 Task: Find connections with filter location El Ejido with filter topic #coronaviruswith filter profile language French with filter current company Verizon with filter school Shri Ramdeobaba Kamla Nehru Engineering College, Katol Road with filter industry Flight Training with filter service category Retirement Planning with filter keywords title Data Analyst
Action: Mouse moved to (671, 91)
Screenshot: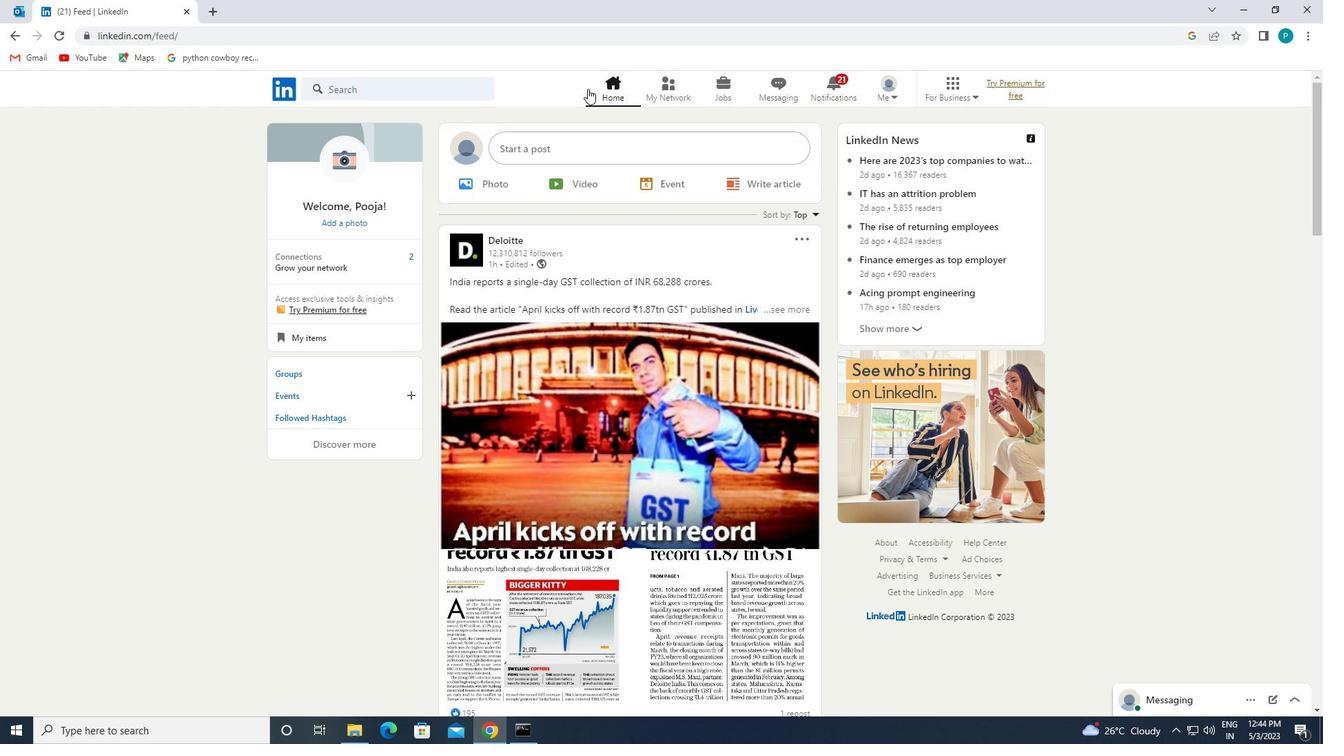 
Action: Mouse pressed left at (671, 91)
Screenshot: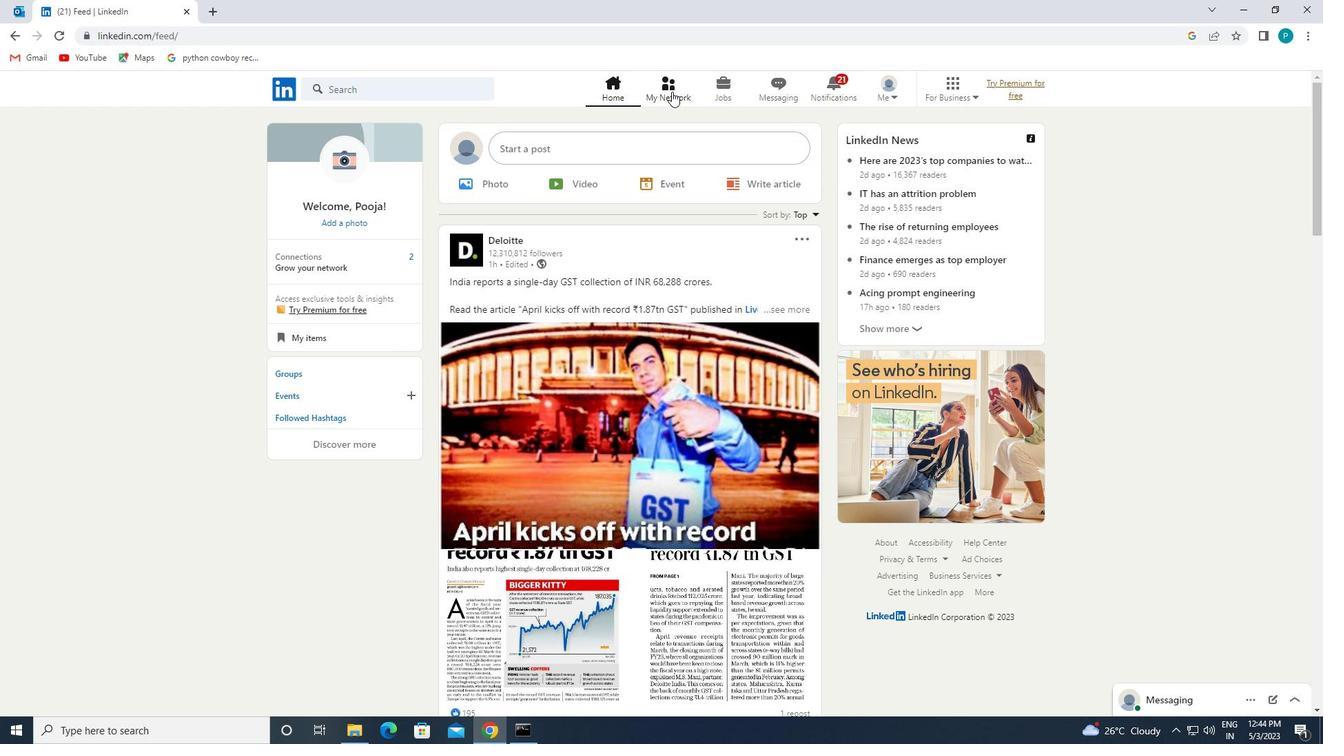 
Action: Mouse moved to (412, 168)
Screenshot: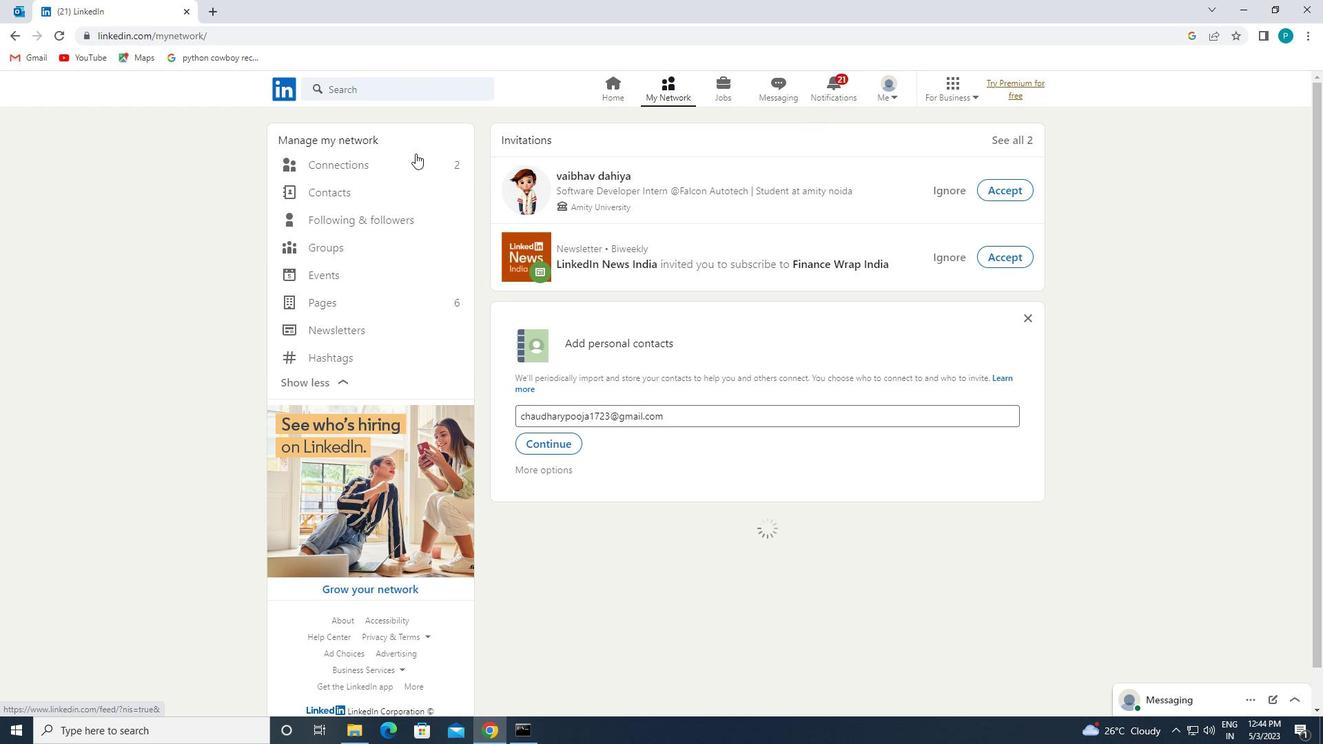 
Action: Mouse pressed left at (412, 168)
Screenshot: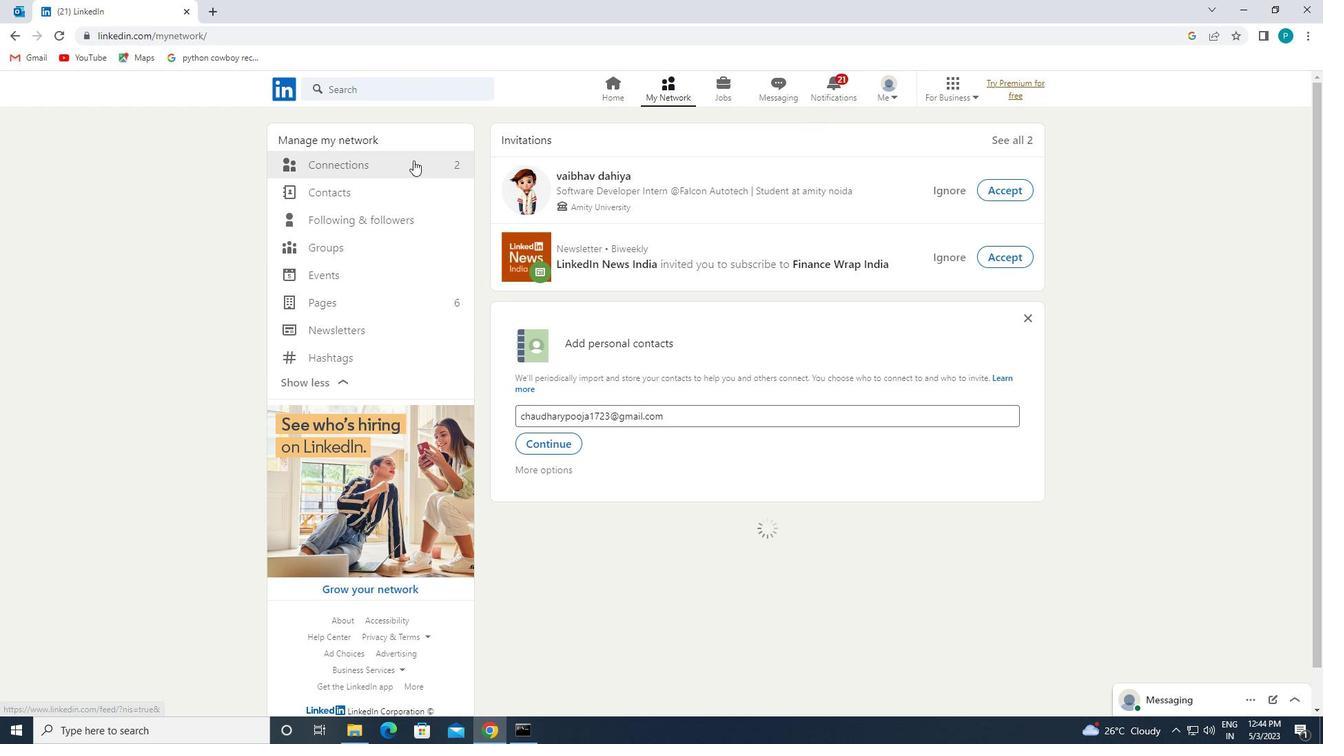 
Action: Mouse moved to (770, 158)
Screenshot: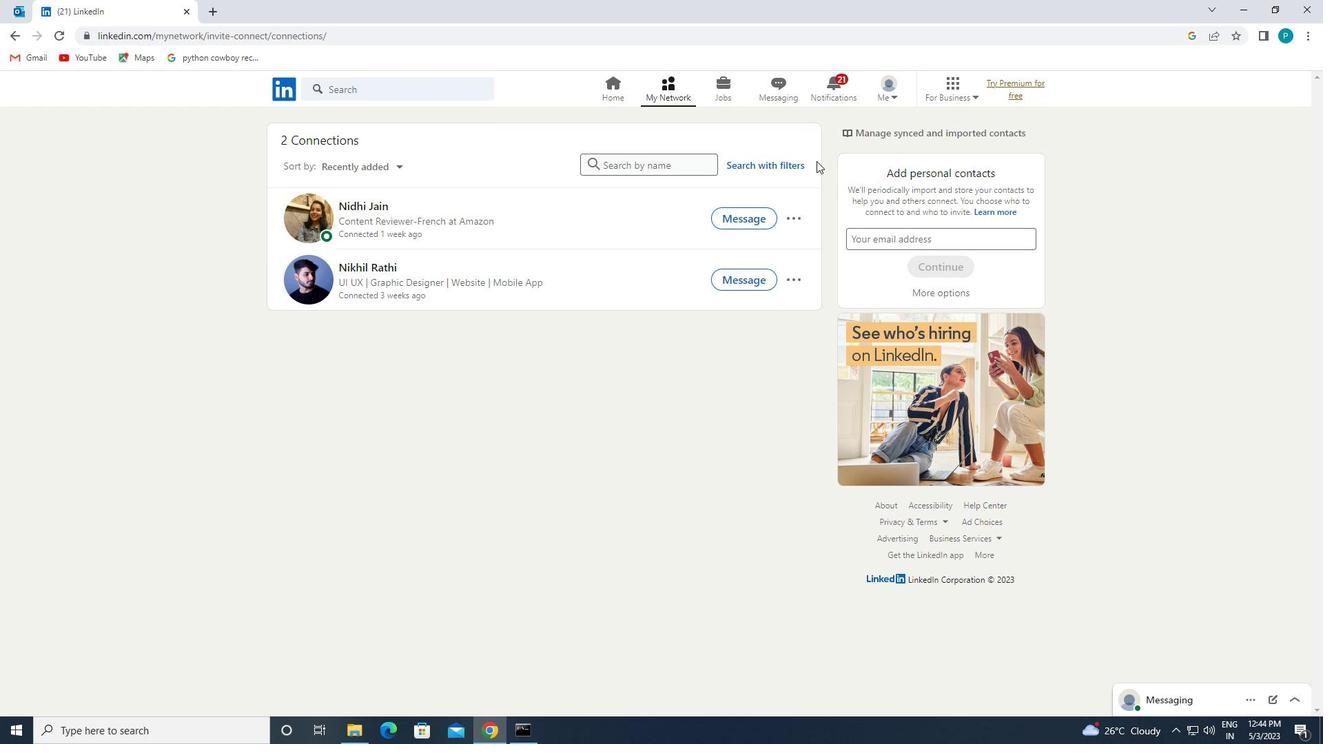 
Action: Mouse pressed left at (770, 158)
Screenshot: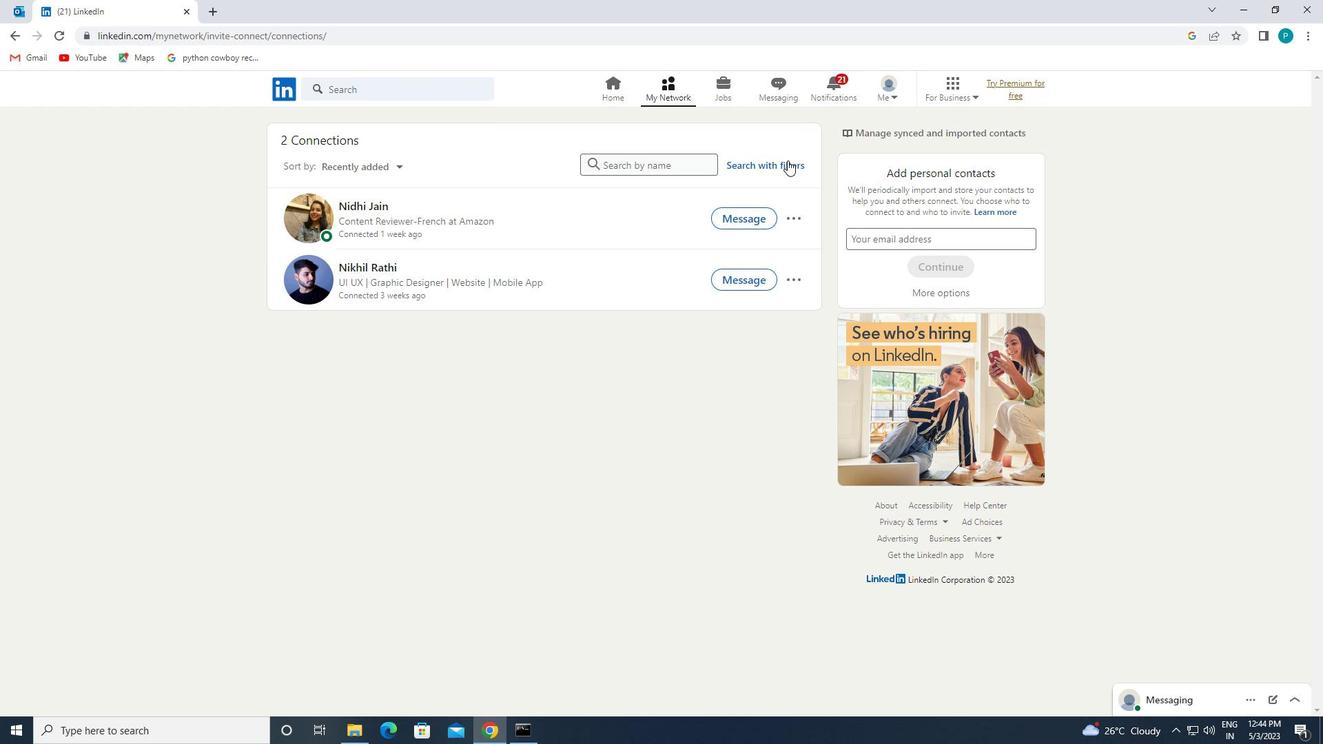 
Action: Mouse moved to (689, 133)
Screenshot: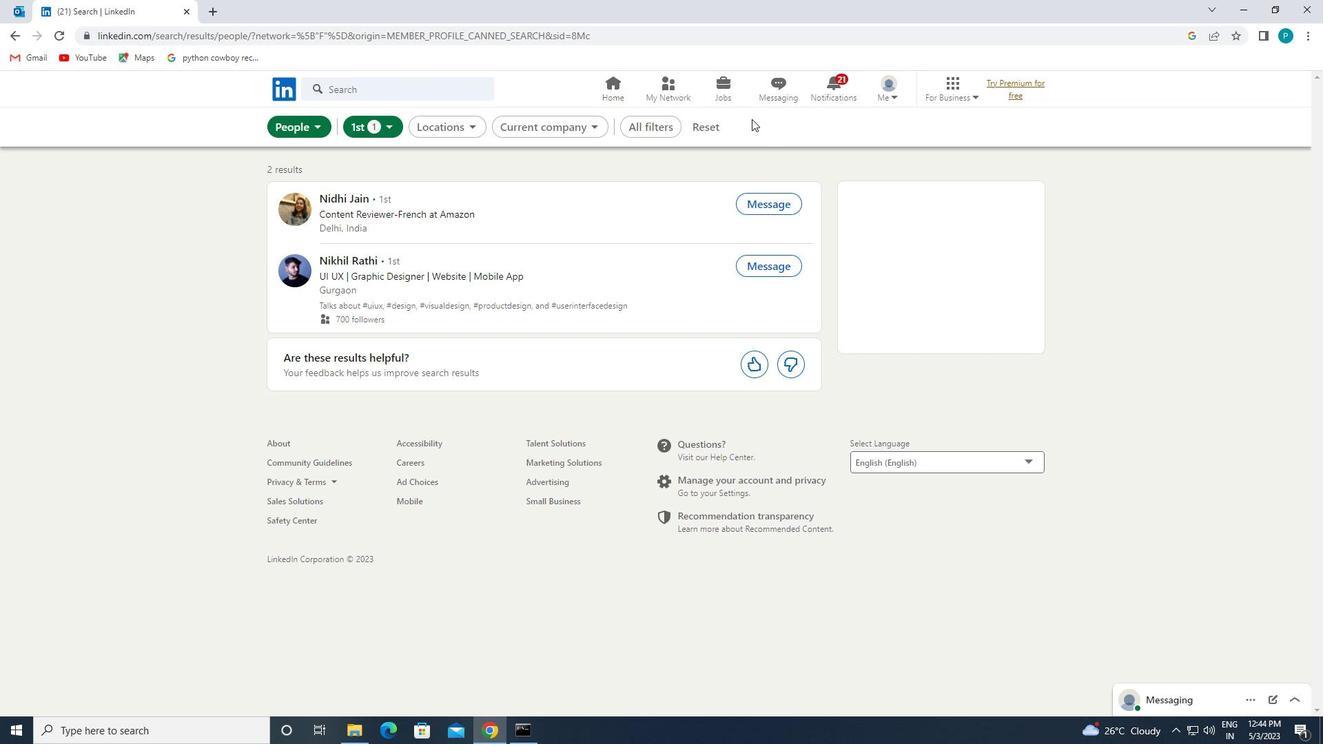
Action: Mouse pressed left at (689, 133)
Screenshot: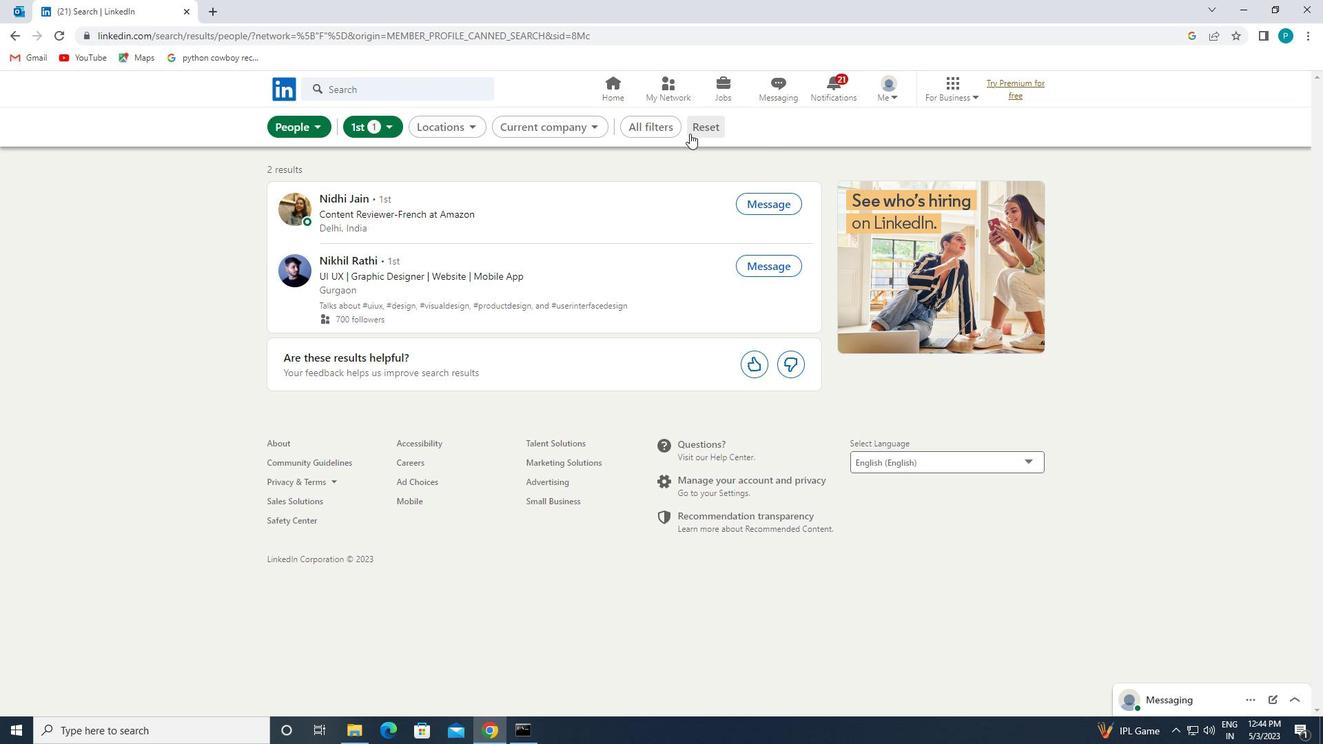 
Action: Mouse moved to (673, 128)
Screenshot: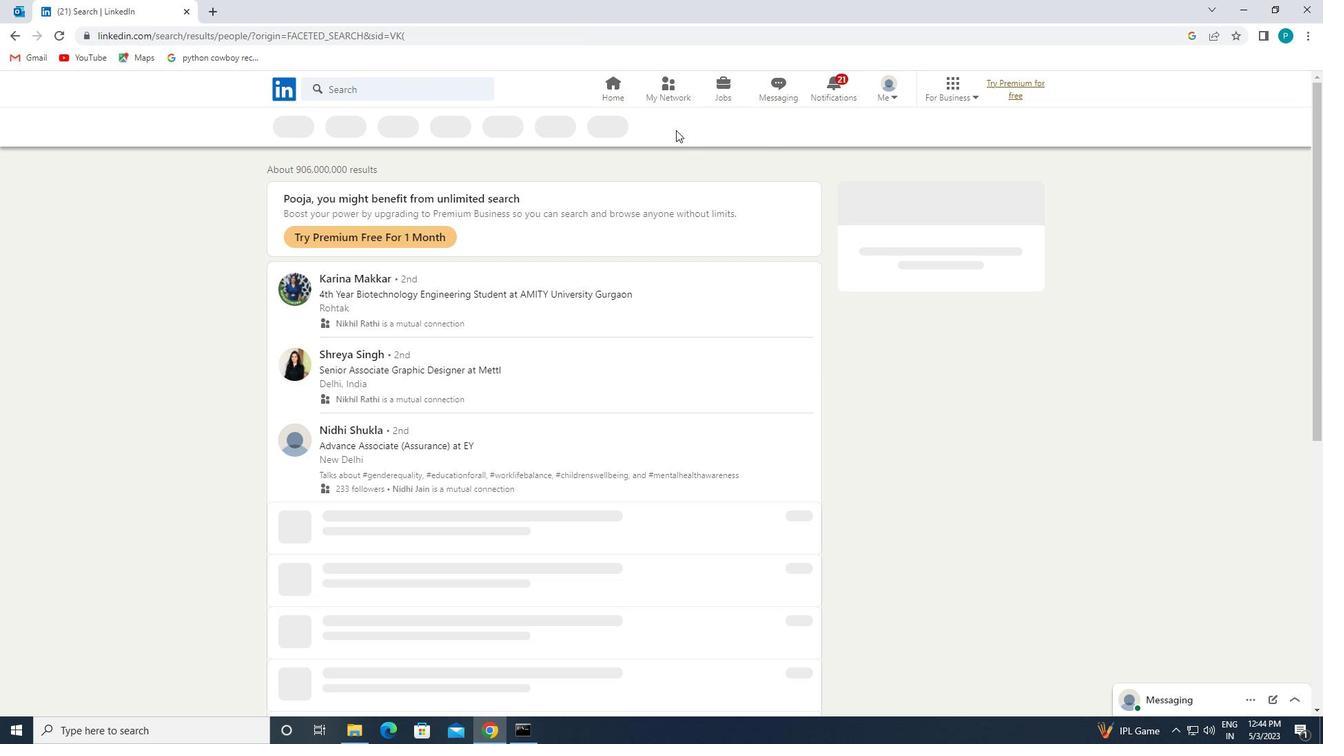 
Action: Mouse pressed left at (673, 128)
Screenshot: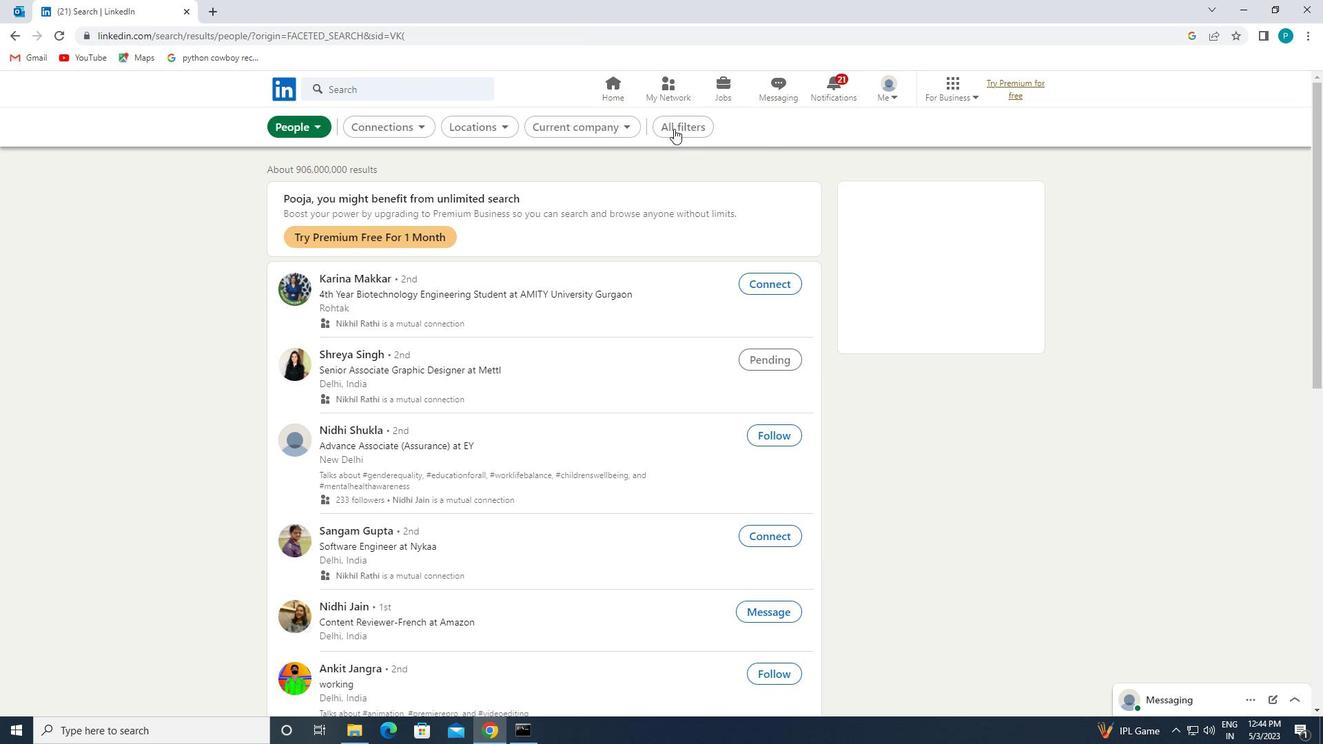 
Action: Mouse moved to (1074, 385)
Screenshot: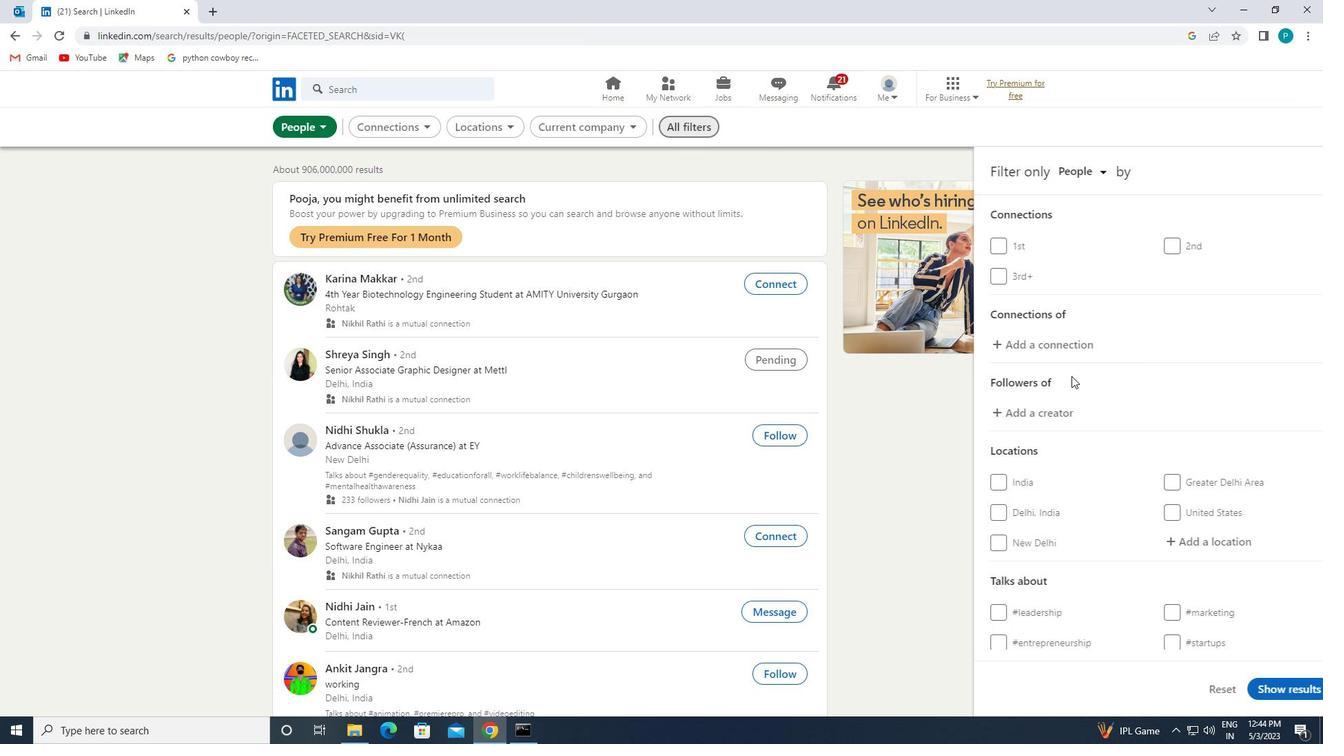 
Action: Mouse scrolled (1074, 384) with delta (0, 0)
Screenshot: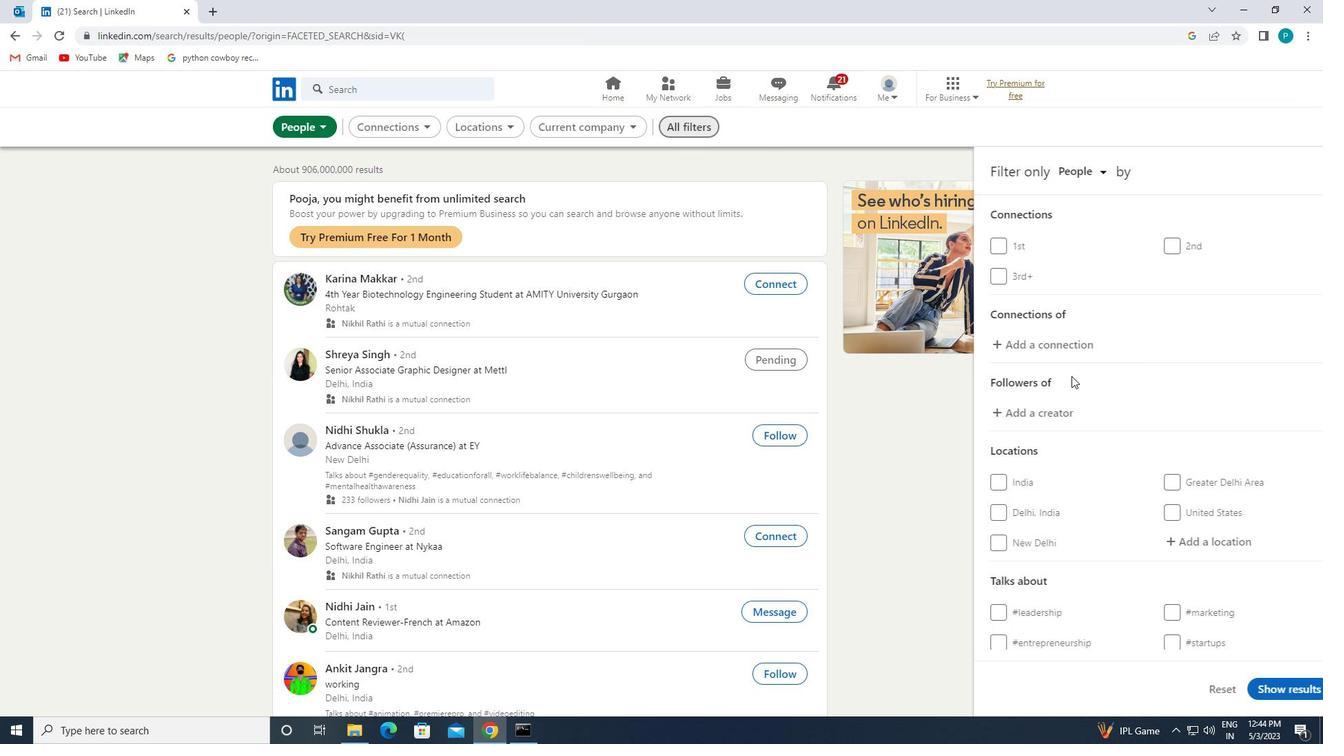 
Action: Mouse moved to (1074, 386)
Screenshot: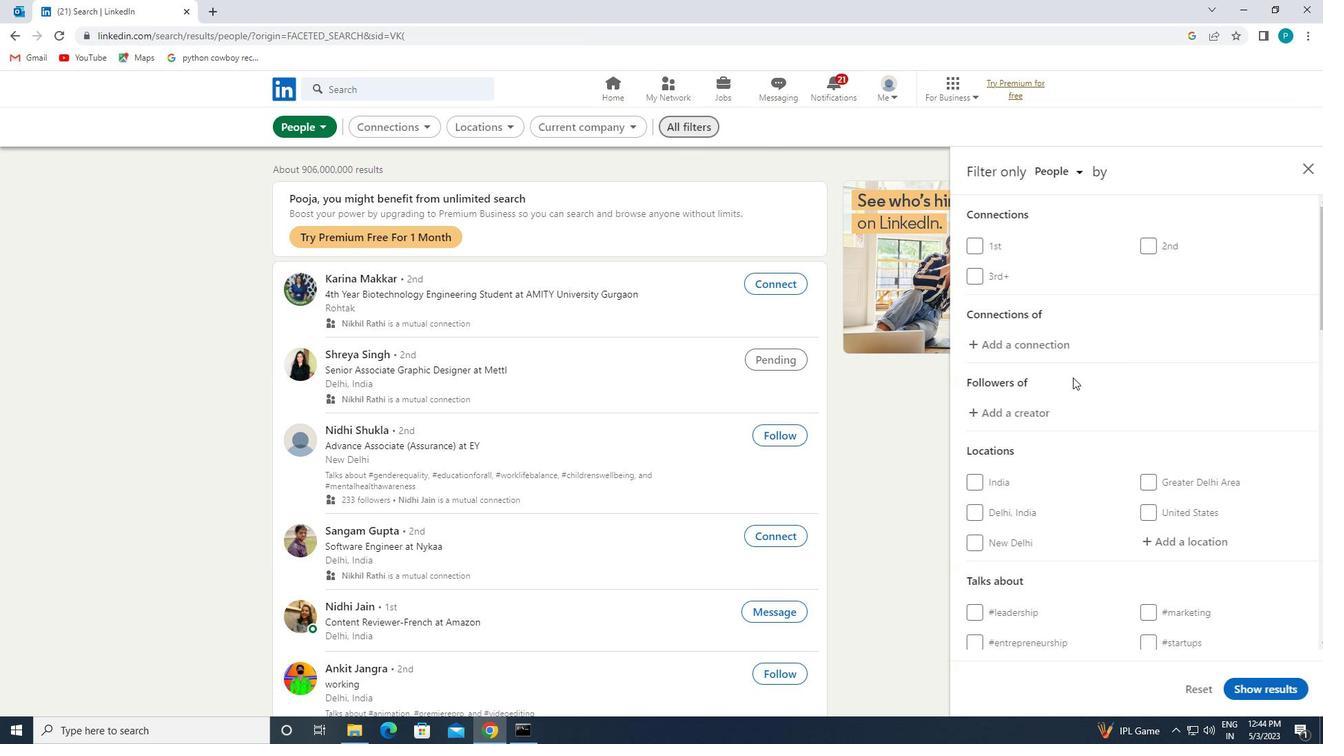 
Action: Mouse scrolled (1074, 385) with delta (0, 0)
Screenshot: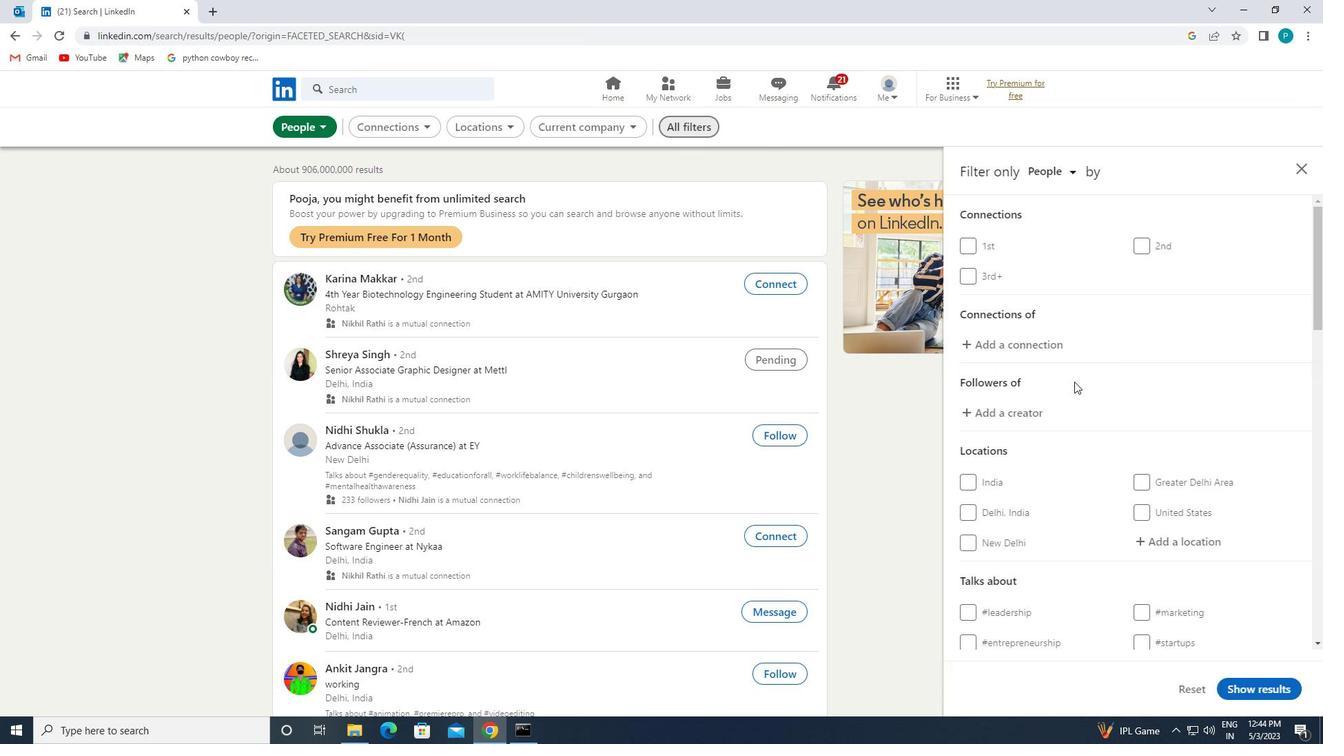 
Action: Mouse moved to (1161, 398)
Screenshot: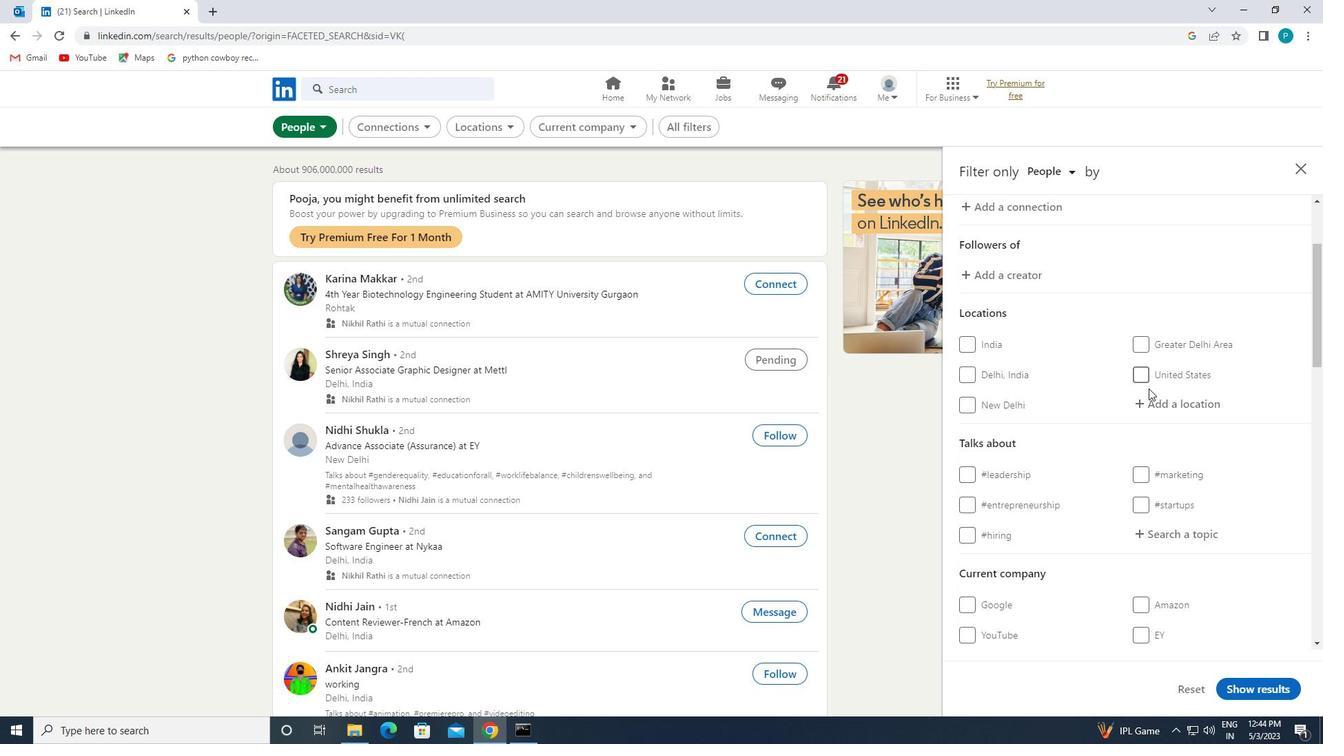 
Action: Mouse pressed left at (1161, 398)
Screenshot: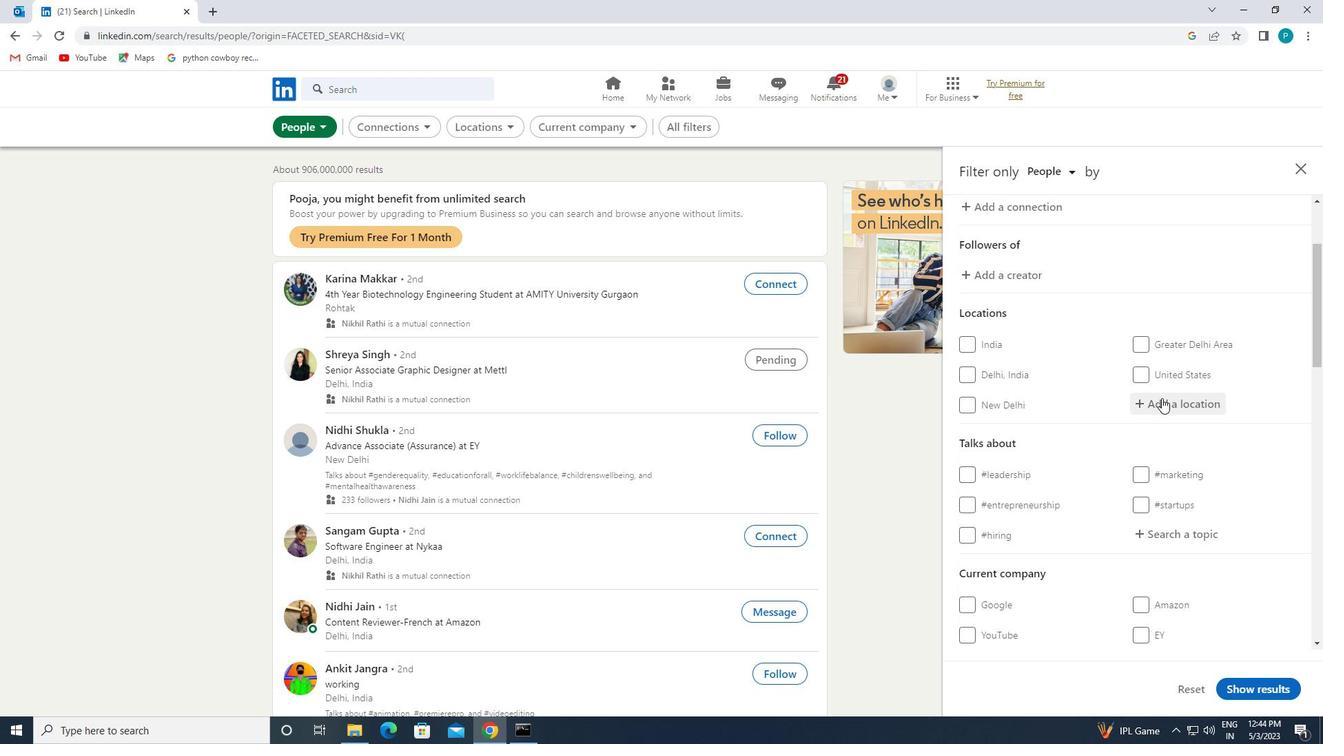 
Action: Mouse moved to (1183, 412)
Screenshot: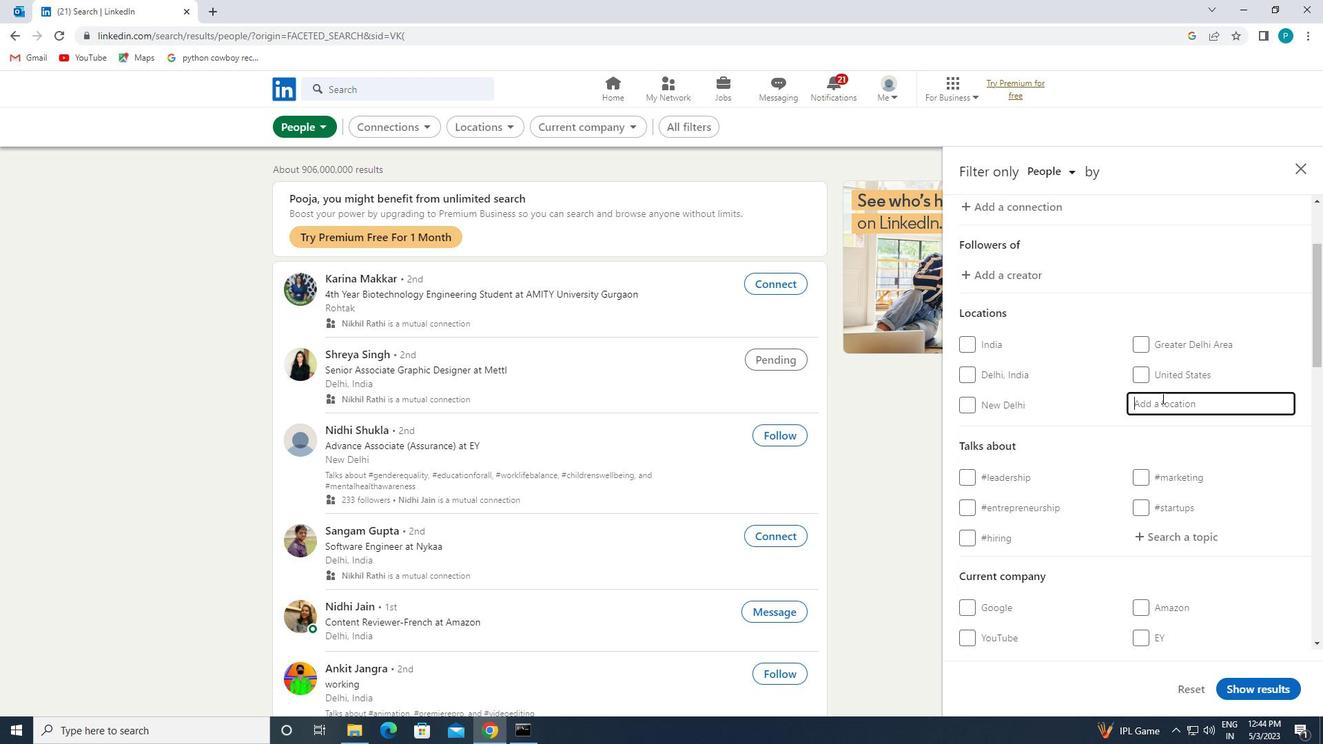 
Action: Key pressed <Key.caps_lock>e<Key.caps_lock>l<Key.space><Key.caps_lock>e<Key.caps_lock>jido
Screenshot: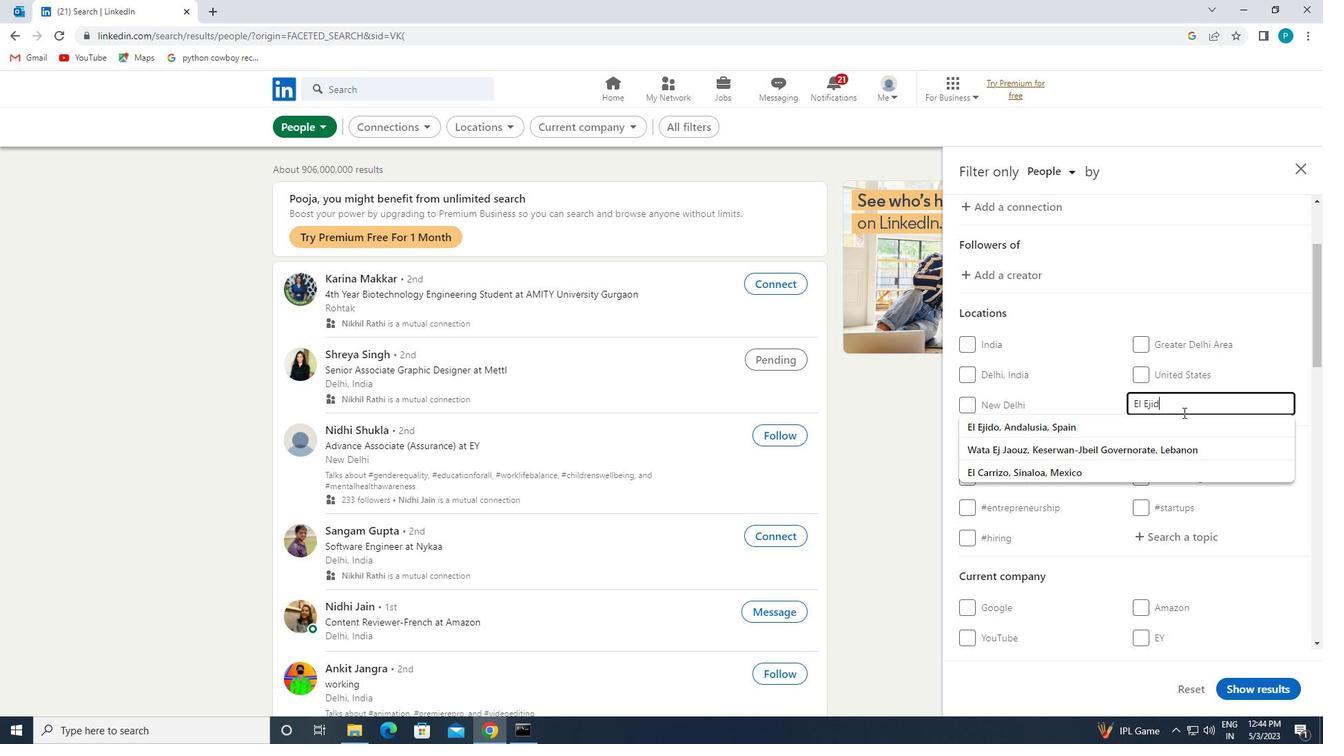 
Action: Mouse moved to (1166, 422)
Screenshot: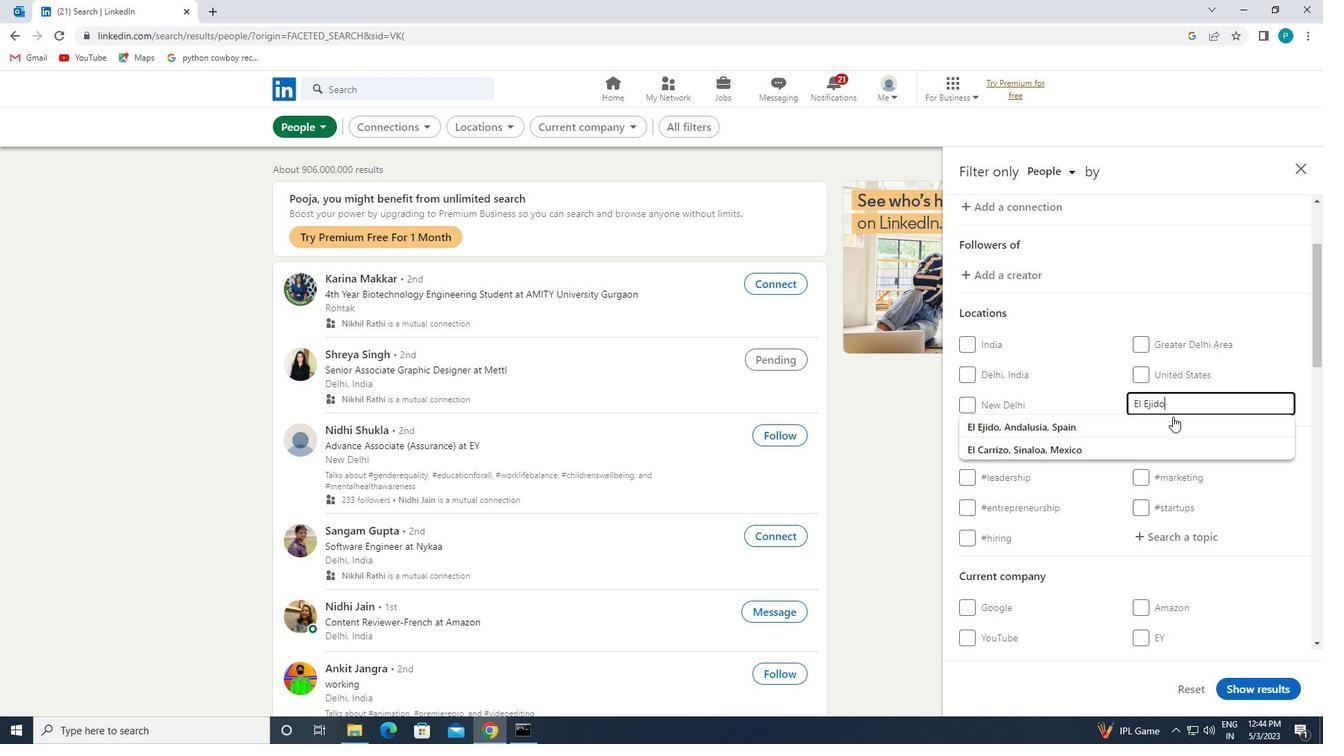 
Action: Mouse pressed left at (1166, 422)
Screenshot: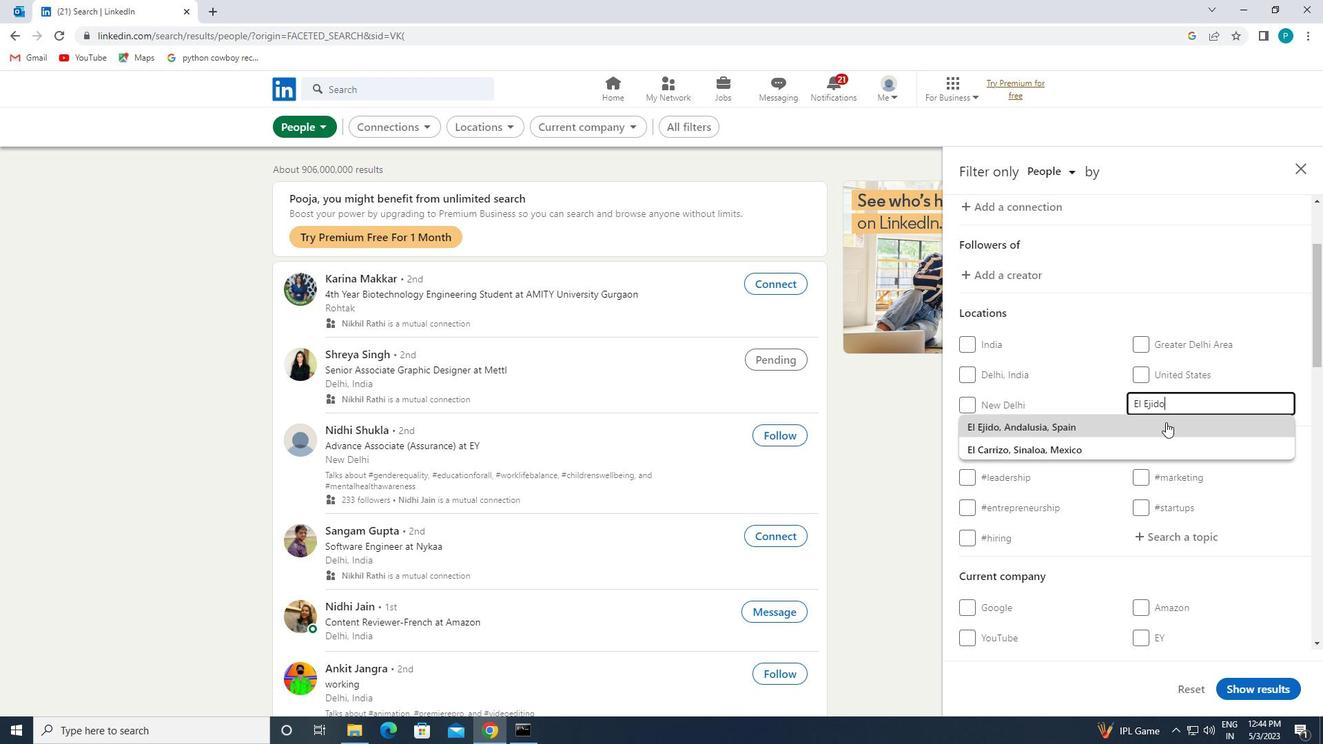 
Action: Mouse scrolled (1166, 421) with delta (0, 0)
Screenshot: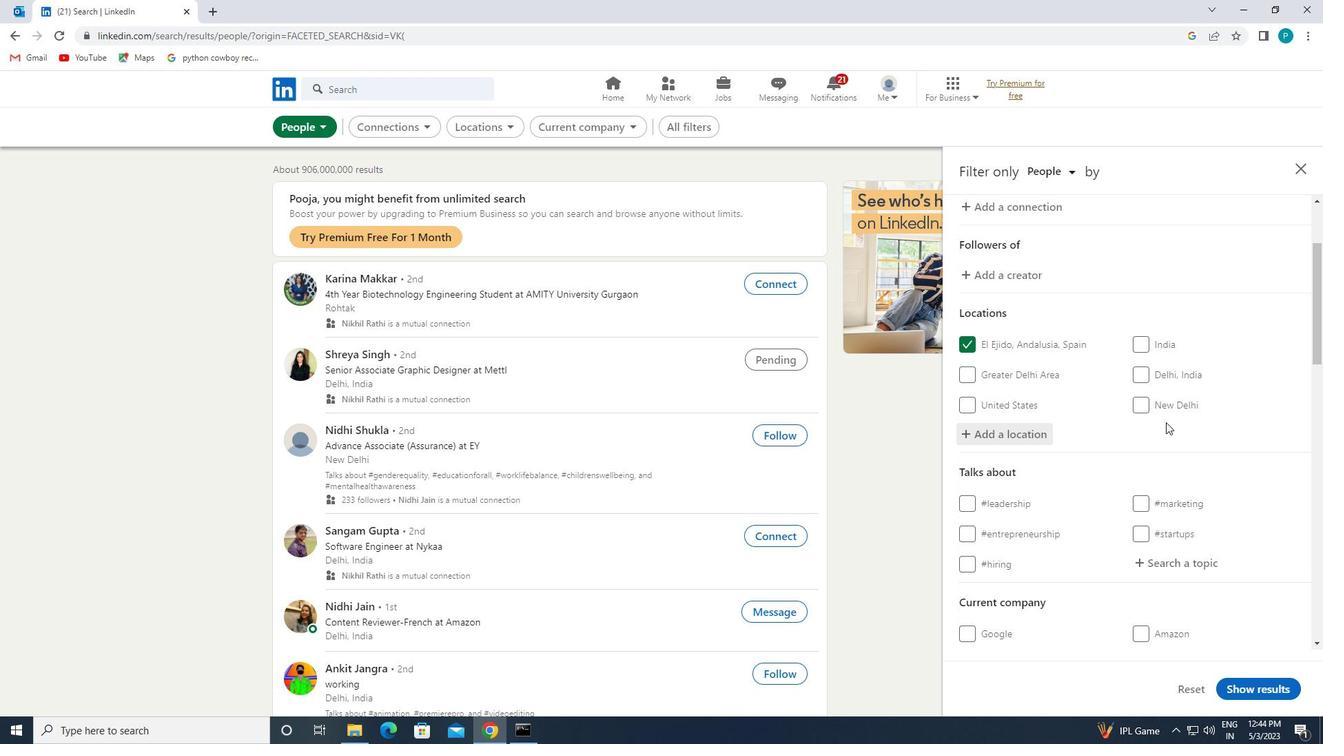 
Action: Mouse scrolled (1166, 421) with delta (0, 0)
Screenshot: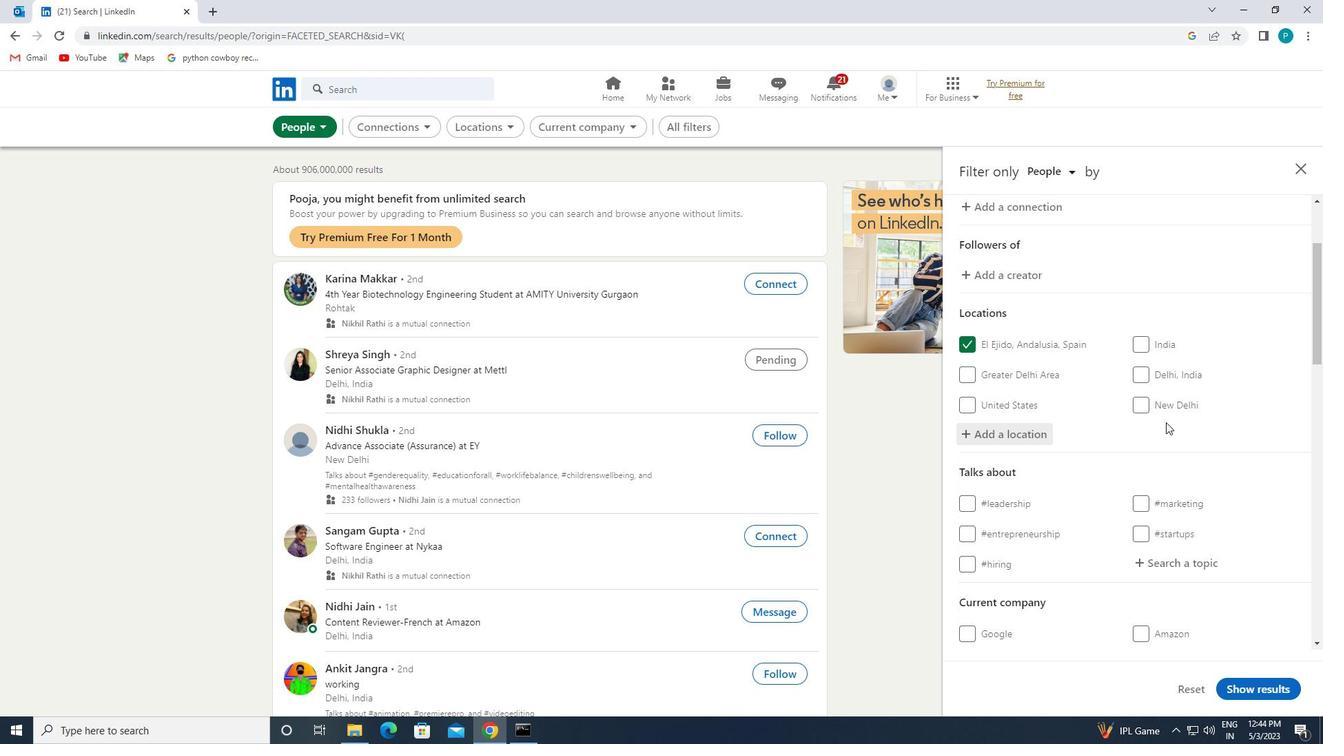 
Action: Mouse moved to (1164, 428)
Screenshot: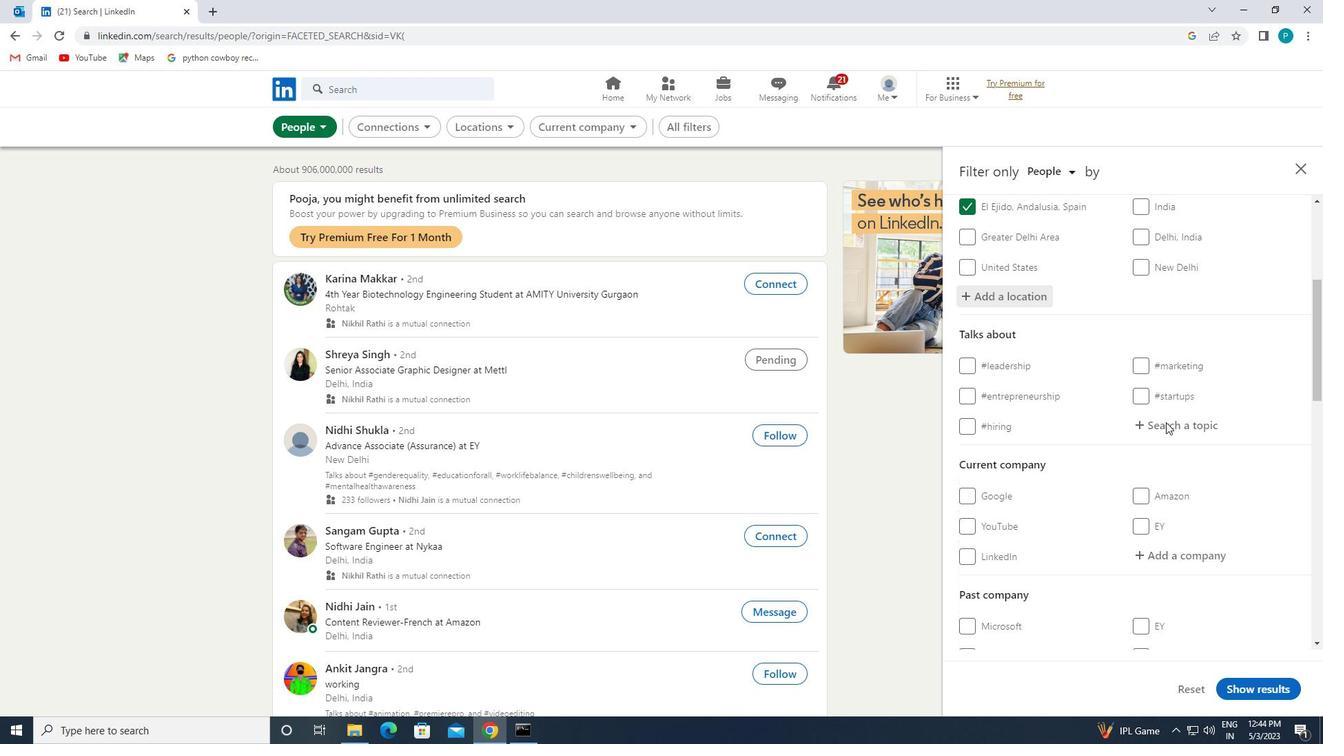 
Action: Mouse pressed left at (1164, 428)
Screenshot: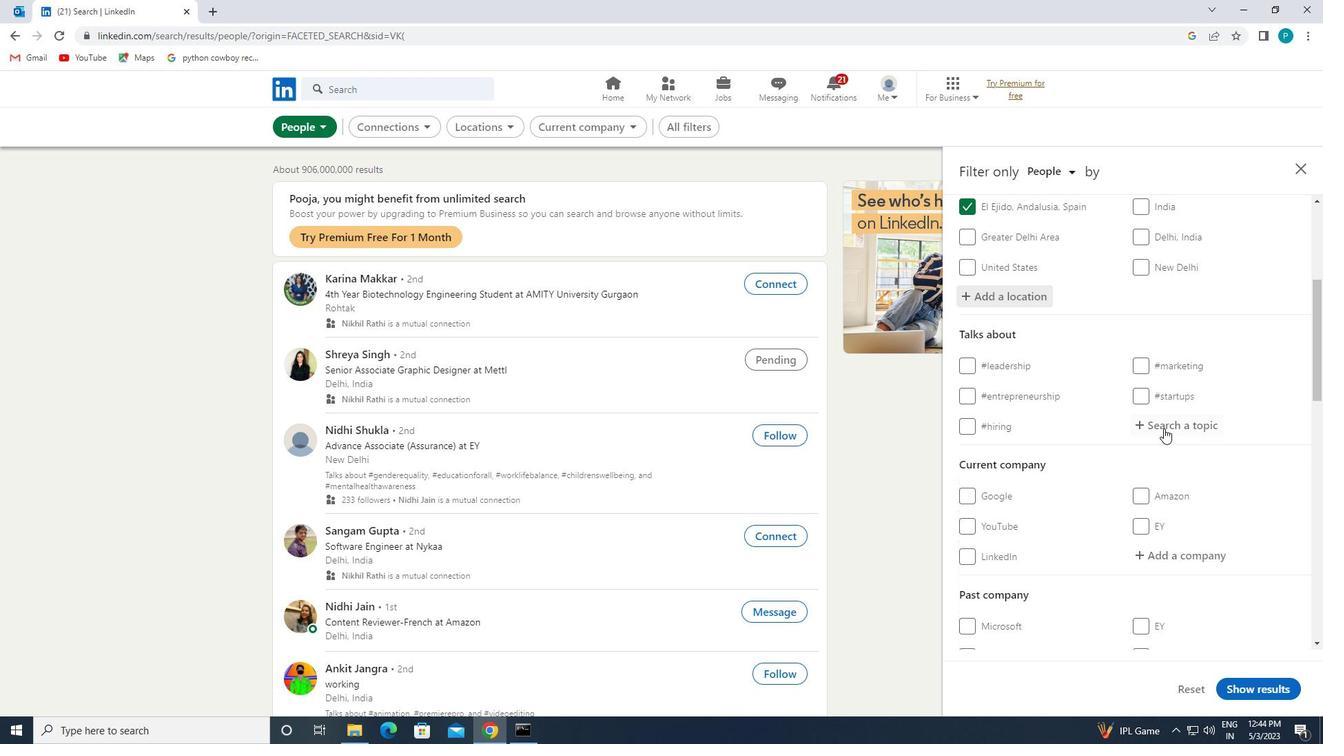 
Action: Mouse moved to (1164, 429)
Screenshot: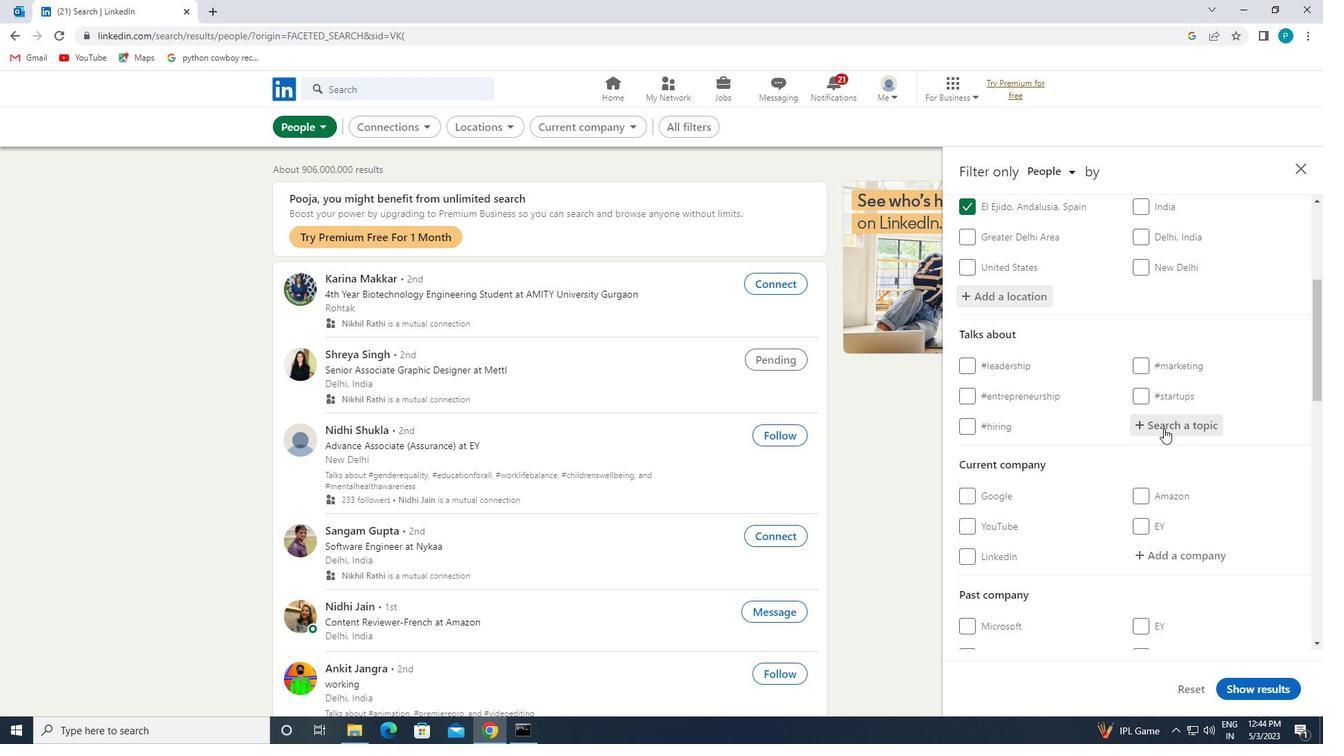 
Action: Key pressed <Key.shift>#CORONAVIRUS
Screenshot: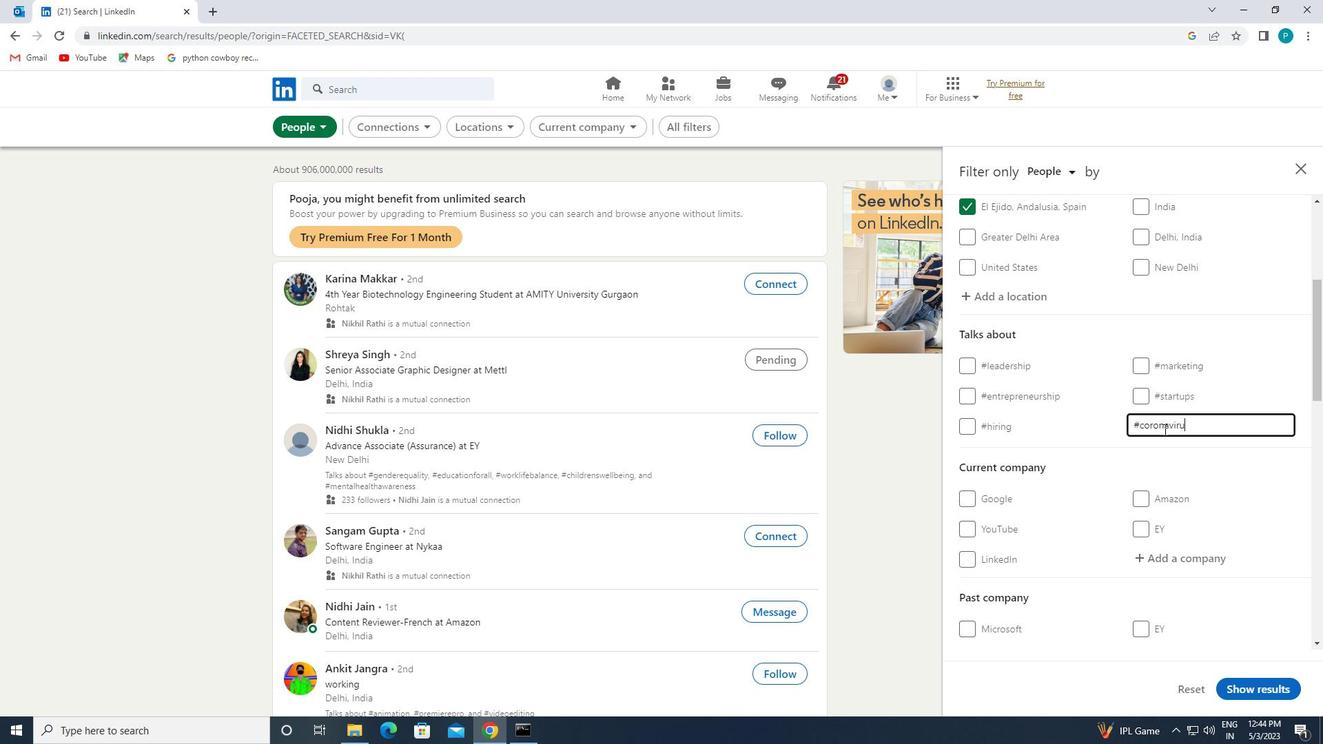 
Action: Mouse moved to (1152, 426)
Screenshot: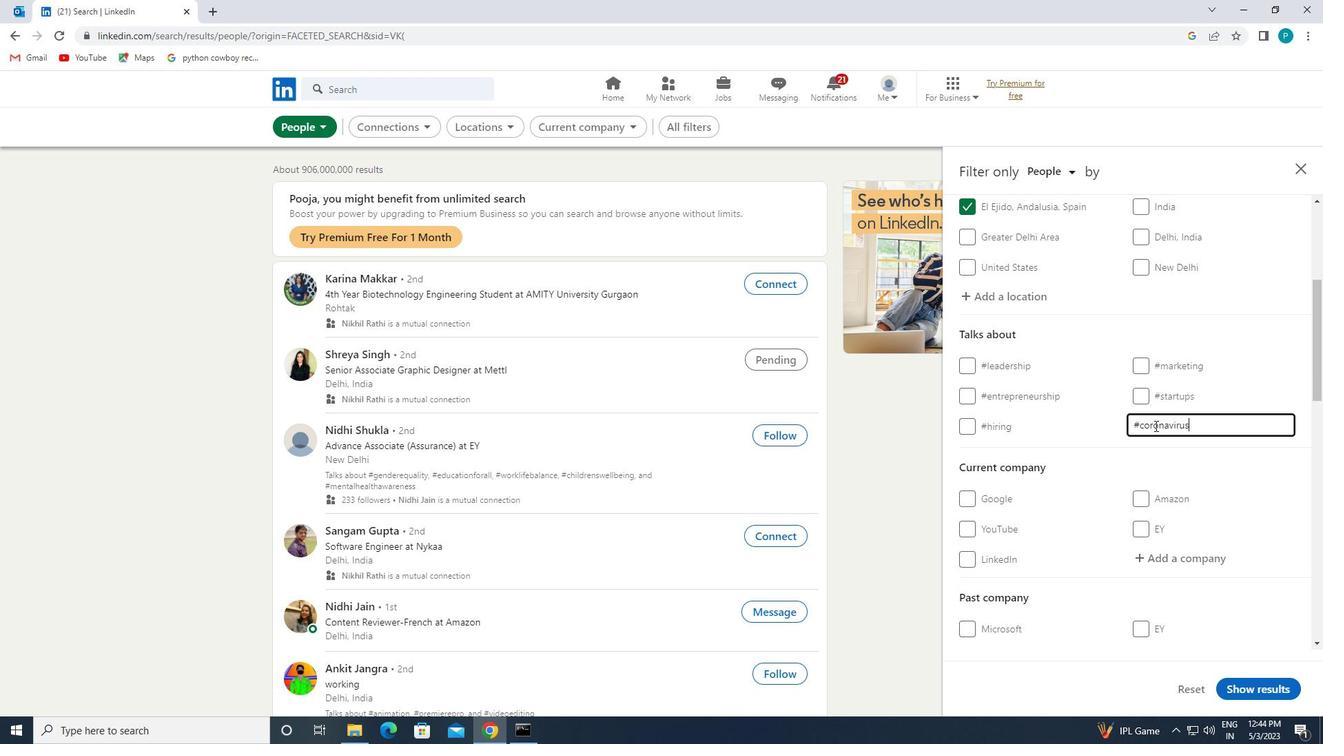 
Action: Mouse scrolled (1152, 425) with delta (0, 0)
Screenshot: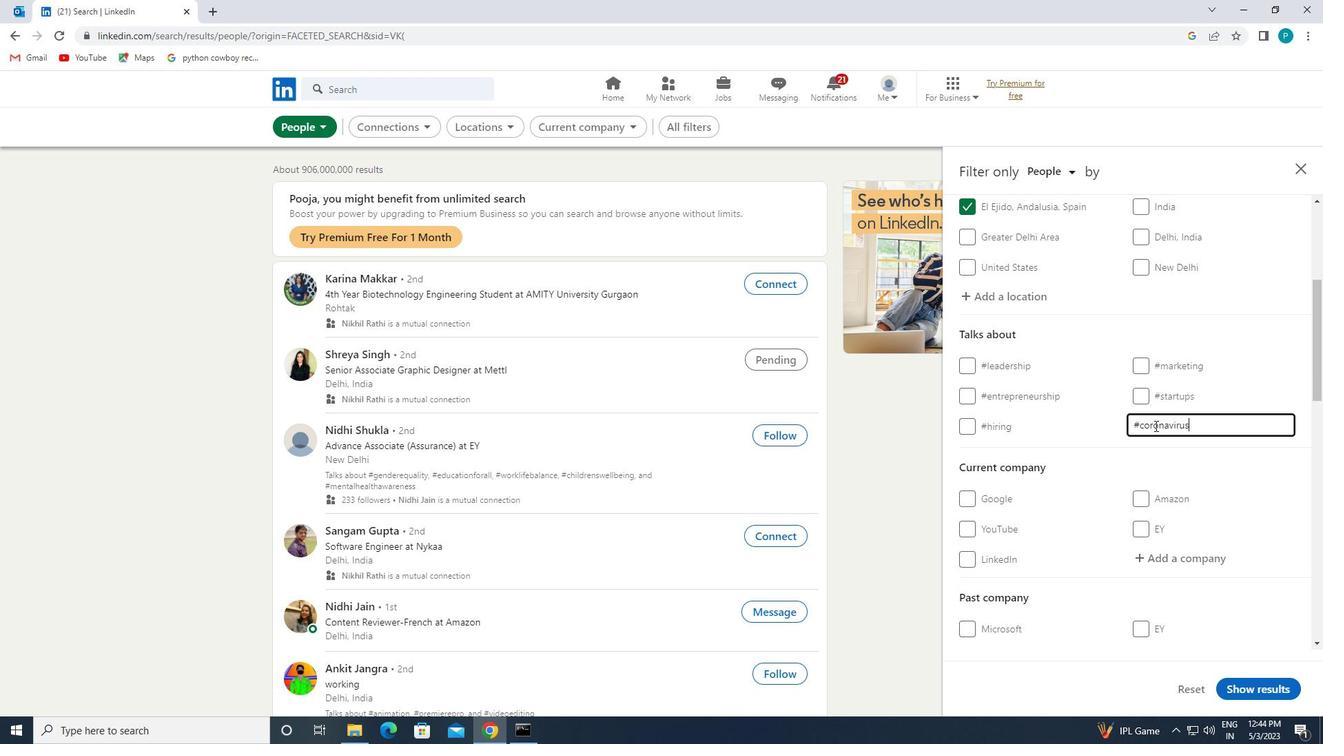 
Action: Mouse moved to (1142, 430)
Screenshot: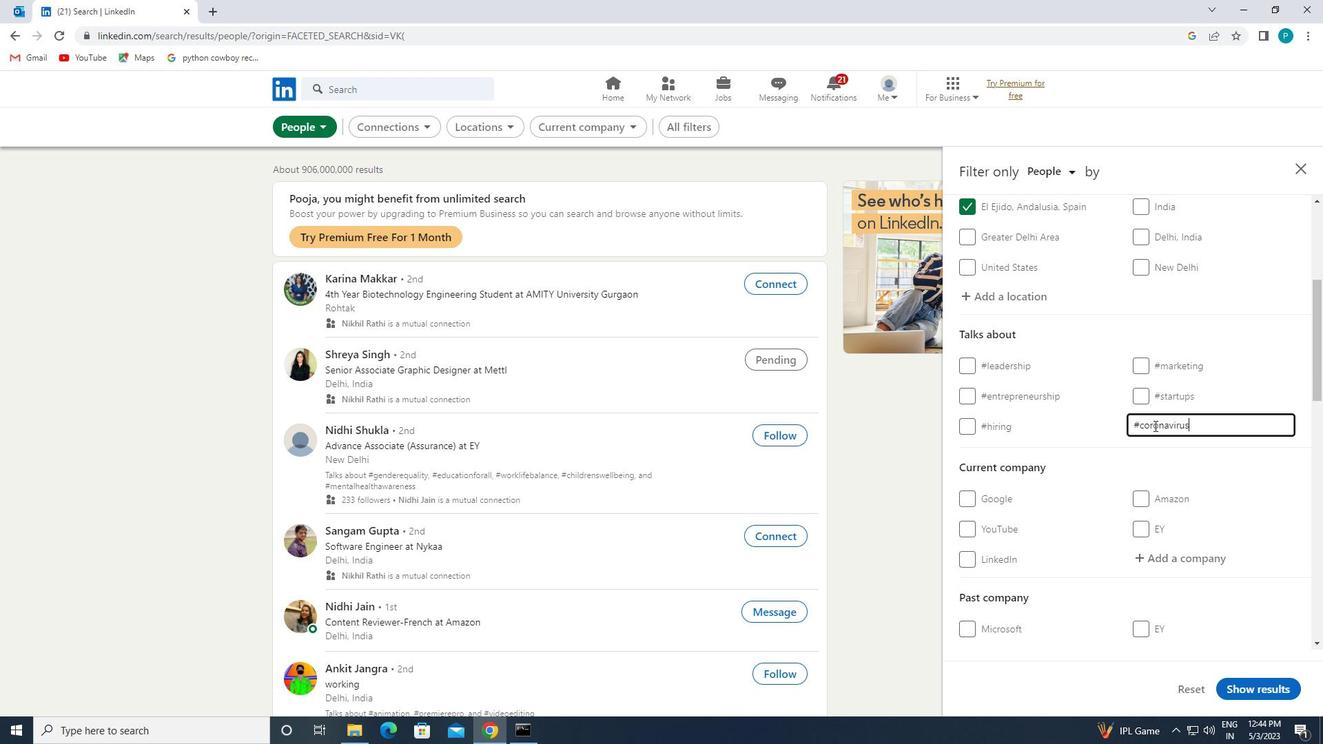 
Action: Mouse scrolled (1142, 429) with delta (0, 0)
Screenshot: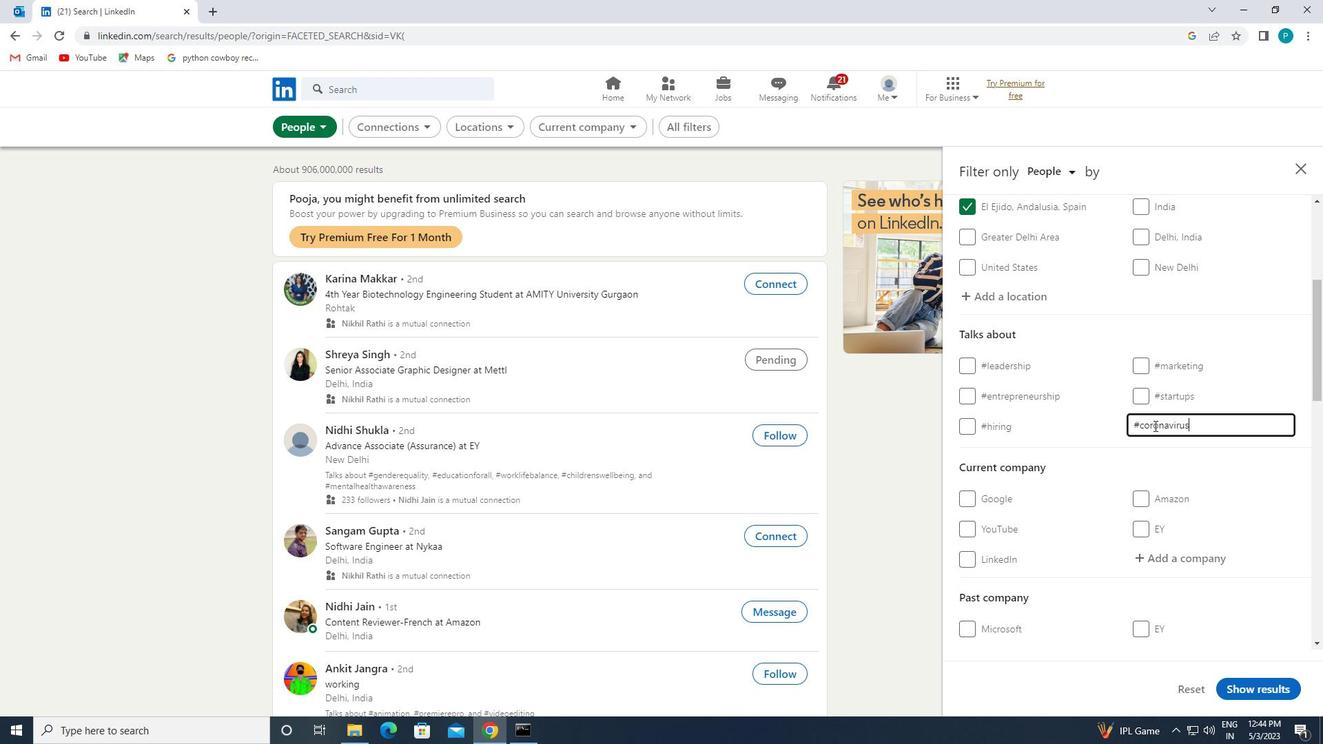 
Action: Mouse moved to (1135, 434)
Screenshot: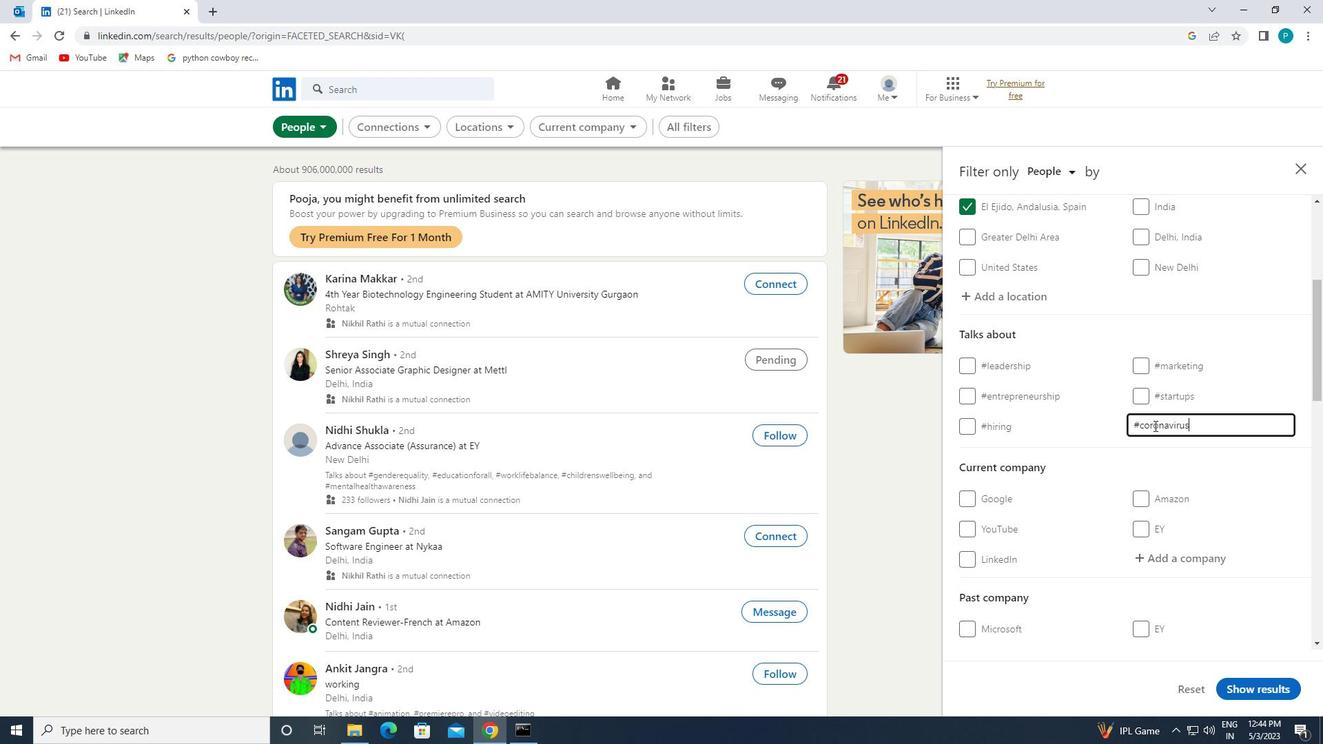 
Action: Mouse scrolled (1135, 434) with delta (0, 0)
Screenshot: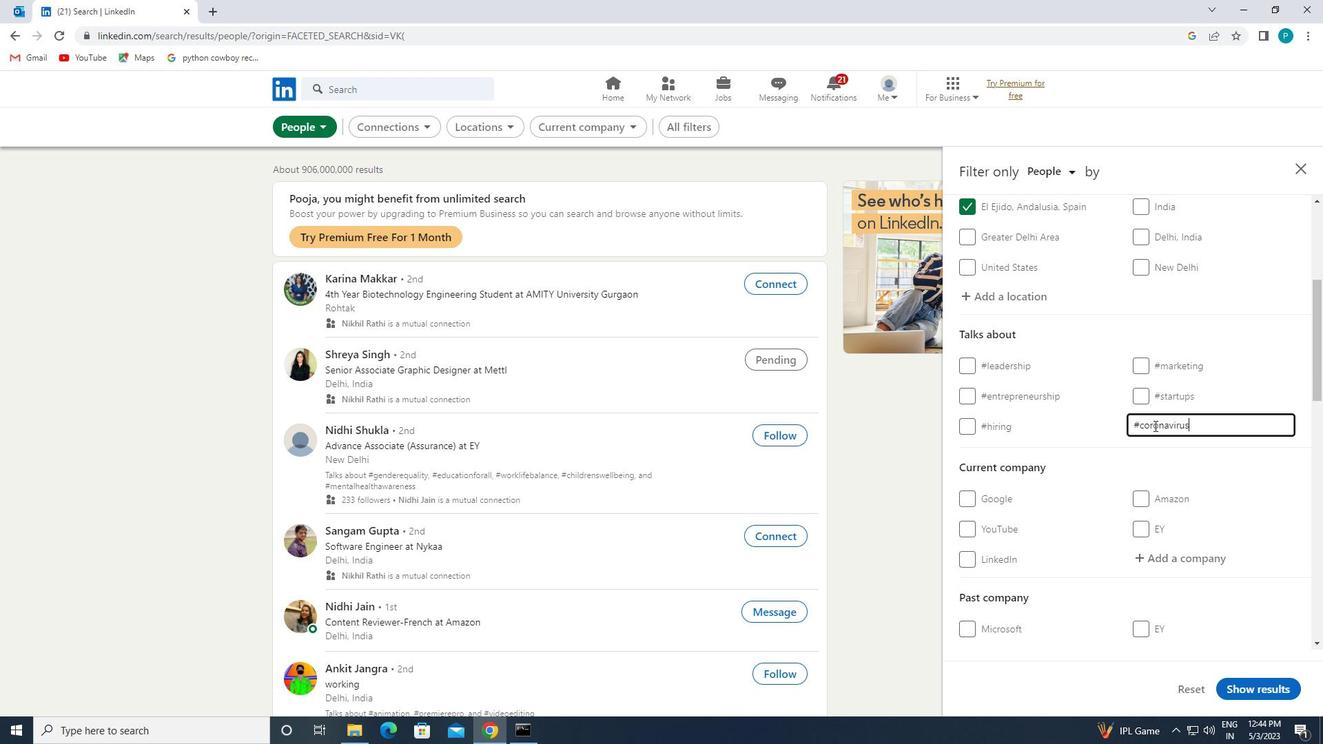 
Action: Mouse moved to (990, 478)
Screenshot: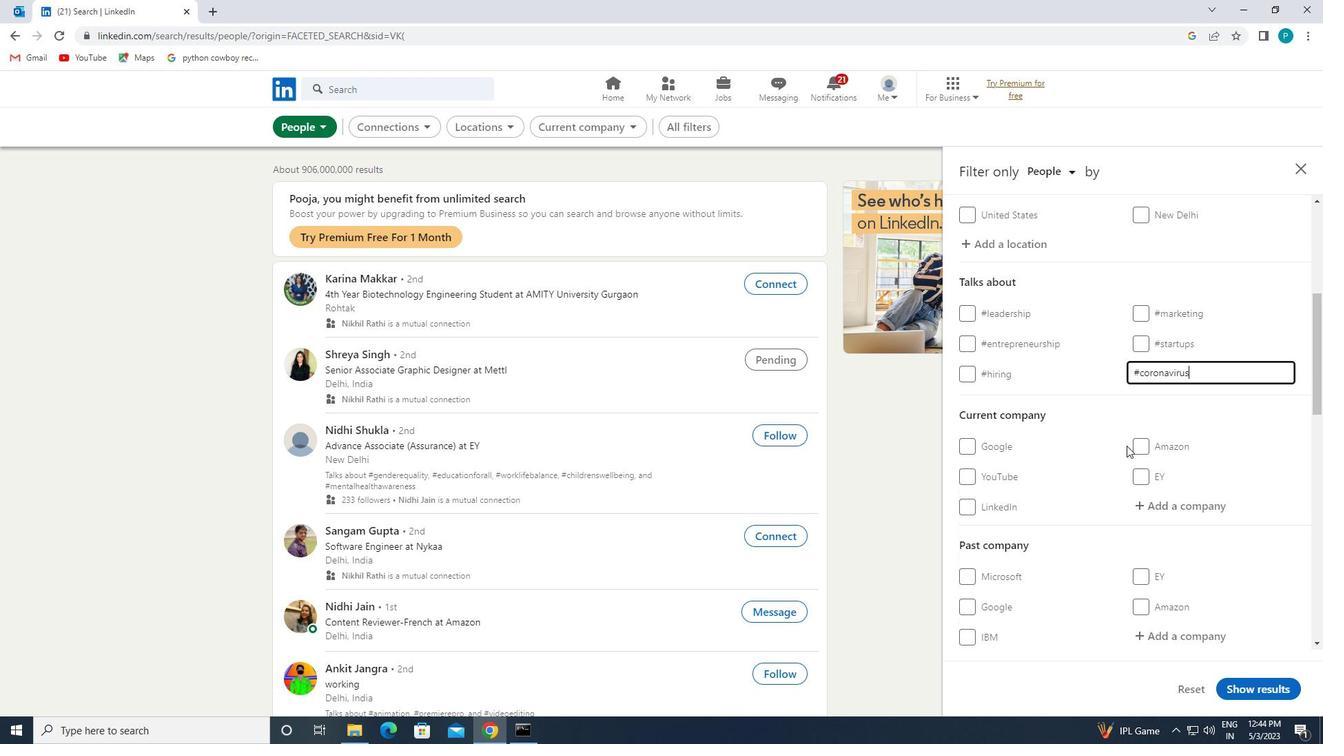 
Action: Mouse scrolled (990, 477) with delta (0, 0)
Screenshot: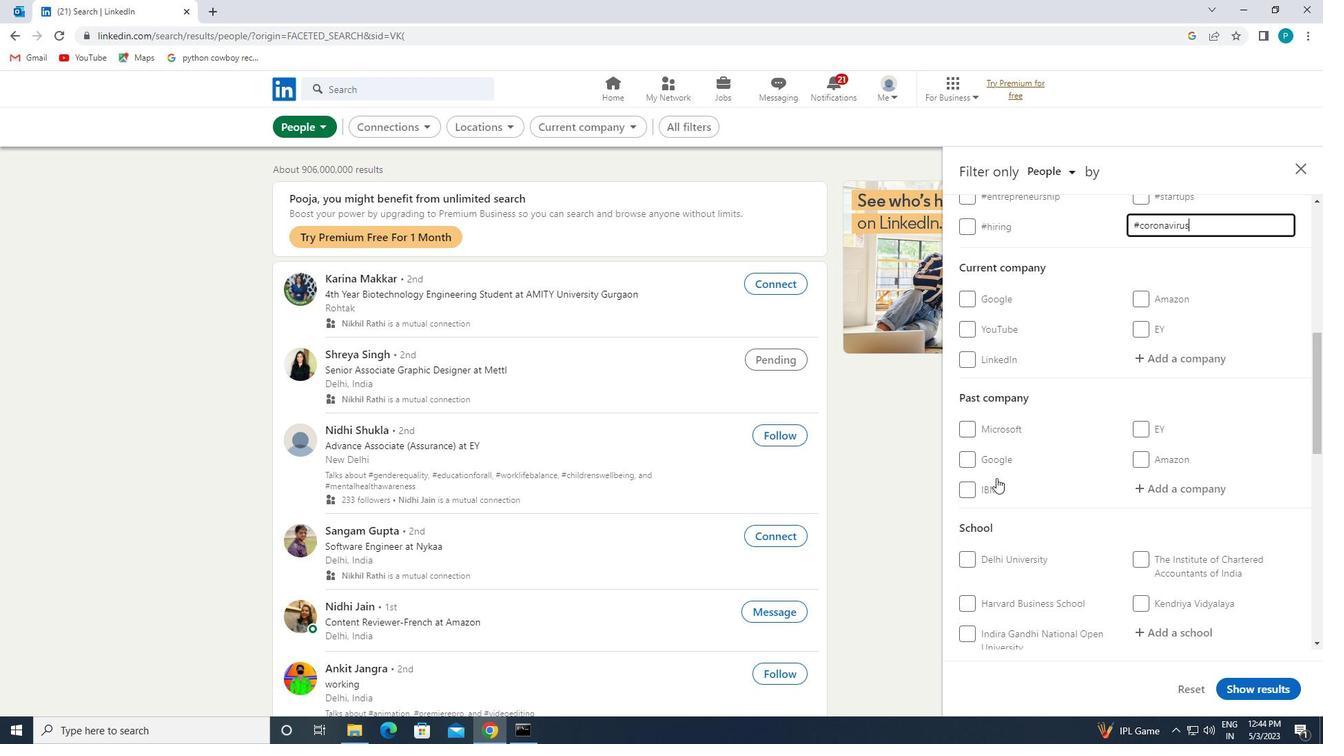 
Action: Mouse scrolled (990, 477) with delta (0, 0)
Screenshot: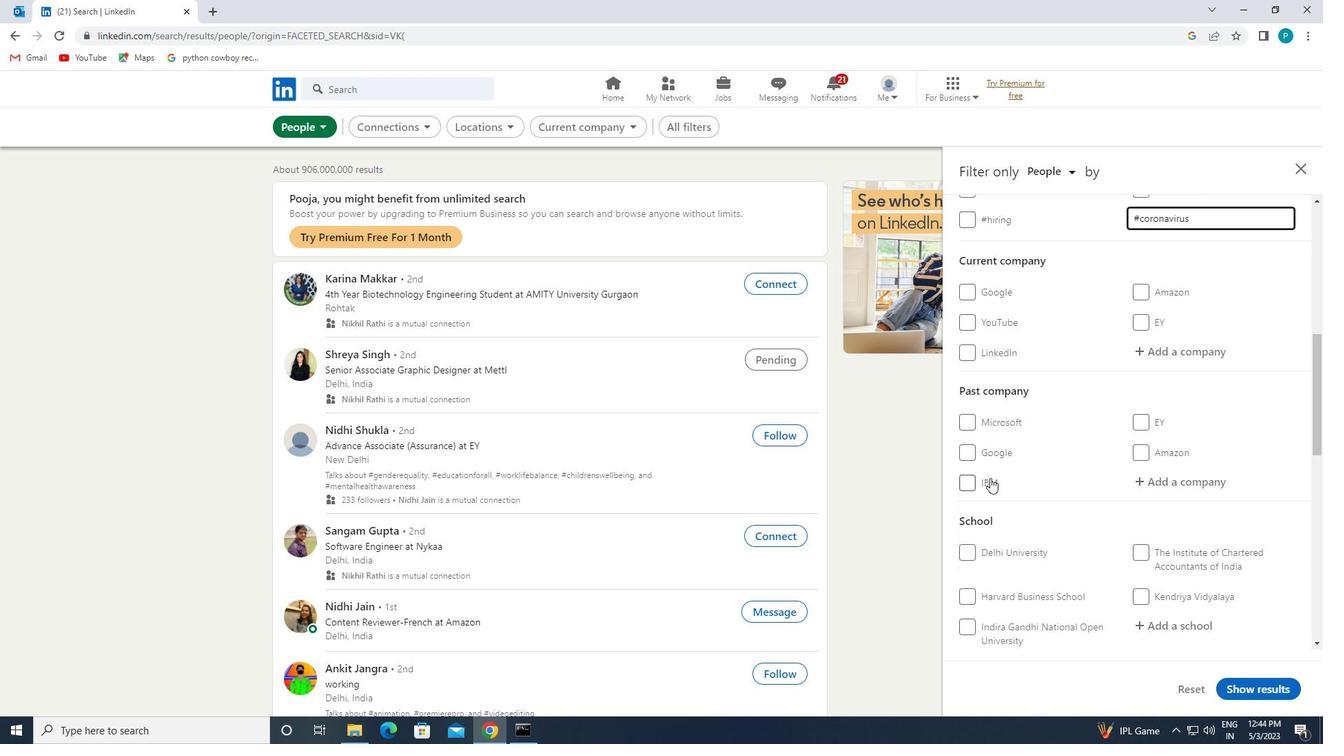 
Action: Mouse scrolled (990, 477) with delta (0, 0)
Screenshot: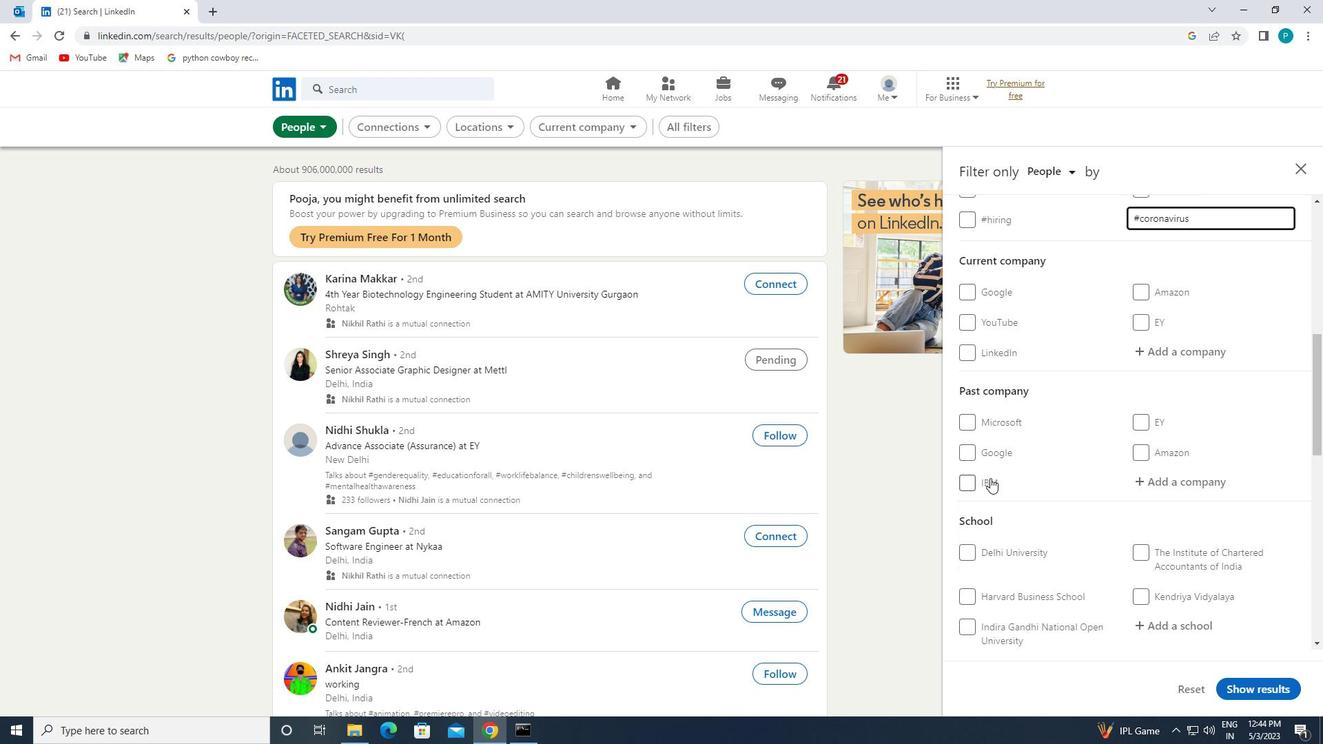 
Action: Mouse moved to (990, 478)
Screenshot: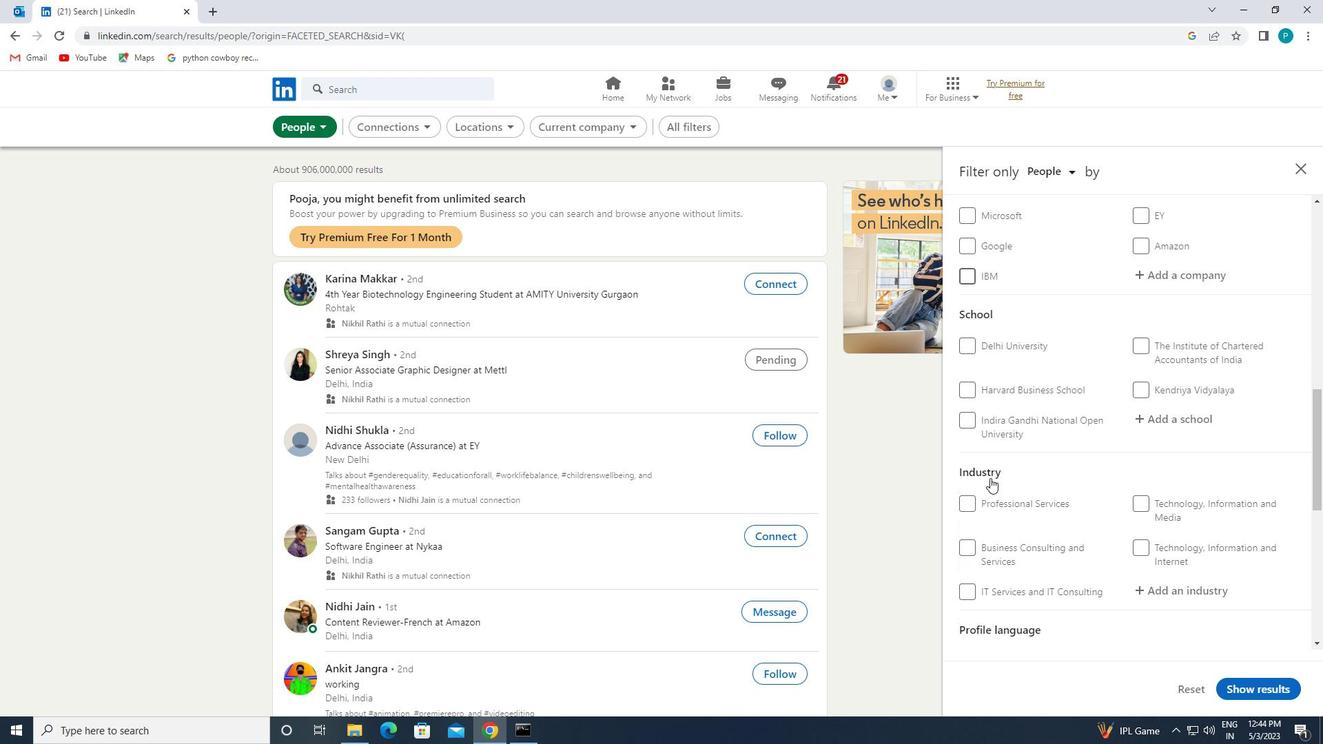 
Action: Mouse scrolled (990, 478) with delta (0, 0)
Screenshot: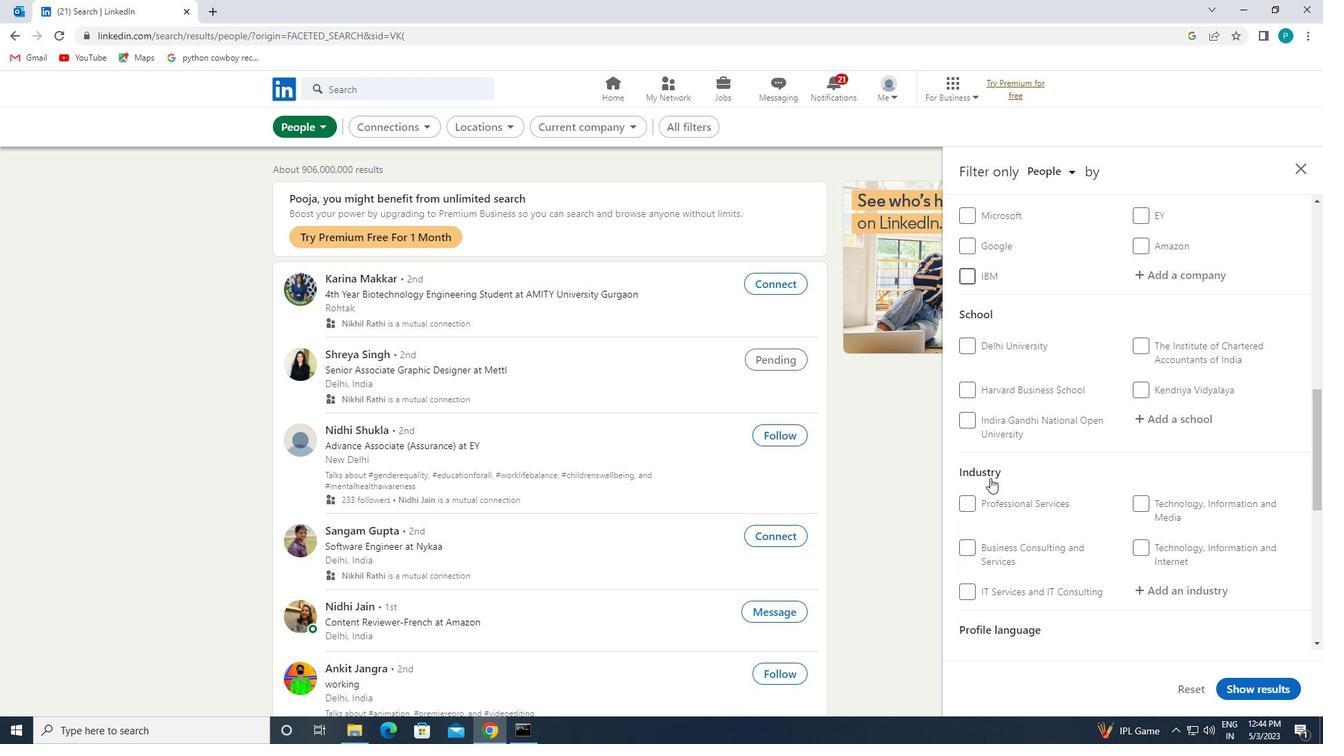 
Action: Mouse moved to (990, 479)
Screenshot: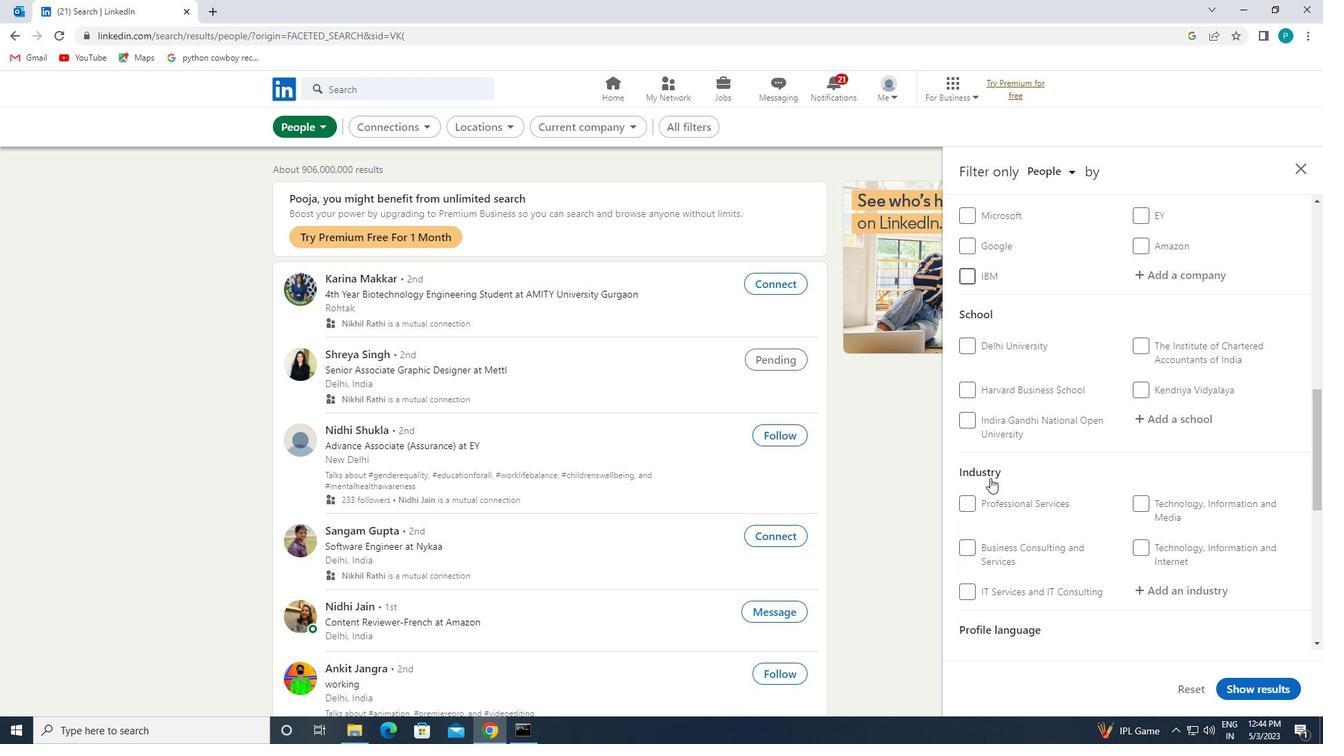 
Action: Mouse scrolled (990, 478) with delta (0, 0)
Screenshot: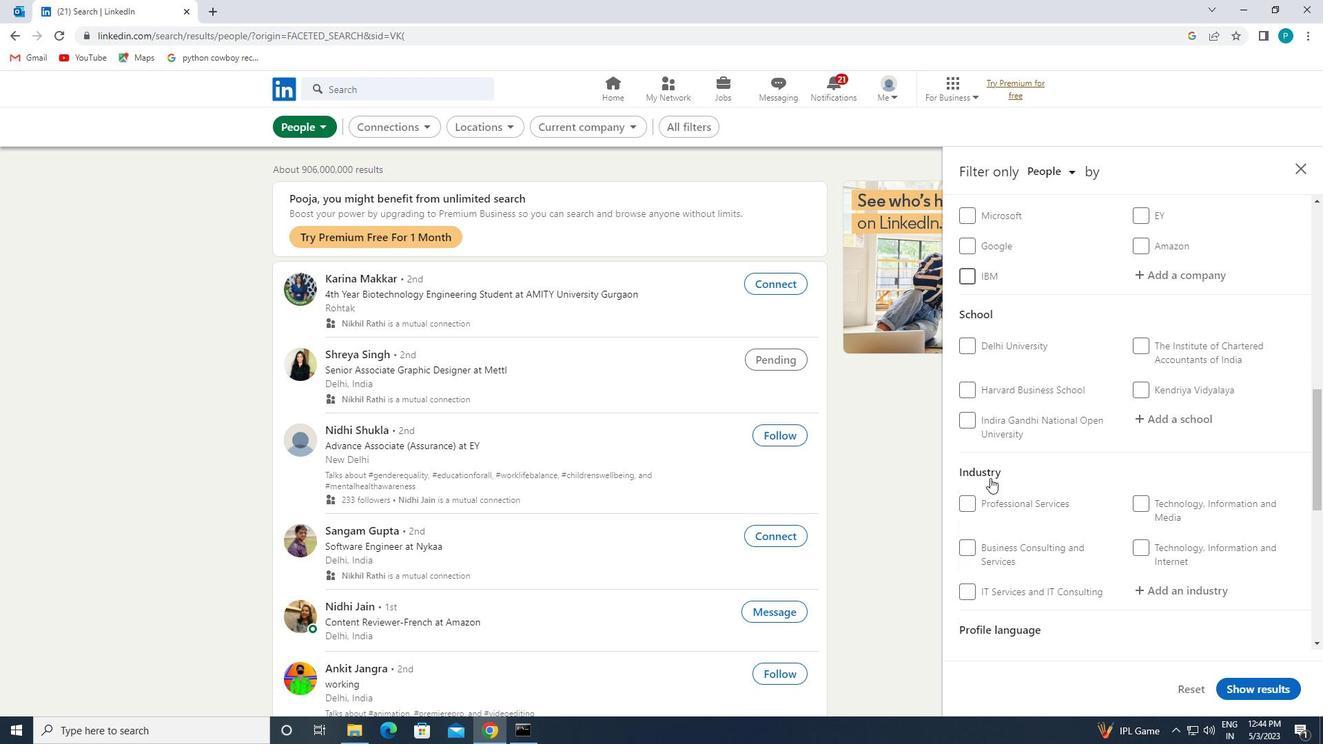 
Action: Mouse scrolled (990, 478) with delta (0, 0)
Screenshot: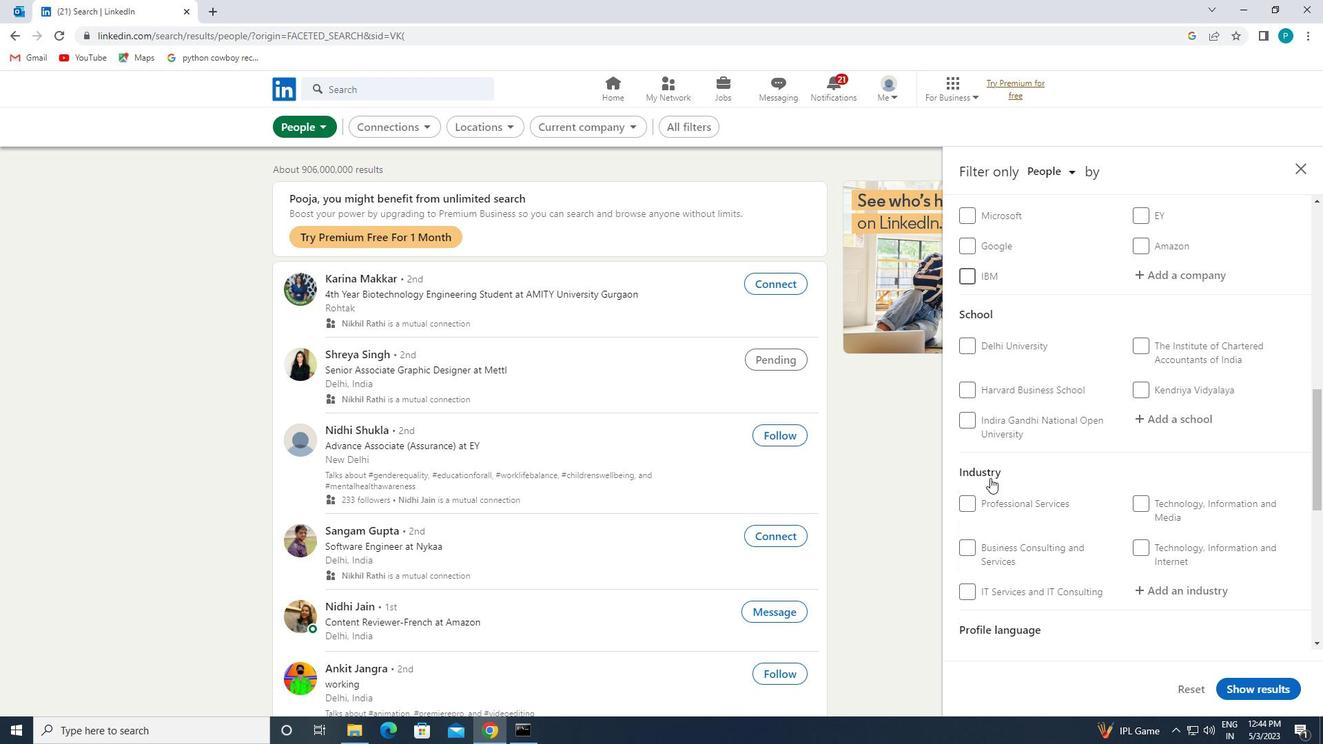 
Action: Mouse moved to (1143, 450)
Screenshot: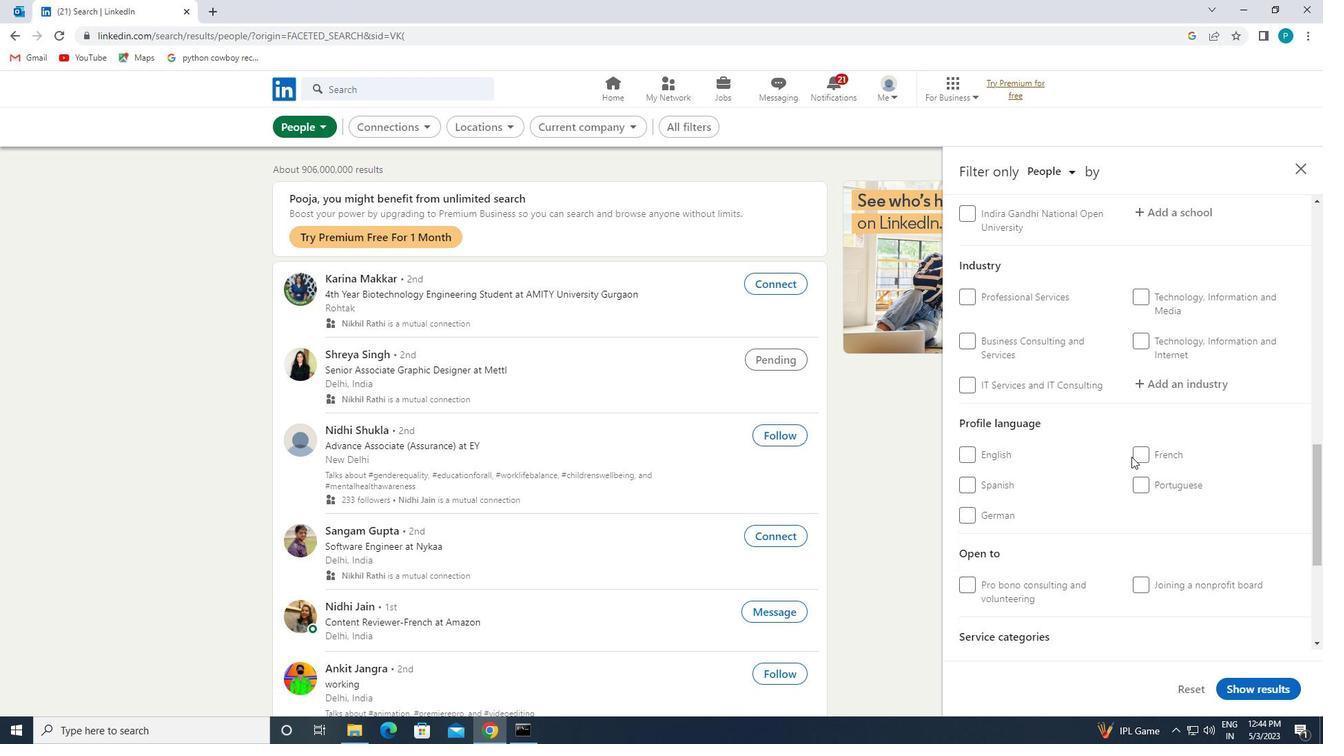 
Action: Mouse pressed left at (1143, 450)
Screenshot: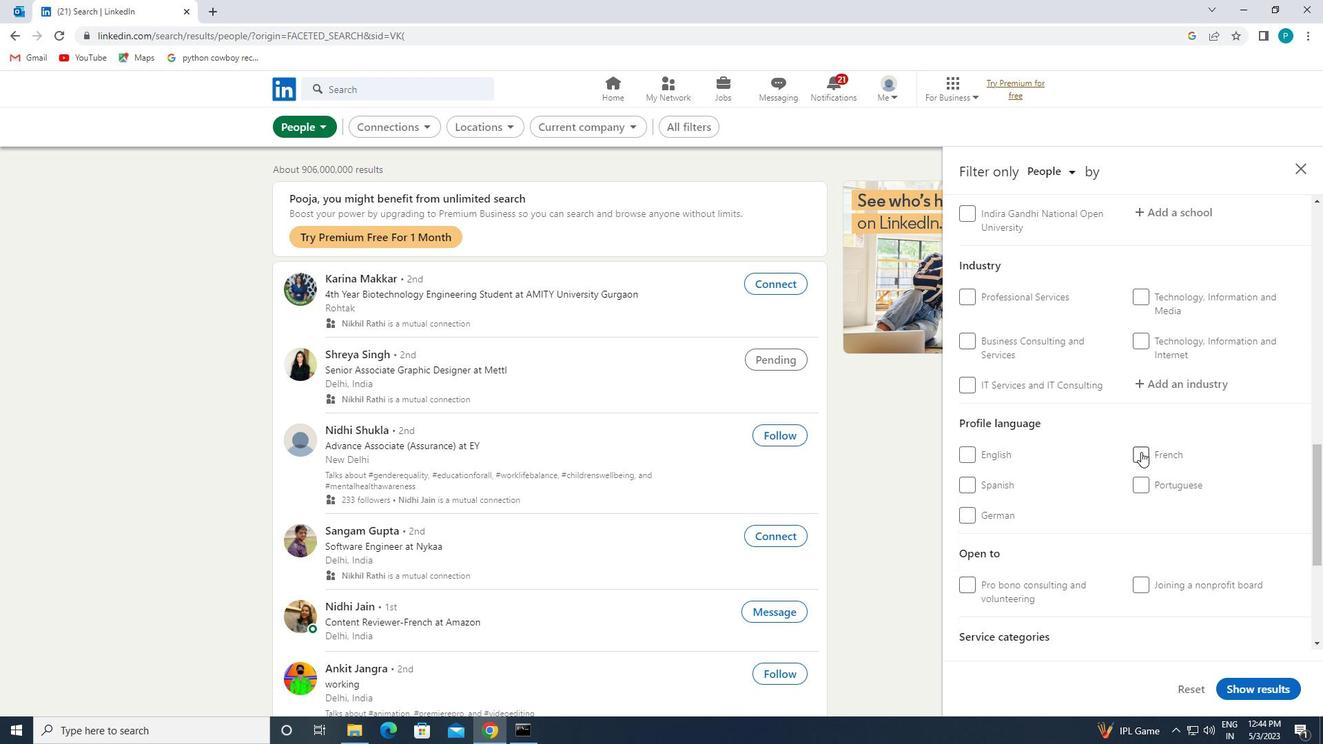 
Action: Mouse moved to (1143, 442)
Screenshot: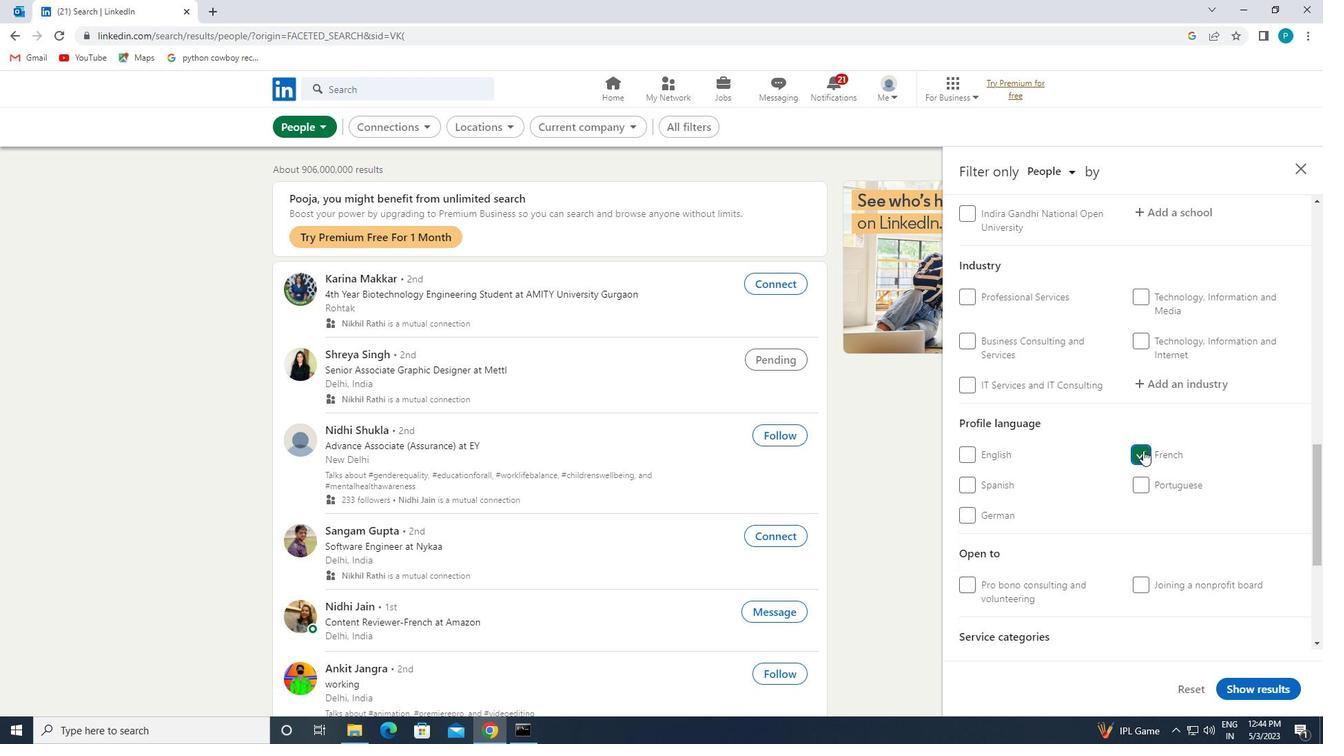 
Action: Mouse scrolled (1143, 443) with delta (0, 0)
Screenshot: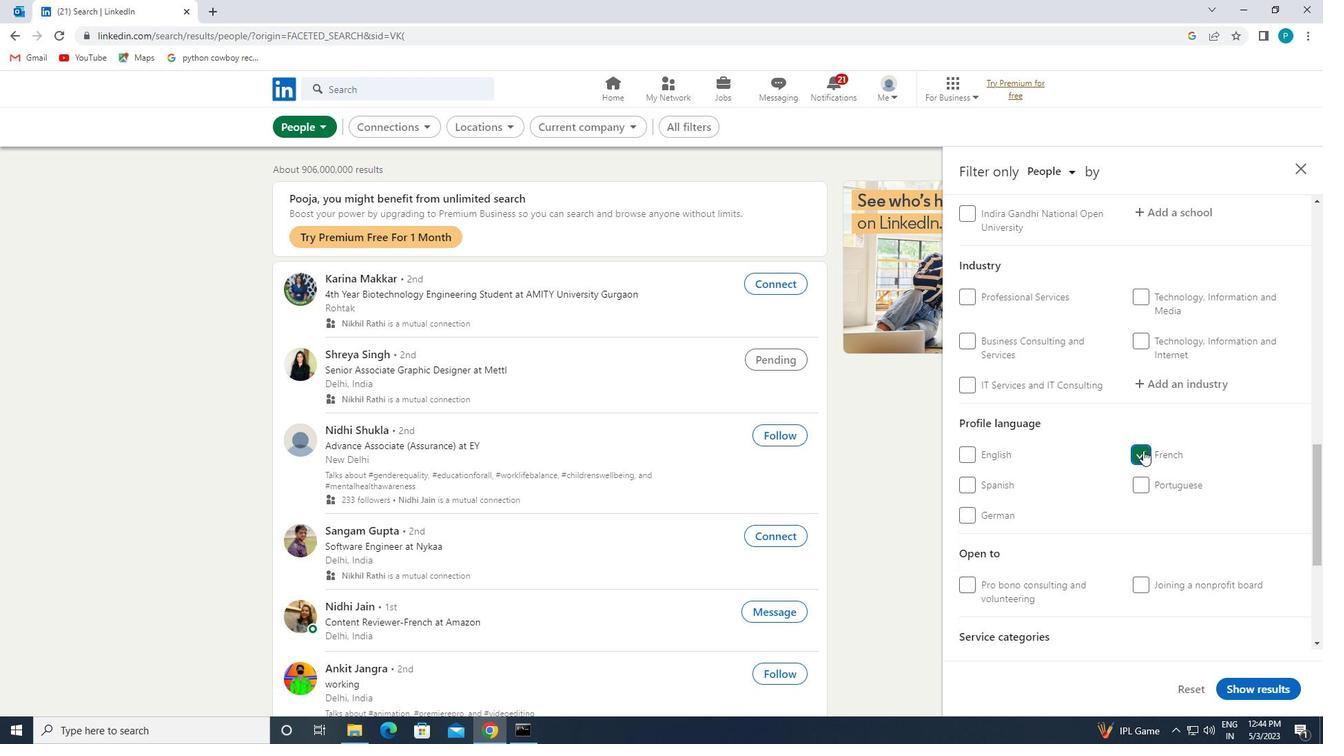 
Action: Mouse moved to (1141, 438)
Screenshot: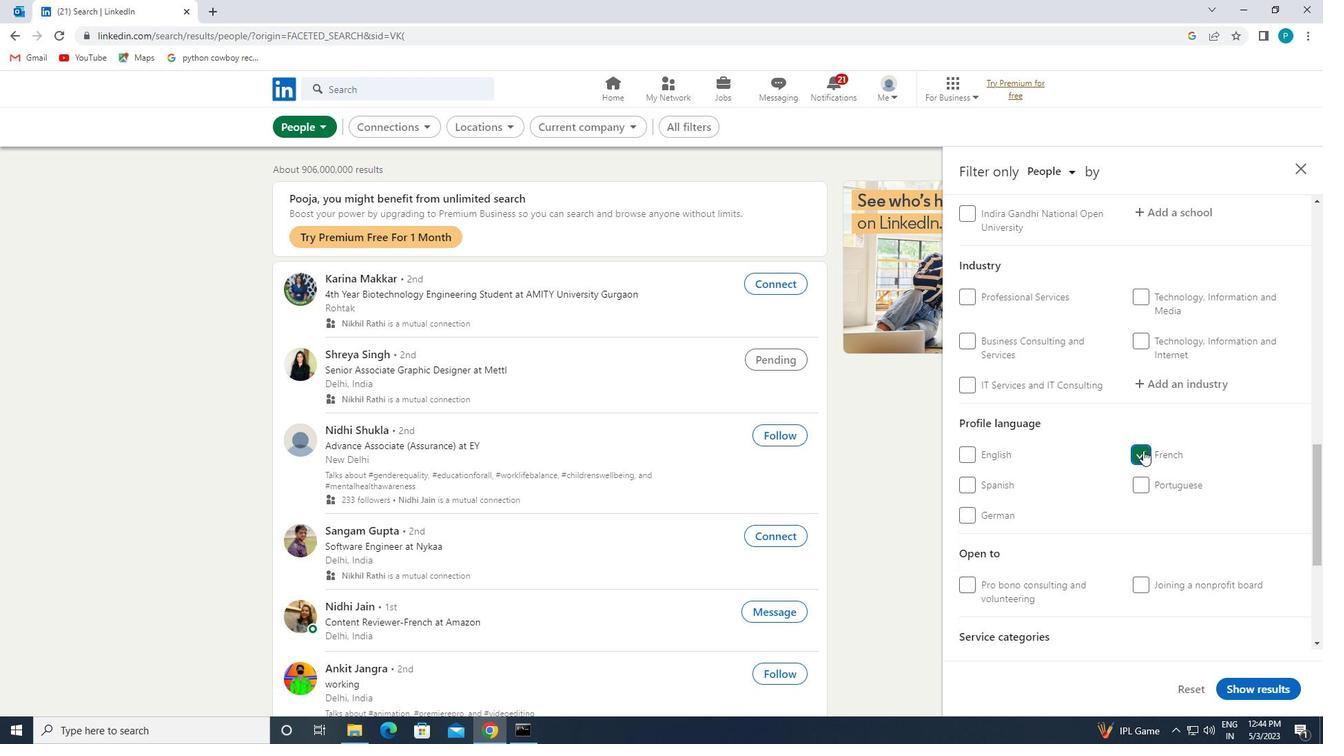 
Action: Mouse scrolled (1141, 439) with delta (0, 0)
Screenshot: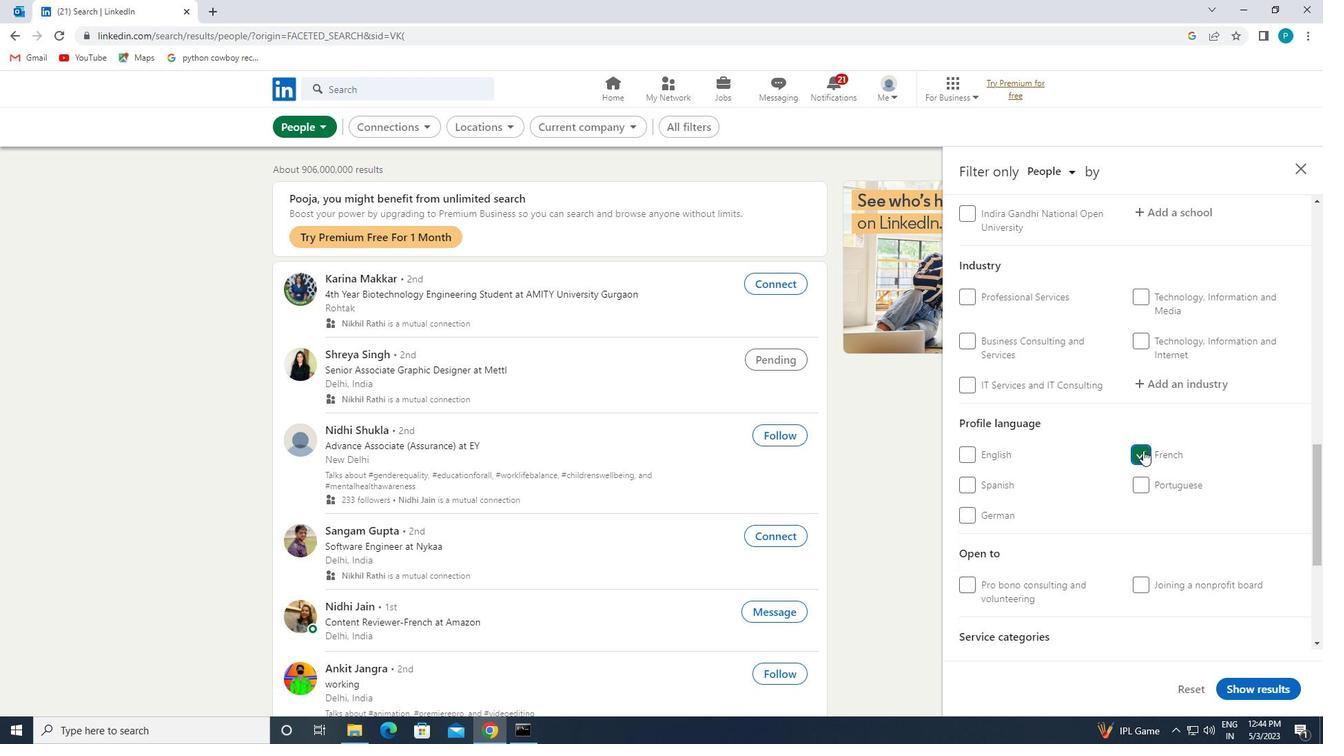 
Action: Mouse moved to (1141, 432)
Screenshot: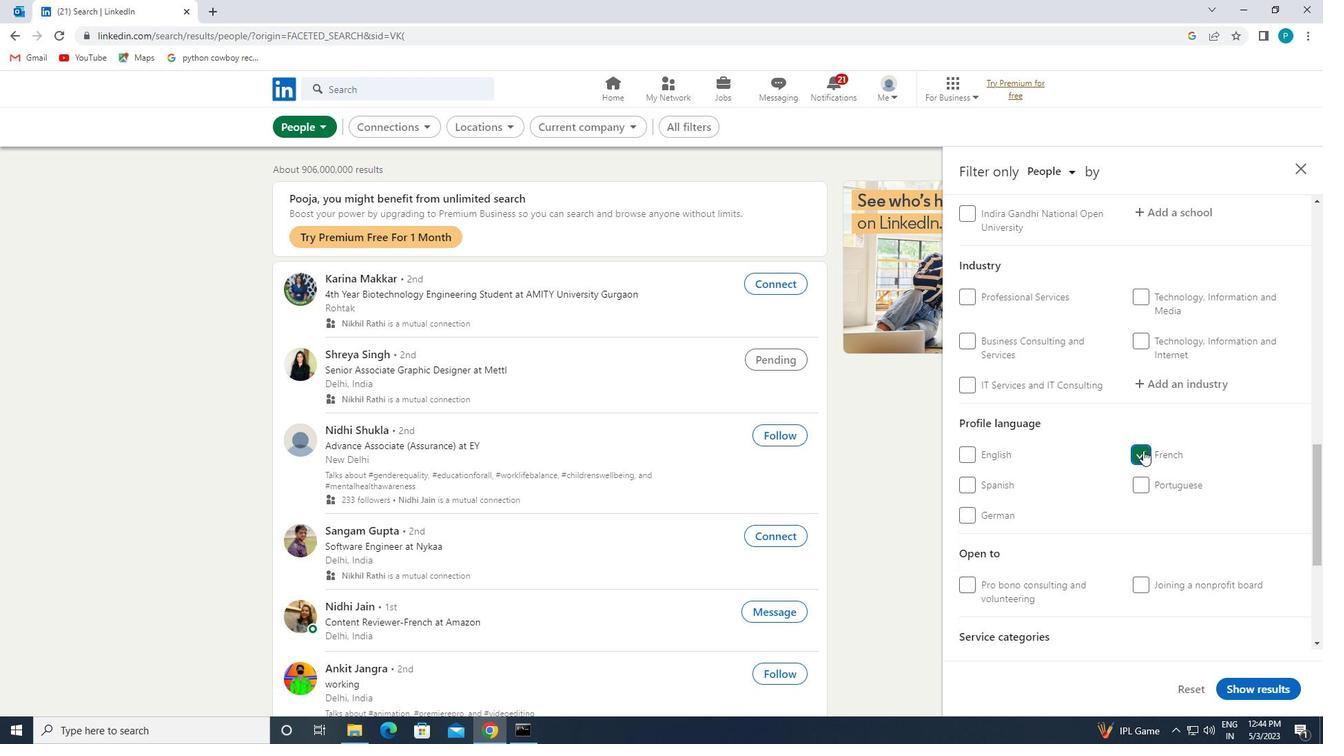 
Action: Mouse scrolled (1141, 433) with delta (0, 0)
Screenshot: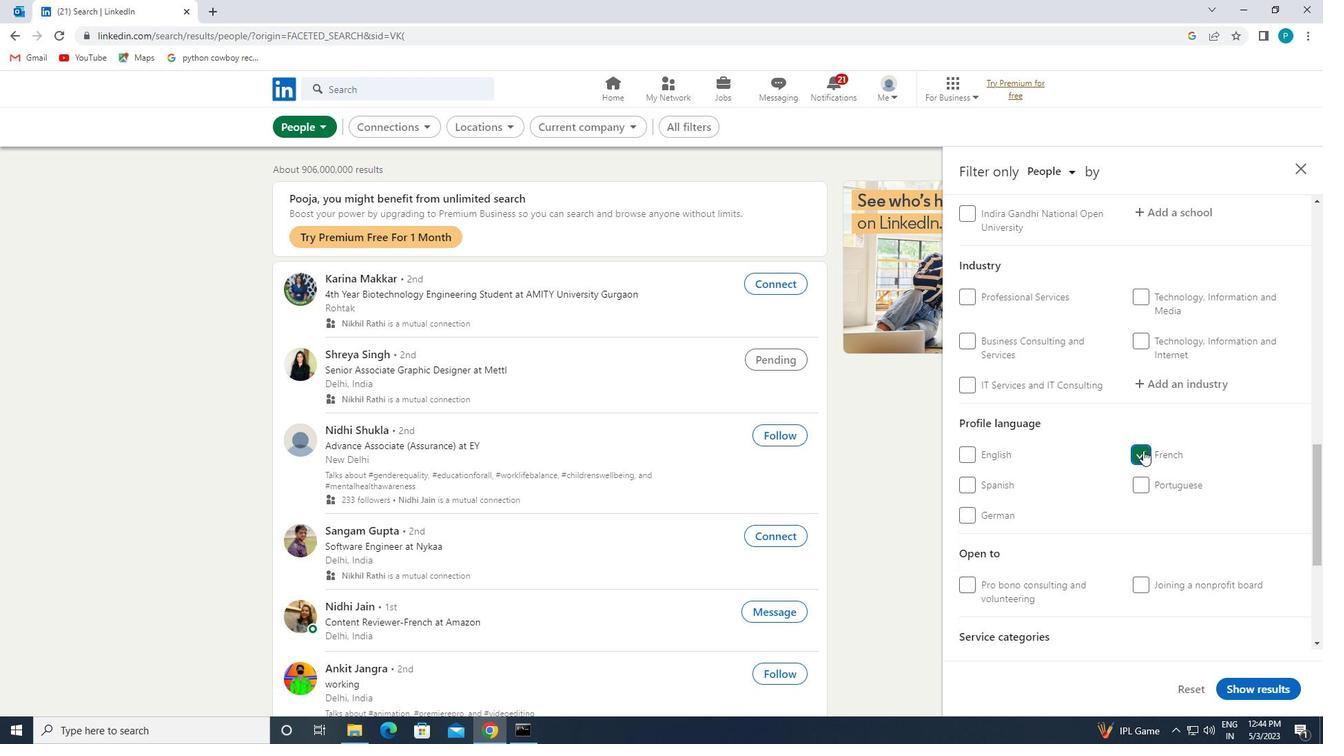 
Action: Mouse moved to (1140, 426)
Screenshot: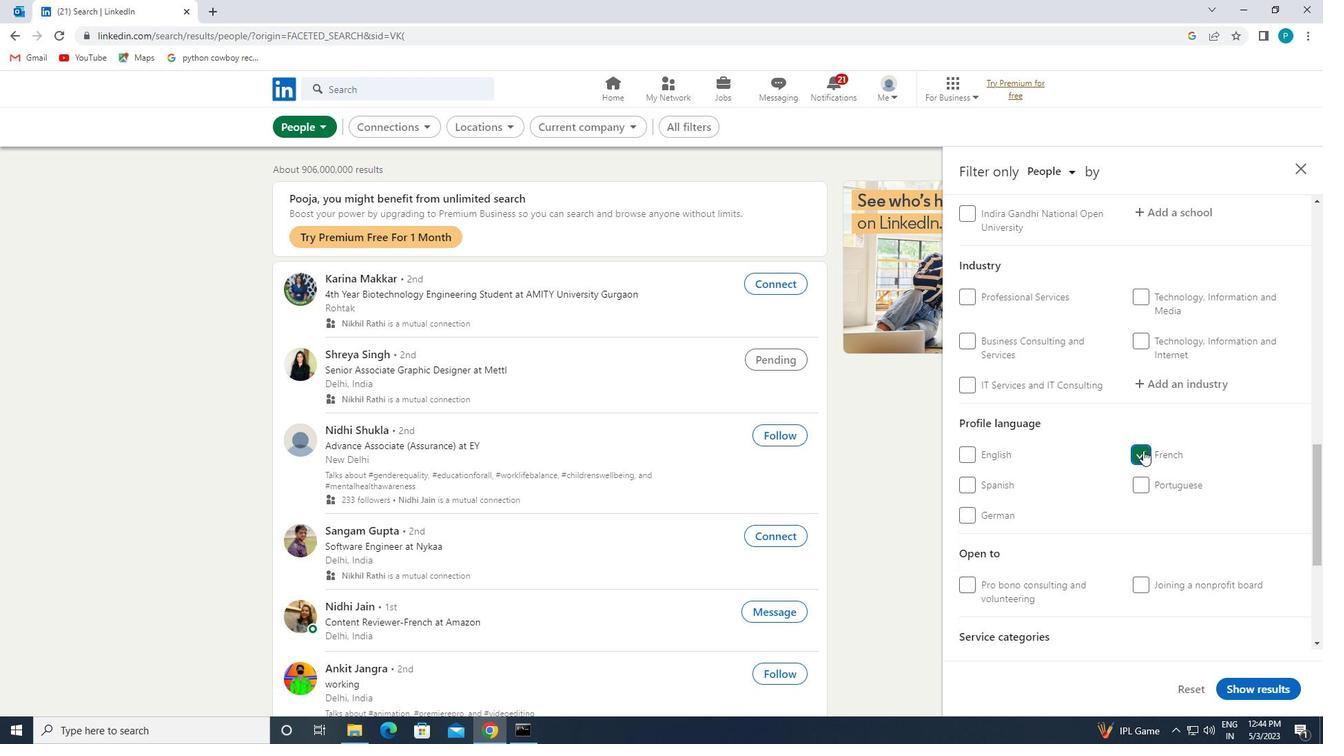 
Action: Mouse scrolled (1140, 427) with delta (0, 0)
Screenshot: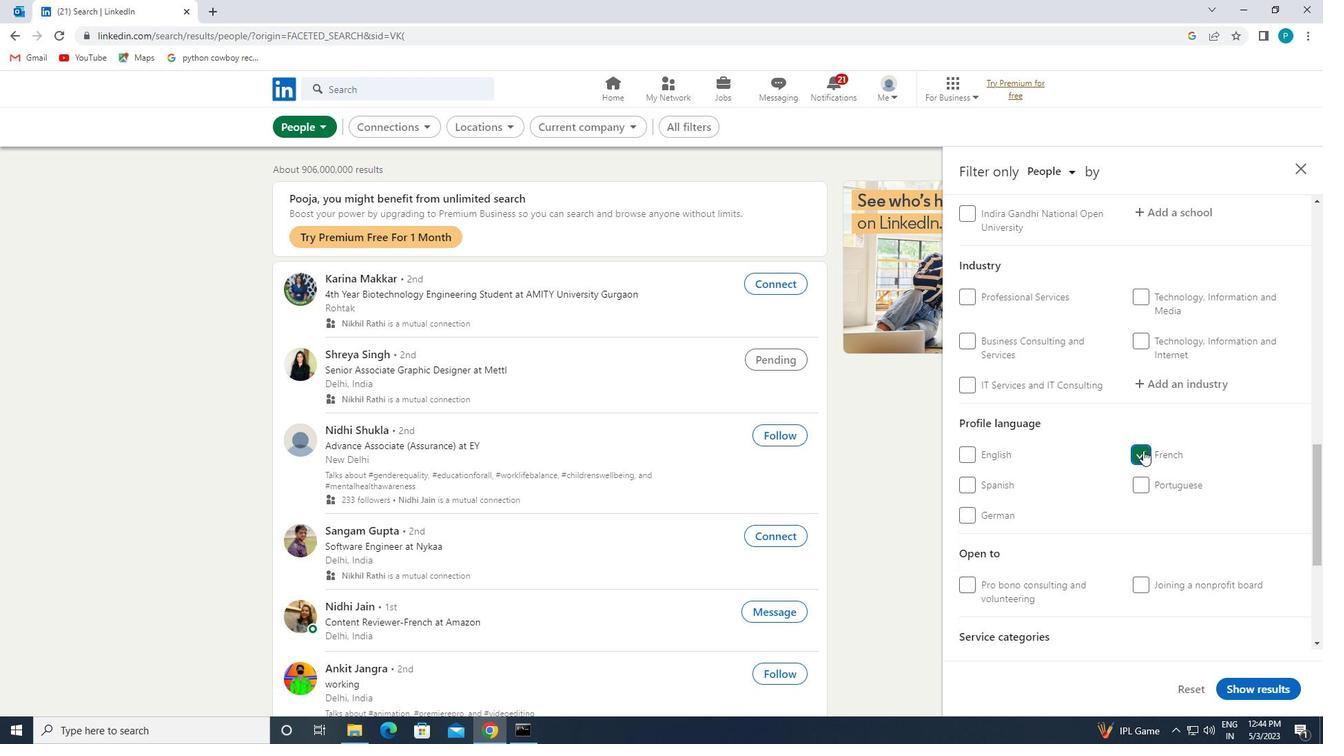 
Action: Mouse moved to (1140, 423)
Screenshot: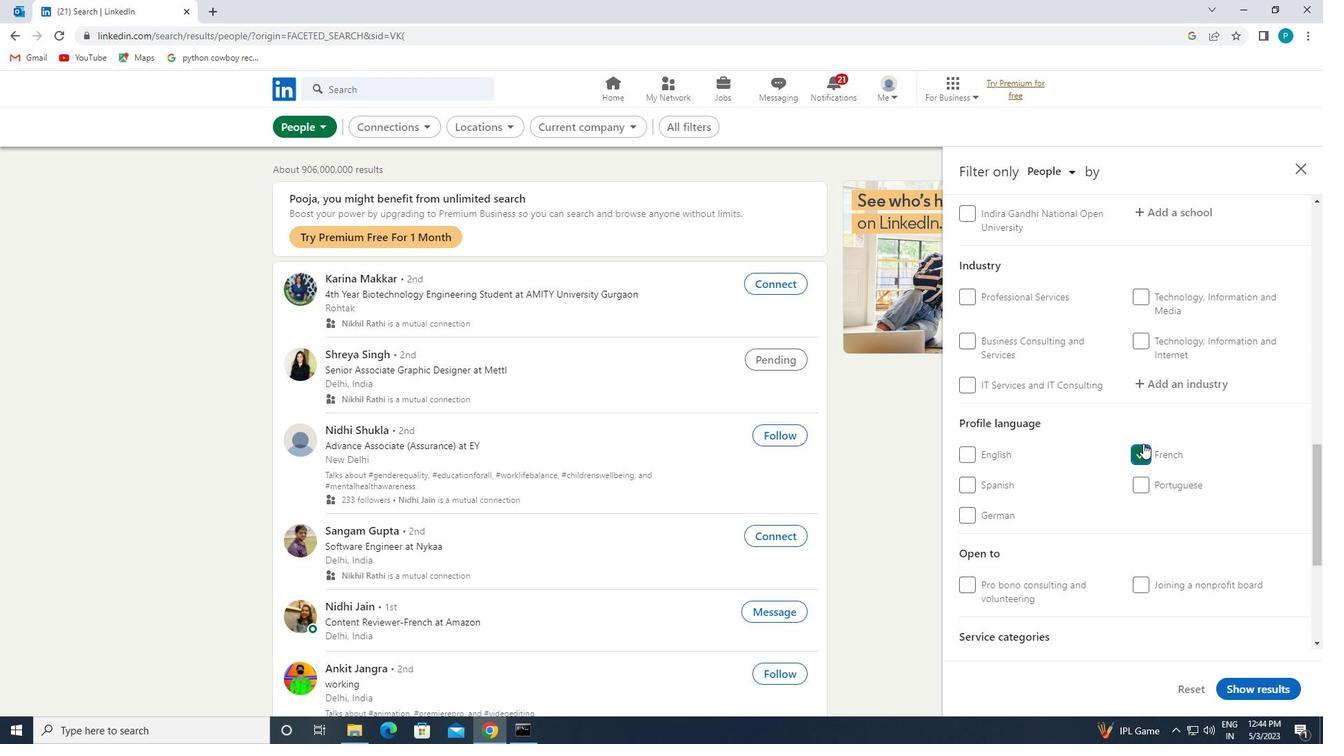 
Action: Mouse scrolled (1140, 423) with delta (0, 0)
Screenshot: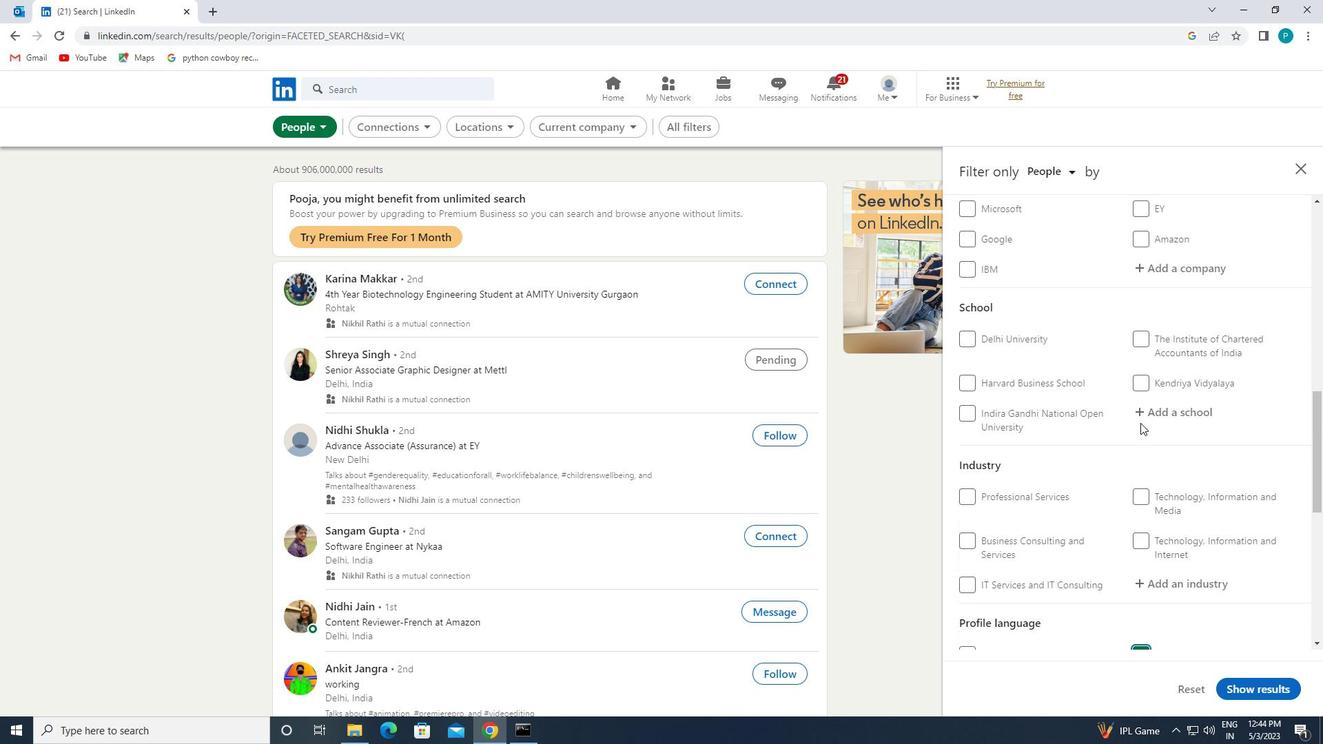 
Action: Mouse scrolled (1140, 423) with delta (0, 0)
Screenshot: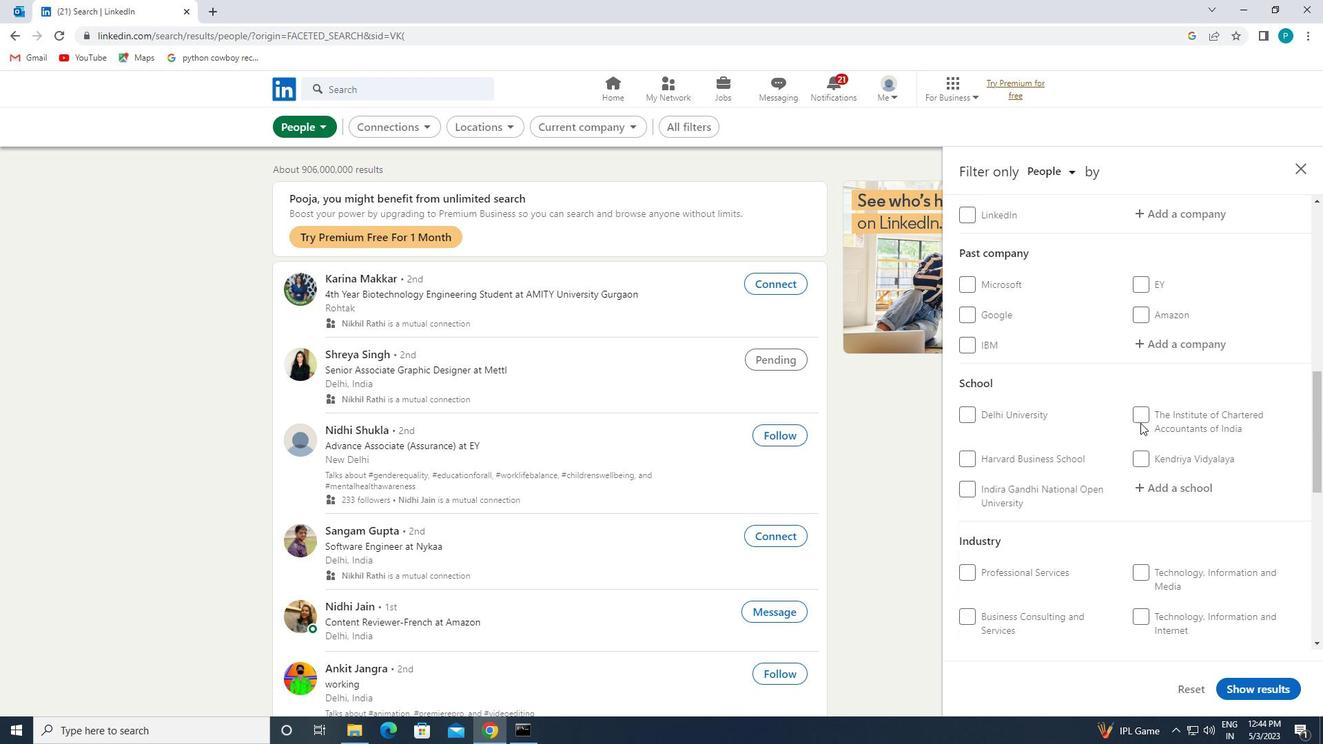 
Action: Mouse scrolled (1140, 423) with delta (0, 0)
Screenshot: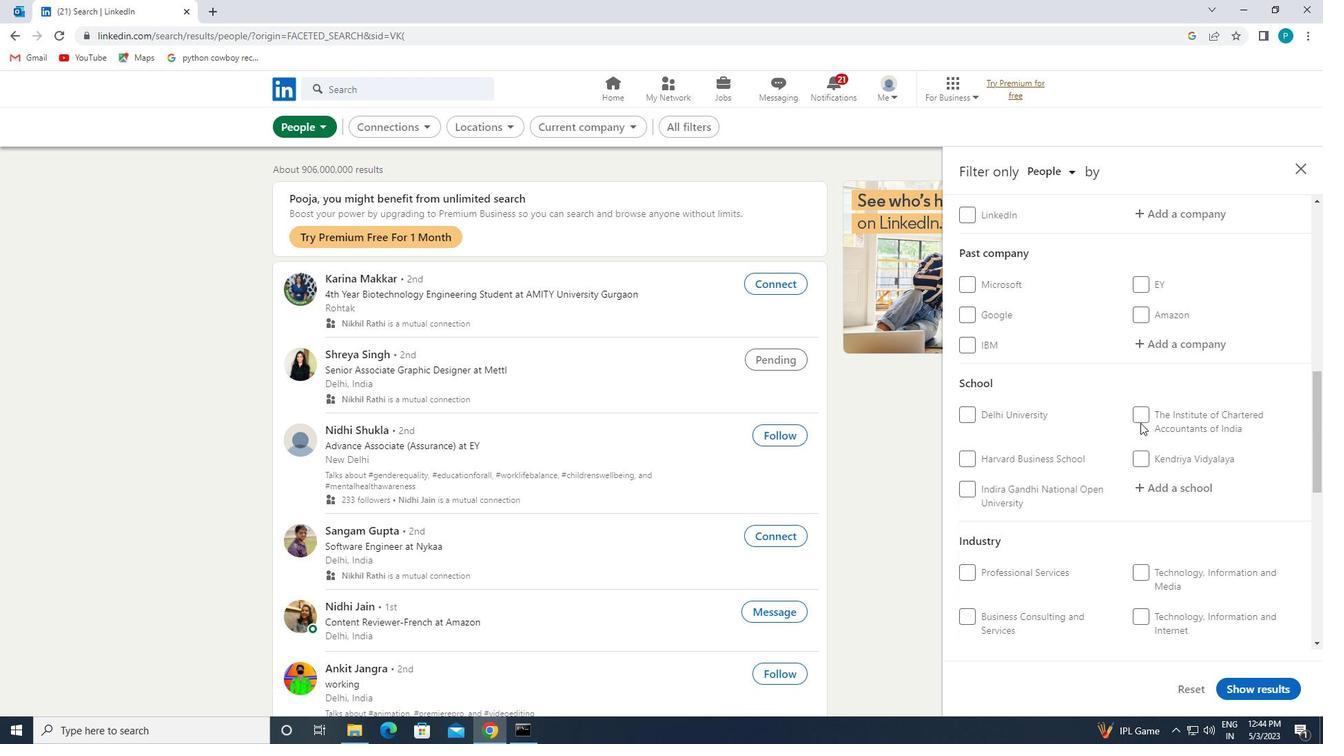 
Action: Mouse moved to (1144, 424)
Screenshot: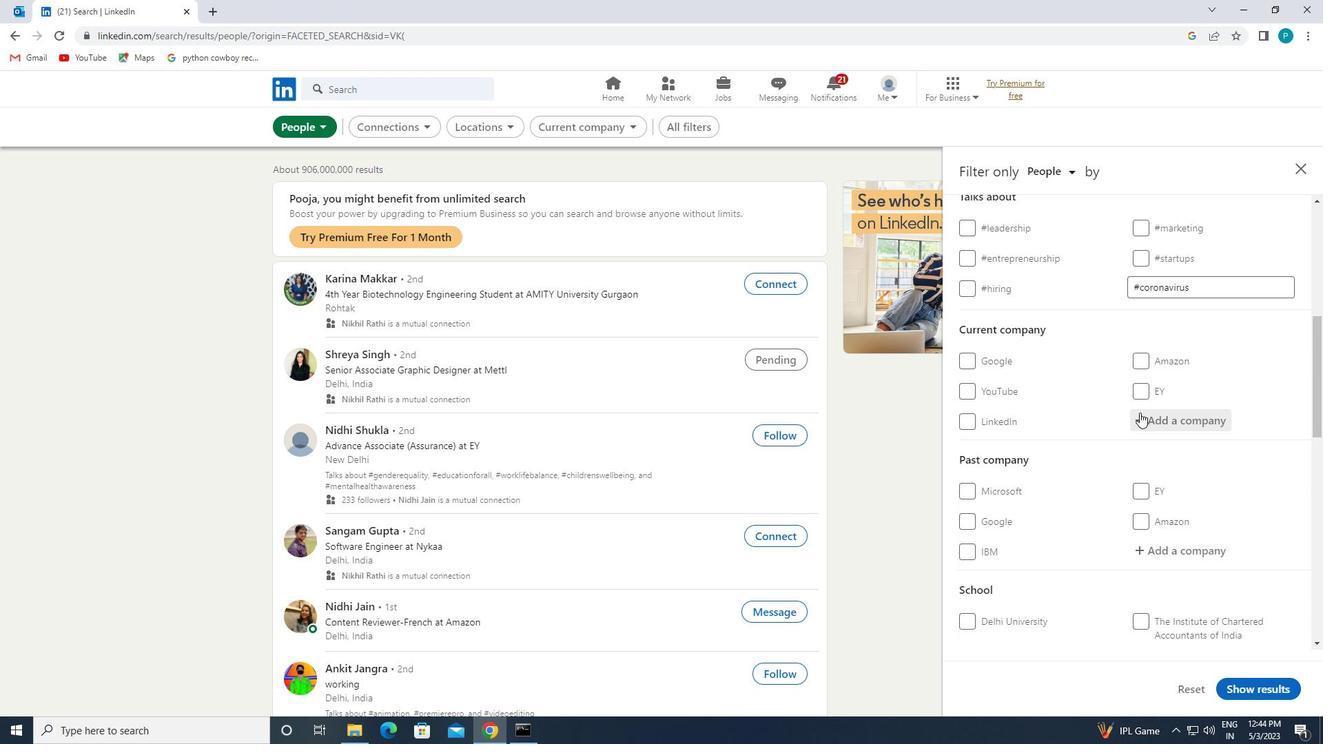 
Action: Mouse pressed left at (1144, 424)
Screenshot: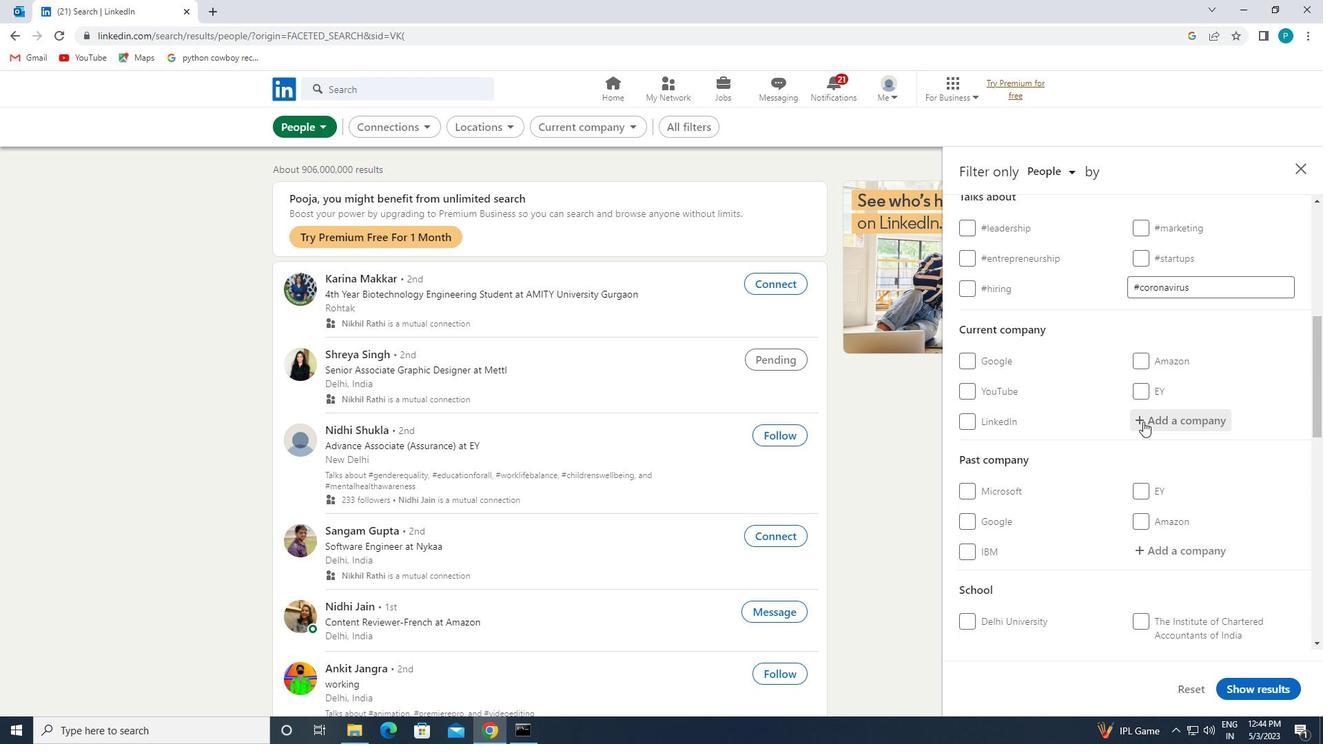 
Action: Mouse moved to (1146, 423)
Screenshot: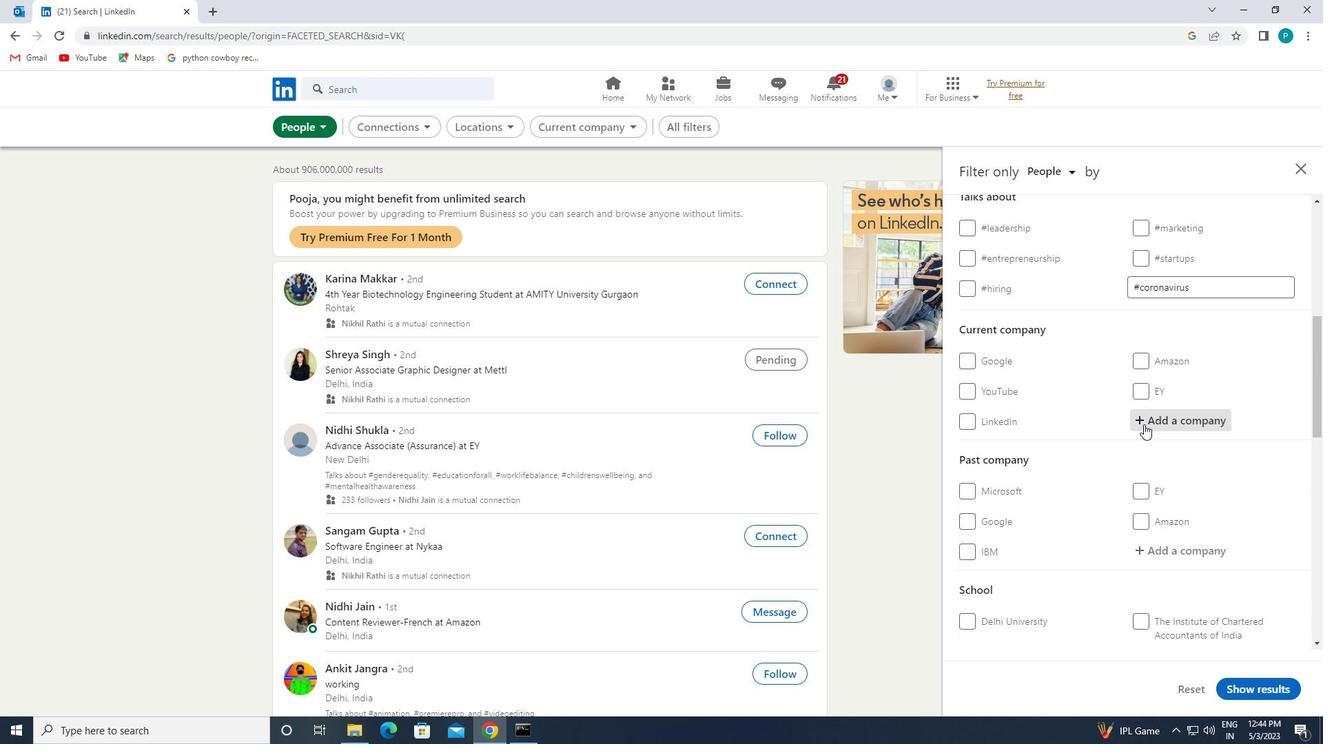 
Action: Key pressed <Key.caps_lock>V<Key.caps_lock>ERIZON
Screenshot: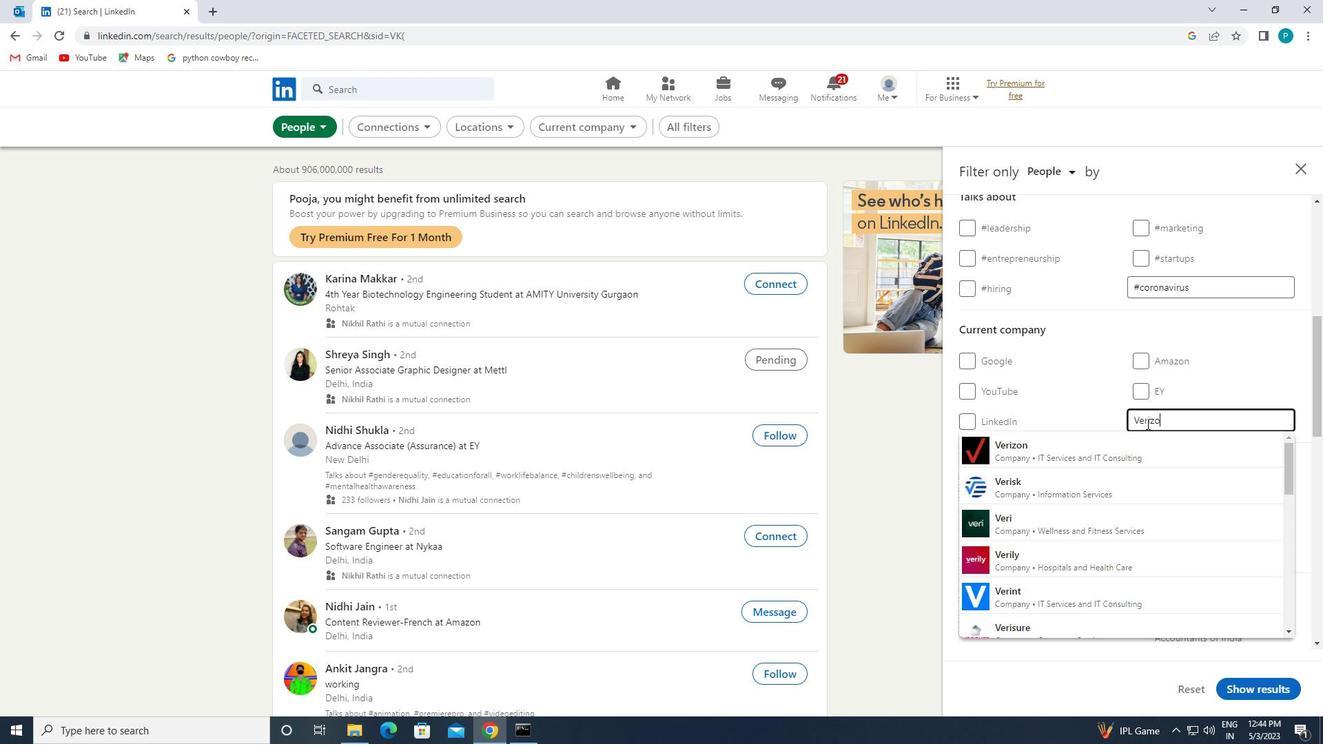 
Action: Mouse moved to (1140, 436)
Screenshot: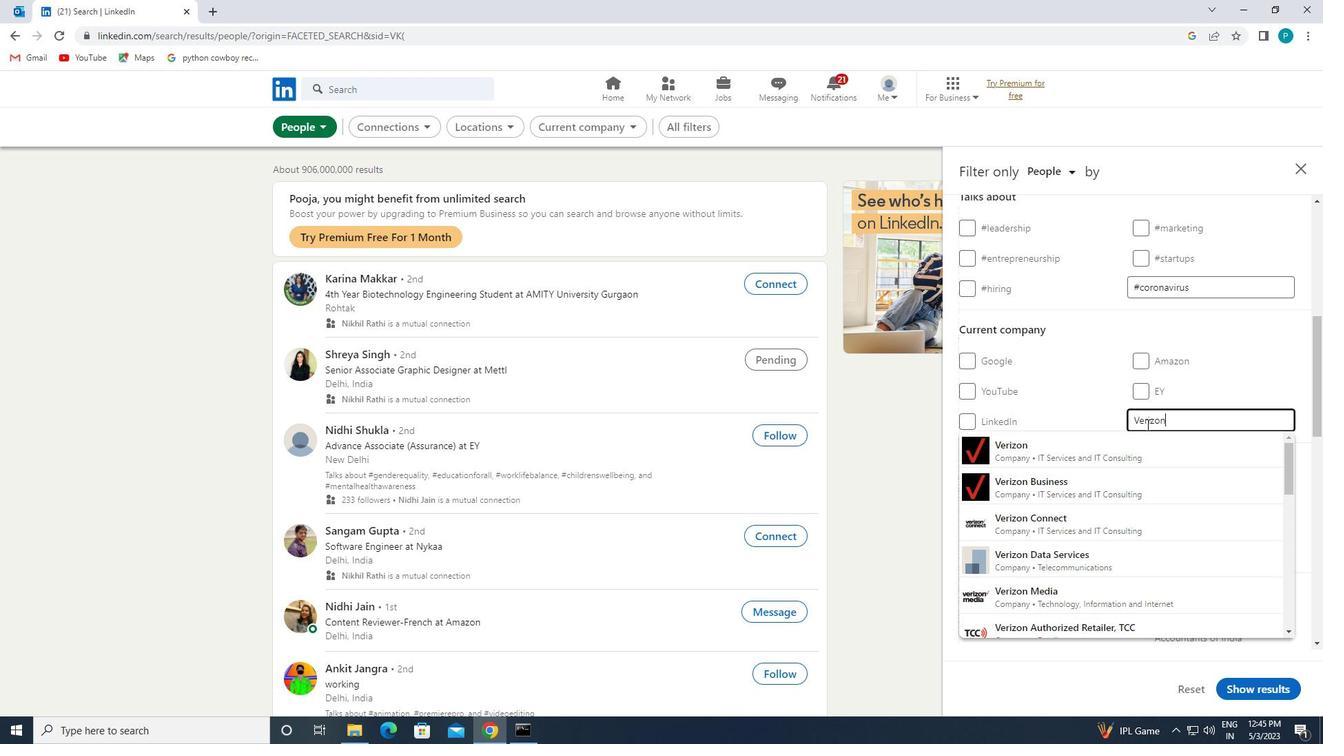 
Action: Mouse pressed left at (1140, 436)
Screenshot: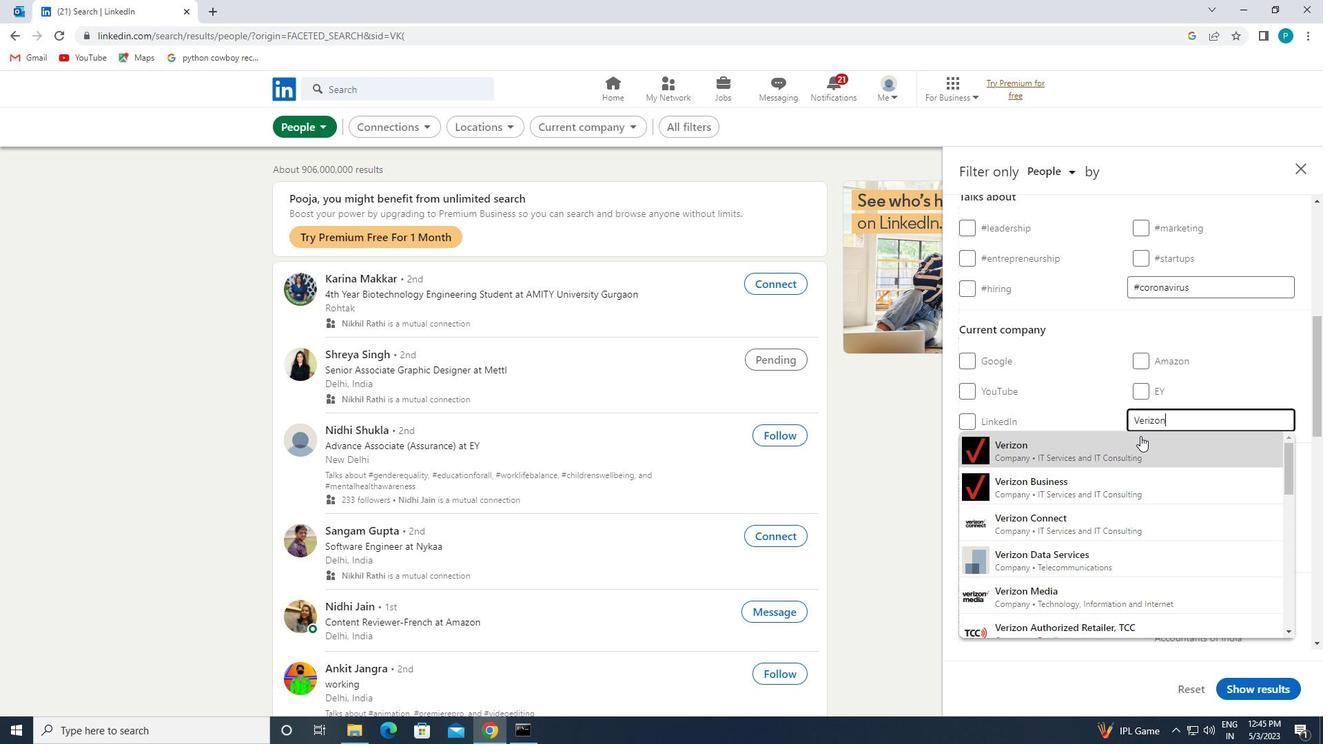 
Action: Mouse scrolled (1140, 435) with delta (0, 0)
Screenshot: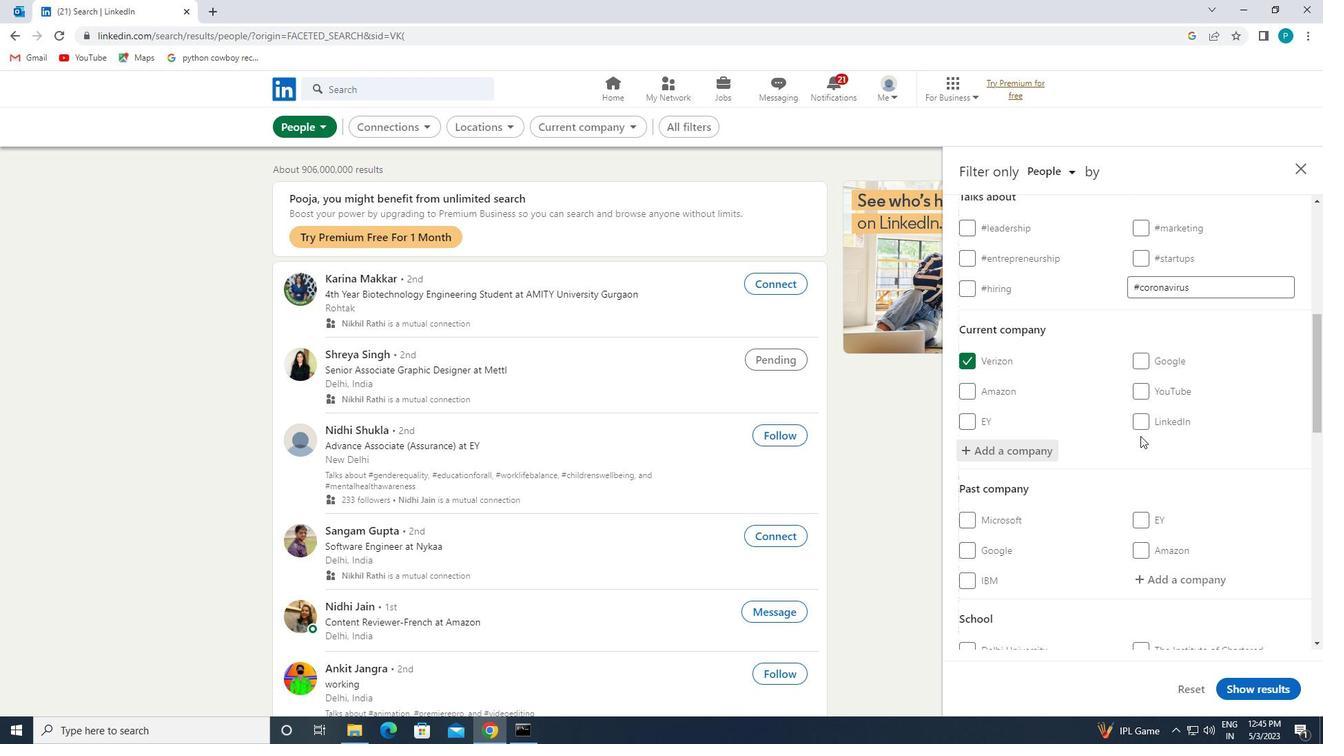 
Action: Mouse scrolled (1140, 435) with delta (0, 0)
Screenshot: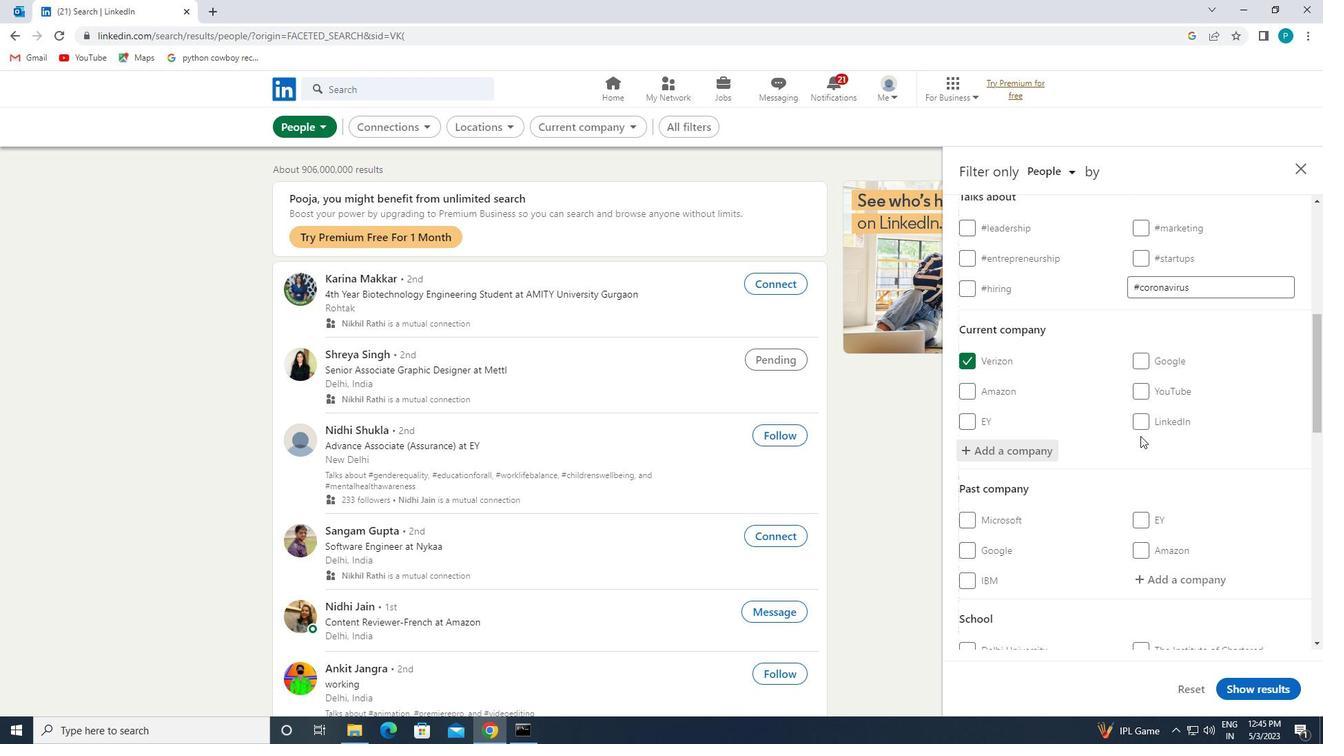 
Action: Mouse scrolled (1140, 435) with delta (0, 0)
Screenshot: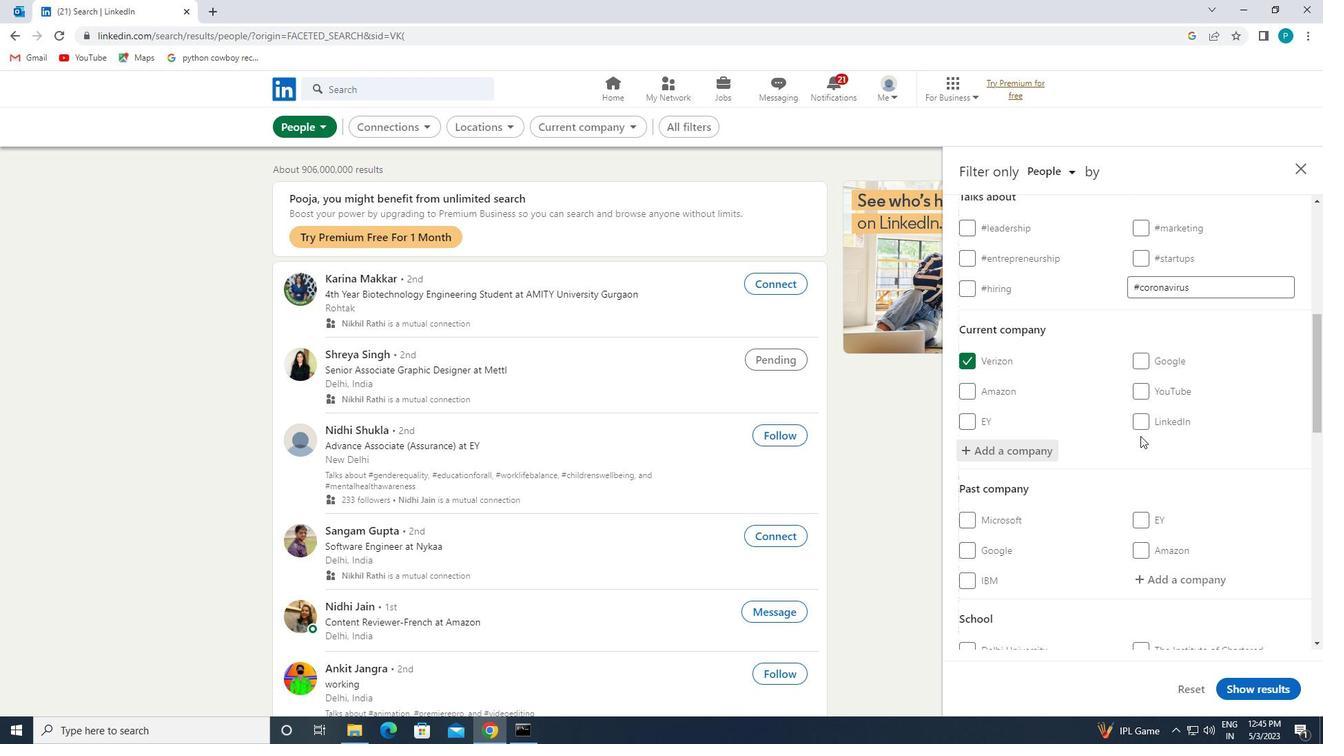 
Action: Mouse scrolled (1140, 435) with delta (0, 0)
Screenshot: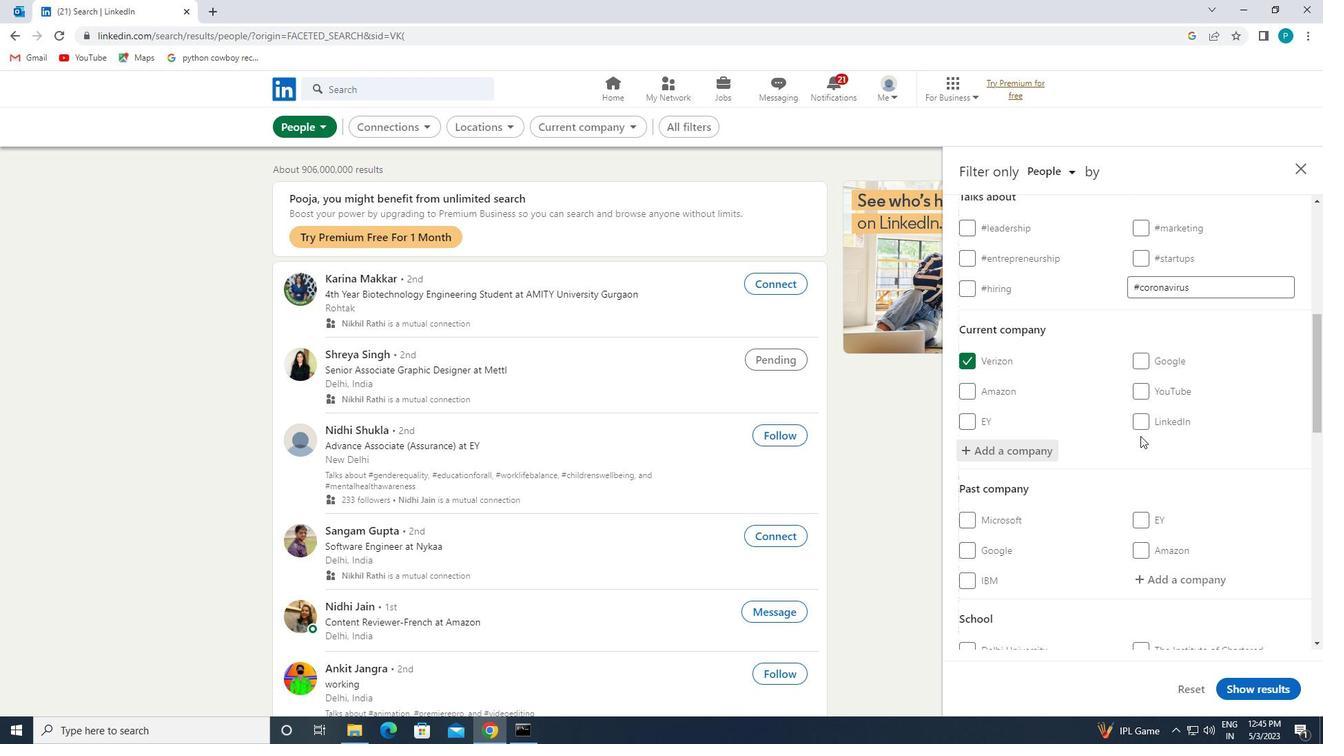 
Action: Mouse moved to (1146, 452)
Screenshot: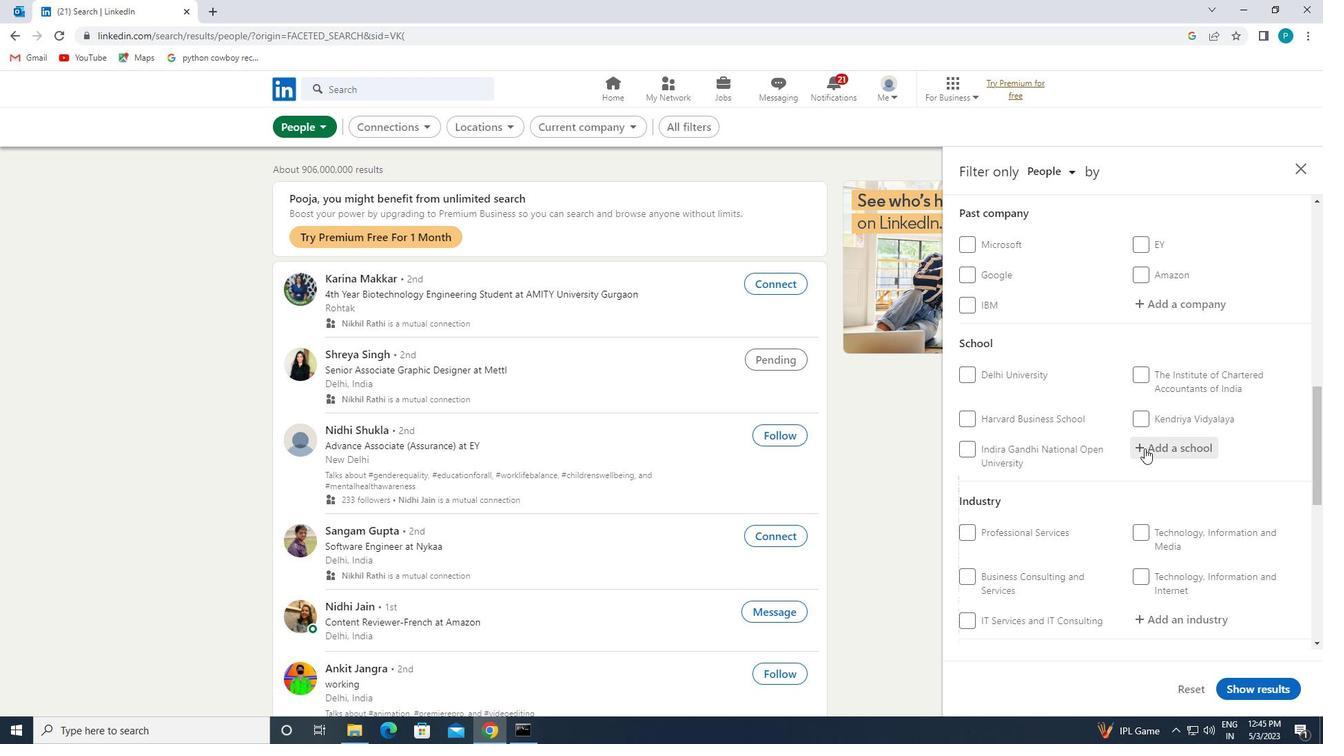 
Action: Mouse pressed left at (1146, 452)
Screenshot: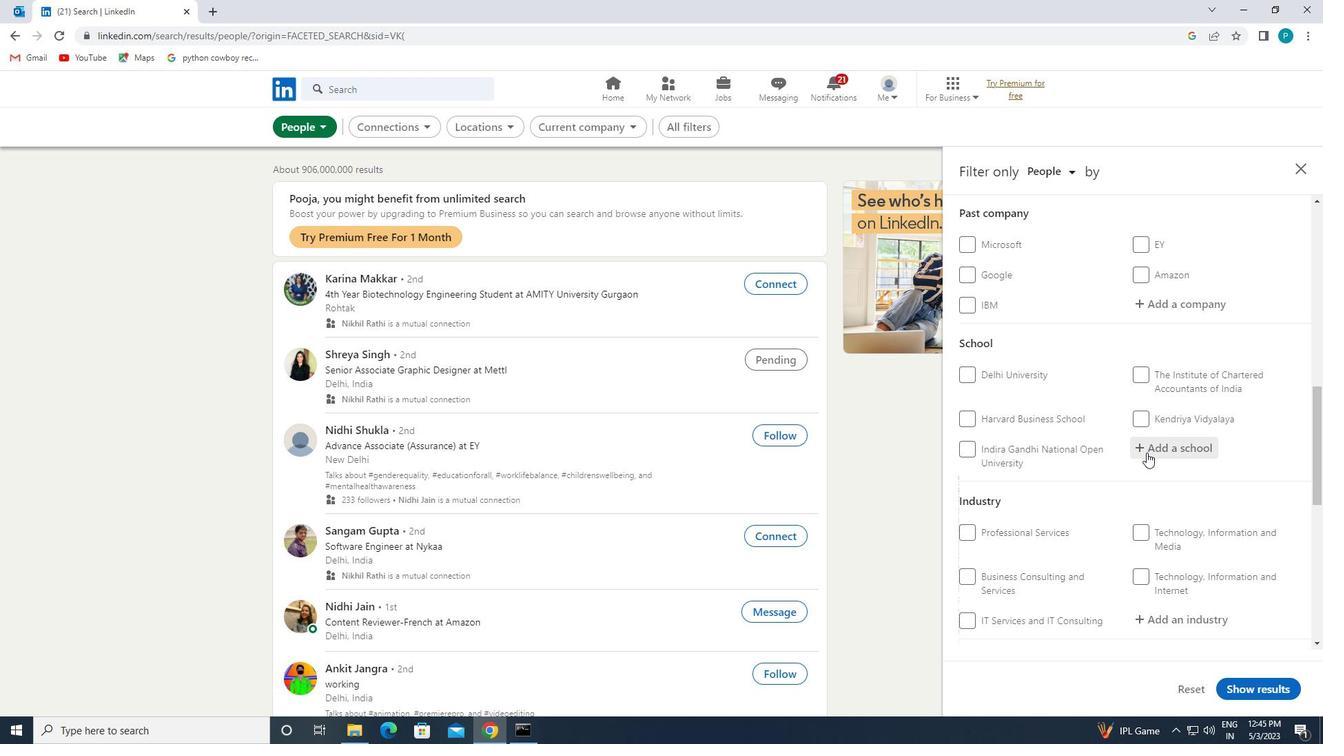 
Action: Key pressed <Key.caps_lock>S<Key.caps_lock>HRI
Screenshot: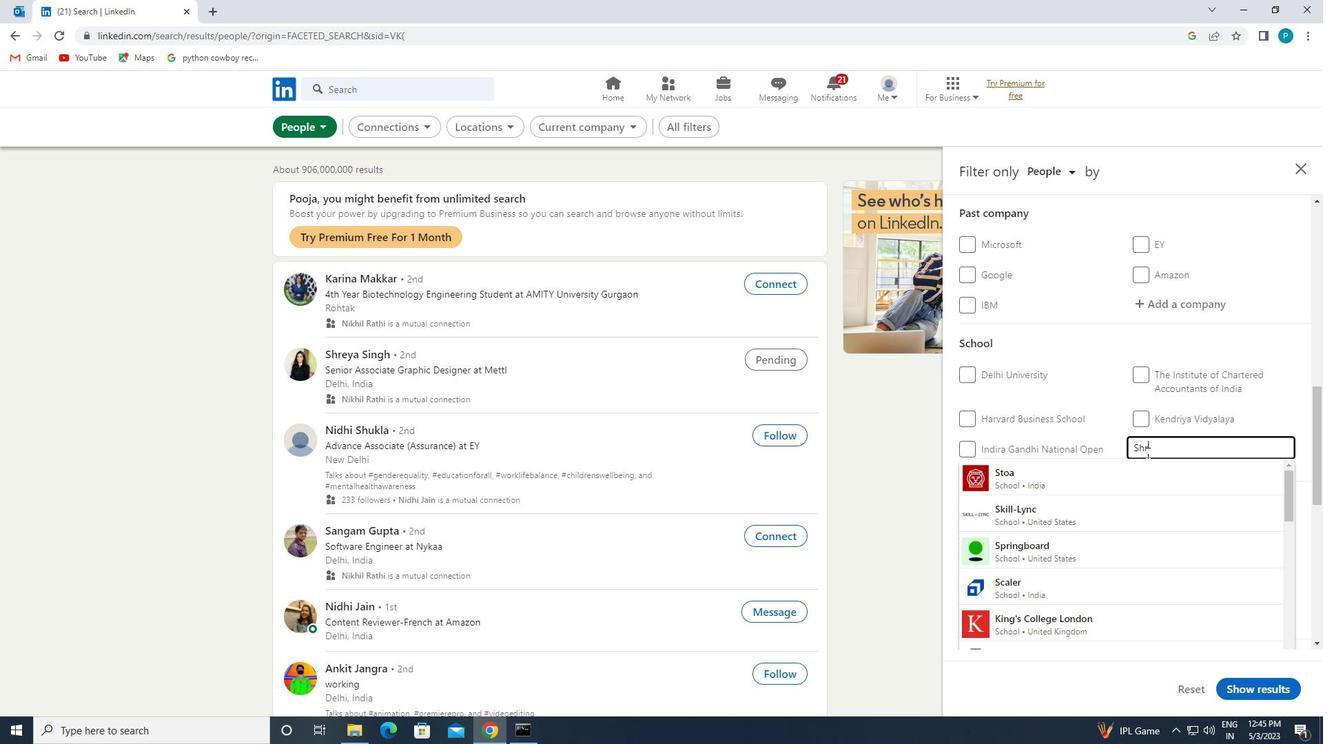 
Action: Mouse moved to (1153, 458)
Screenshot: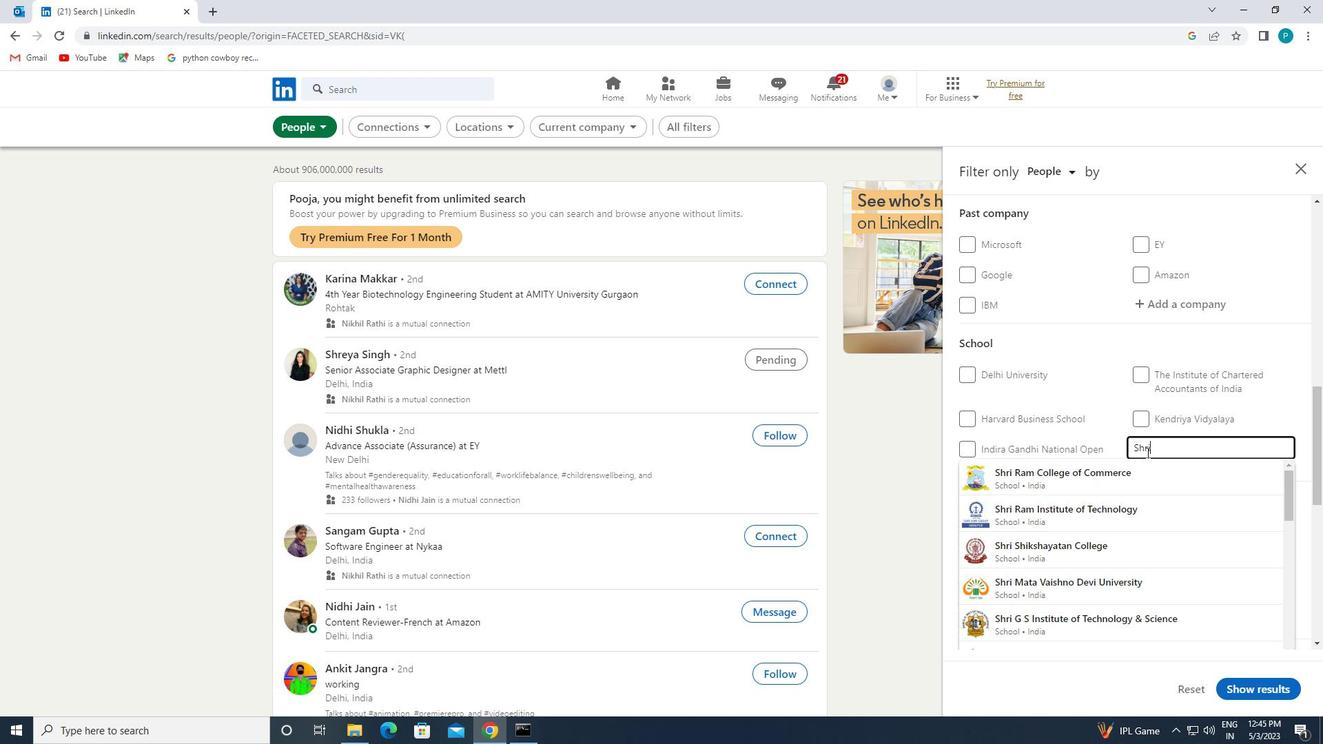 
Action: Key pressed <Key.space><Key.caps_lock>R<Key.caps_lock>AMDEOBABA
Screenshot: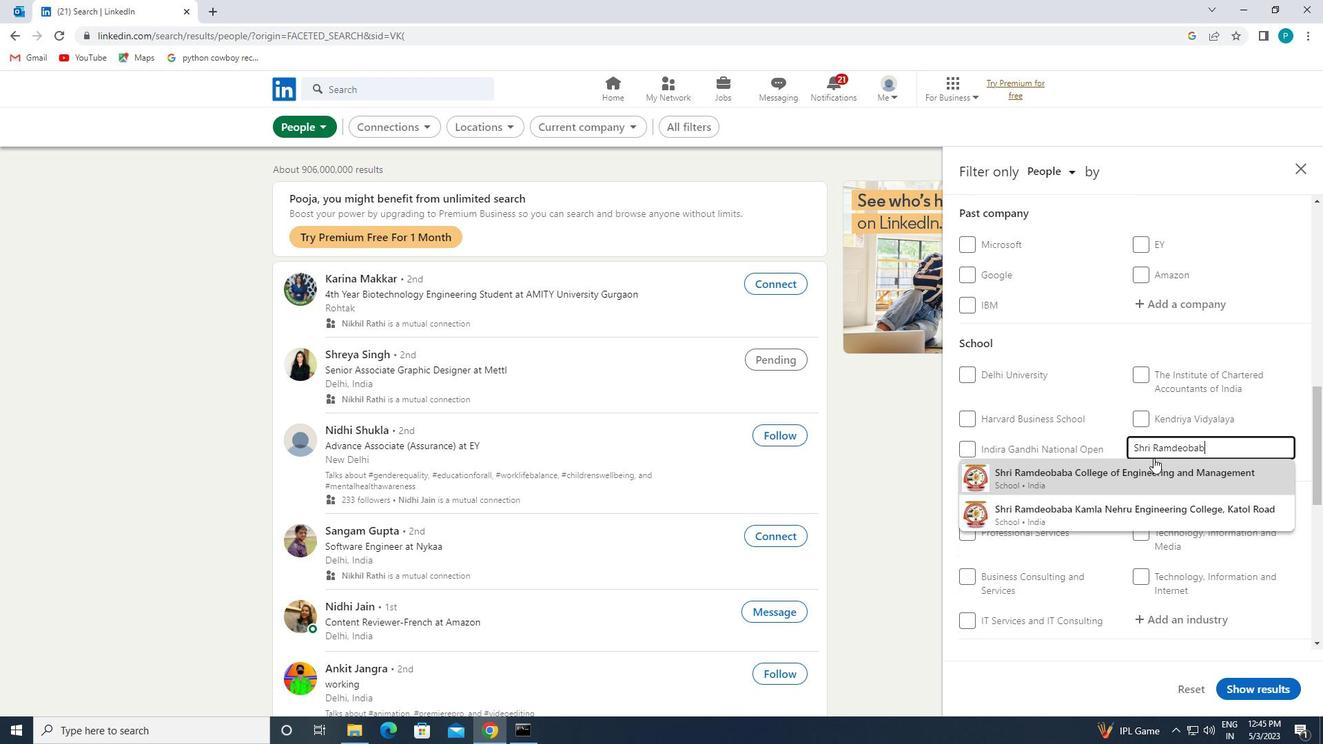 
Action: Mouse moved to (1145, 501)
Screenshot: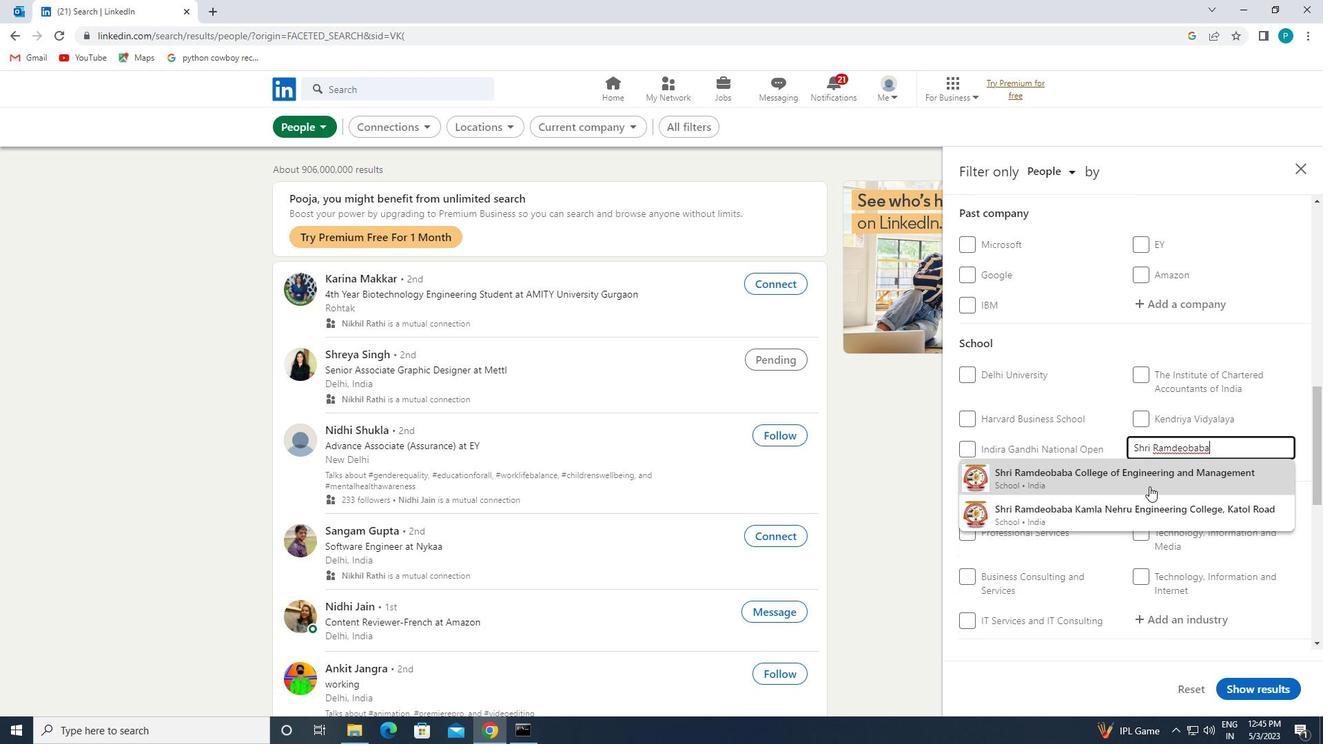 
Action: Mouse pressed left at (1145, 501)
Screenshot: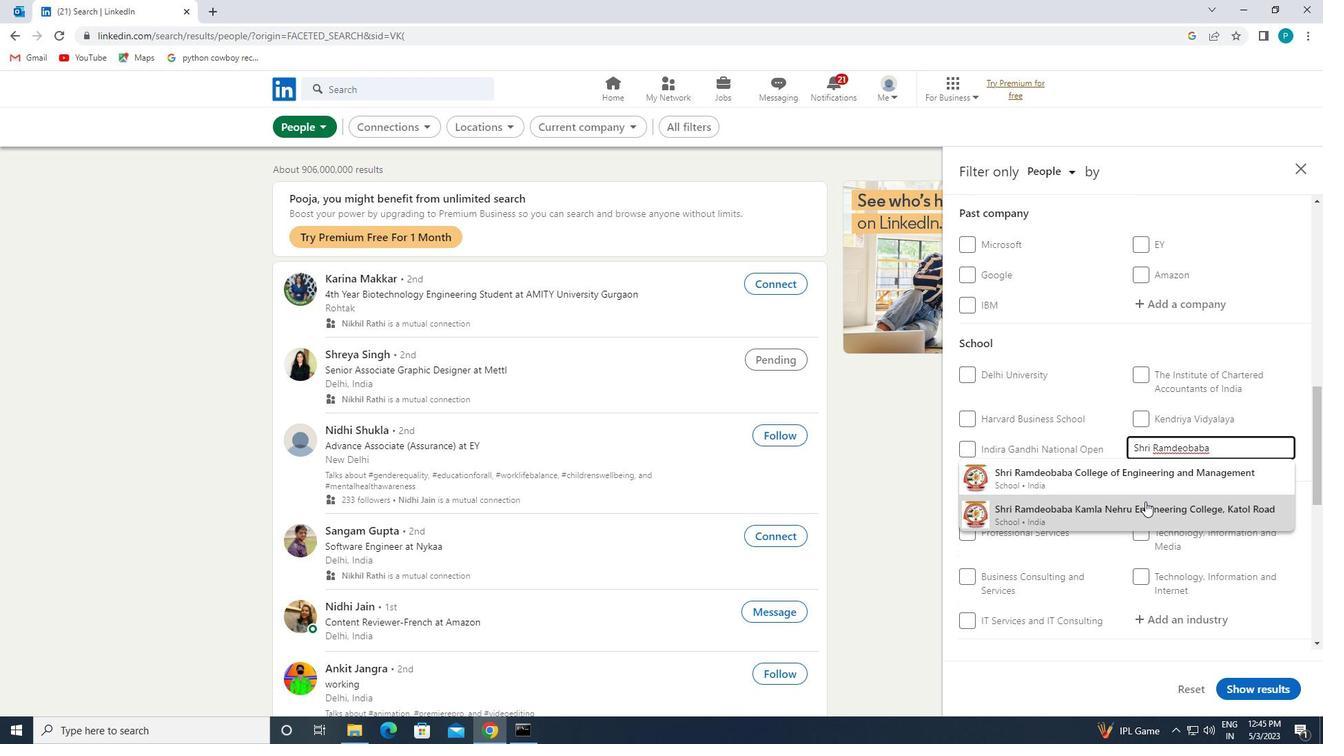 
Action: Mouse scrolled (1145, 501) with delta (0, 0)
Screenshot: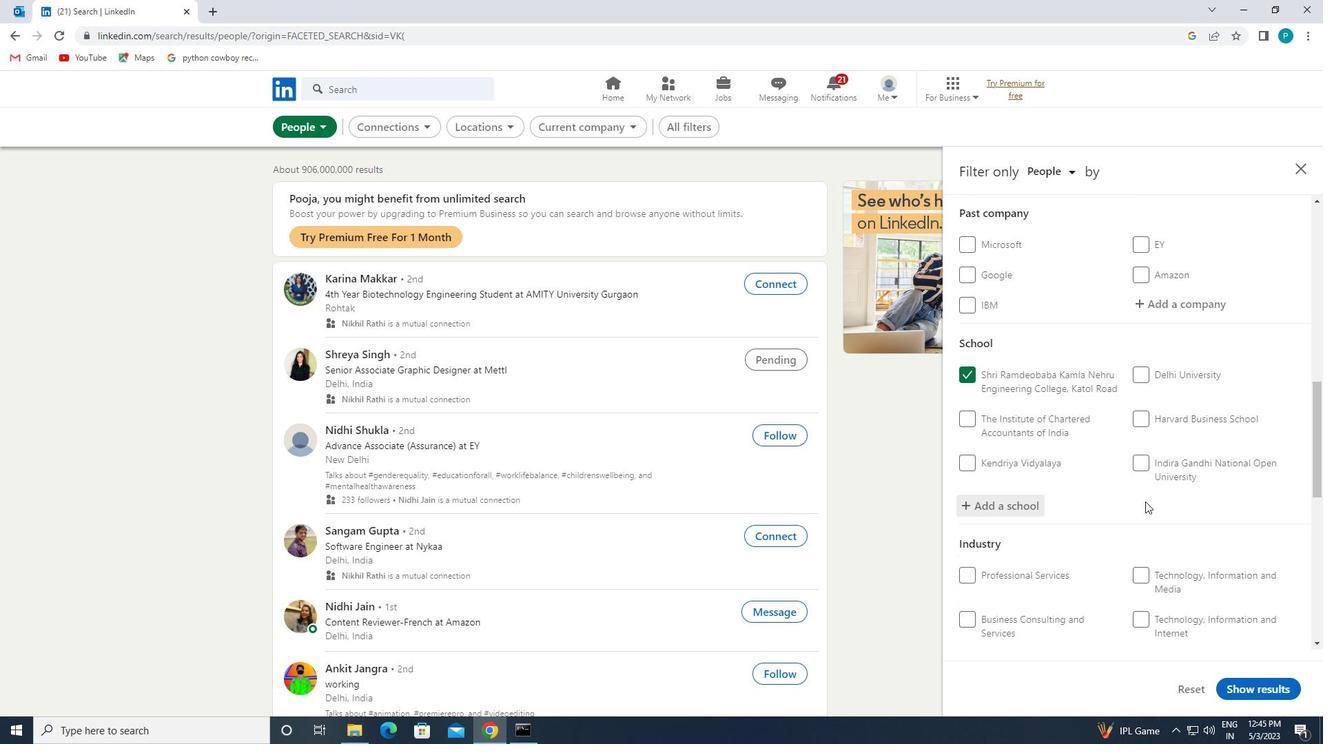 
Action: Mouse scrolled (1145, 501) with delta (0, 0)
Screenshot: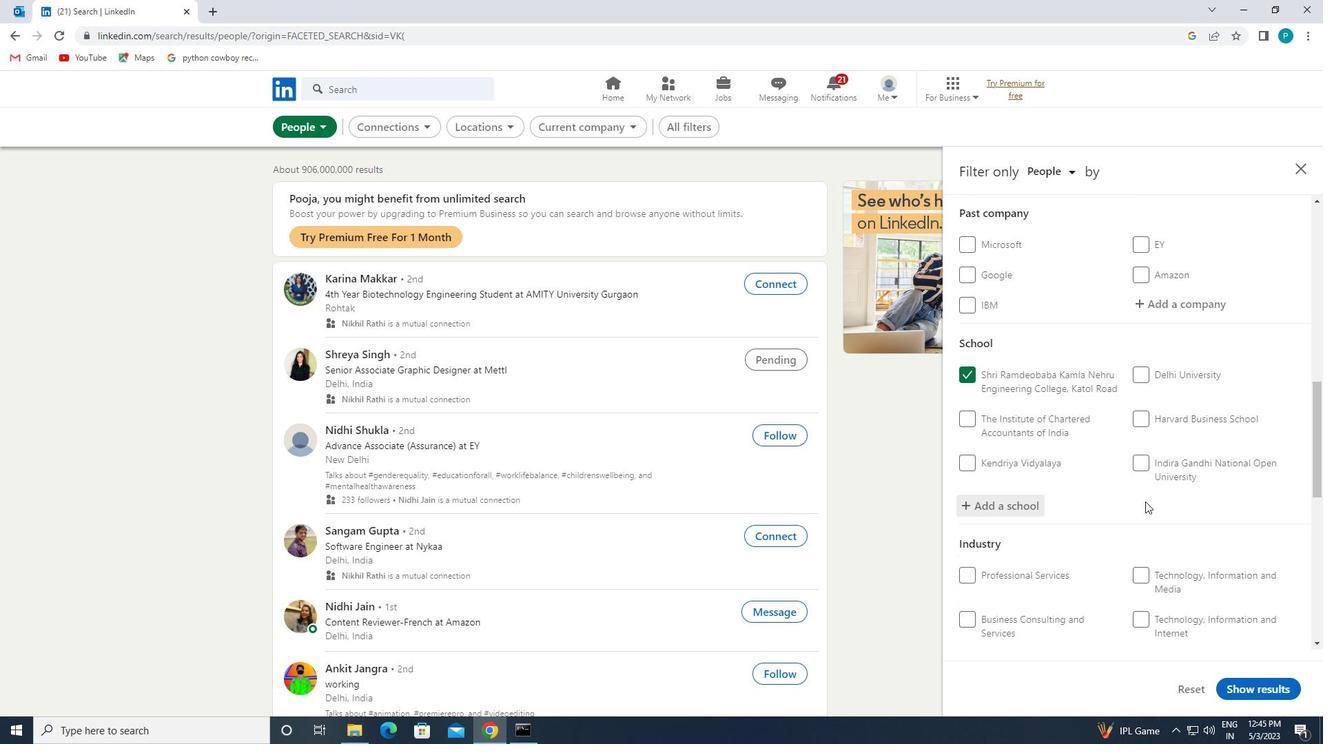 
Action: Mouse moved to (1187, 525)
Screenshot: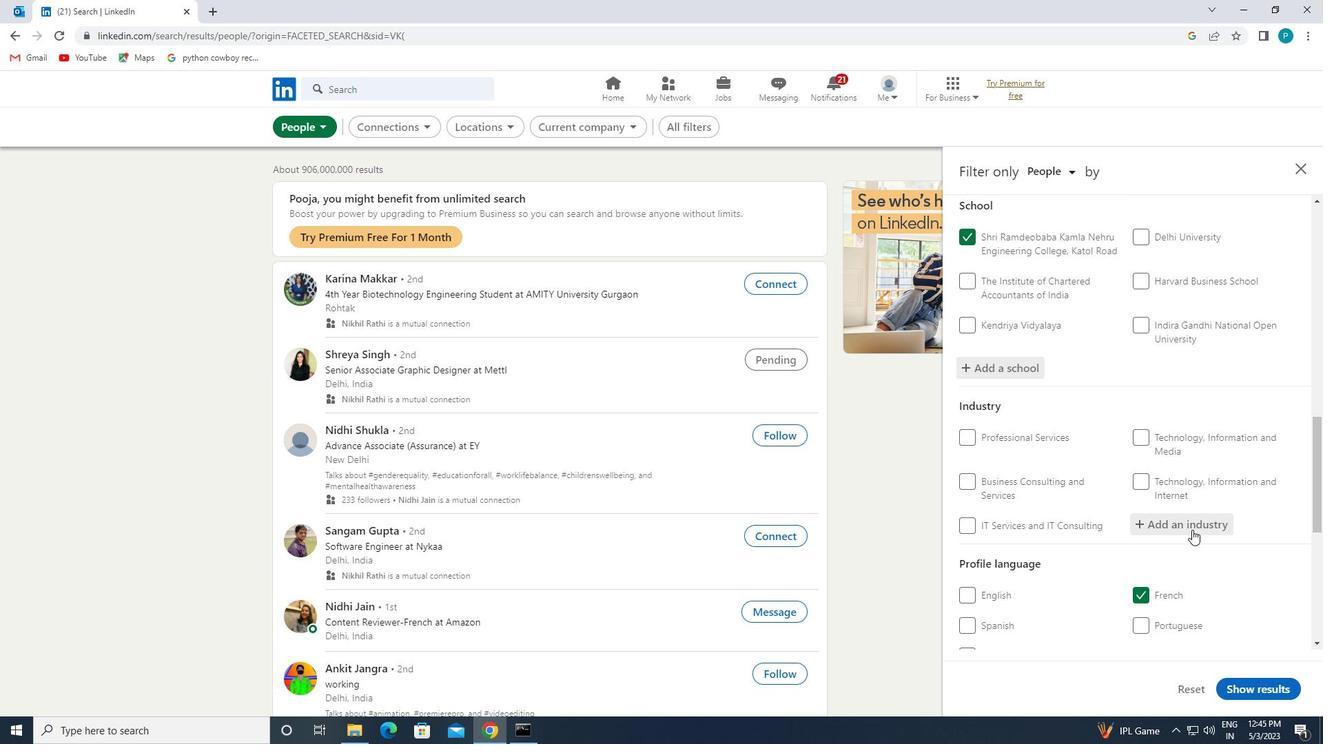 
Action: Mouse pressed left at (1187, 525)
Screenshot: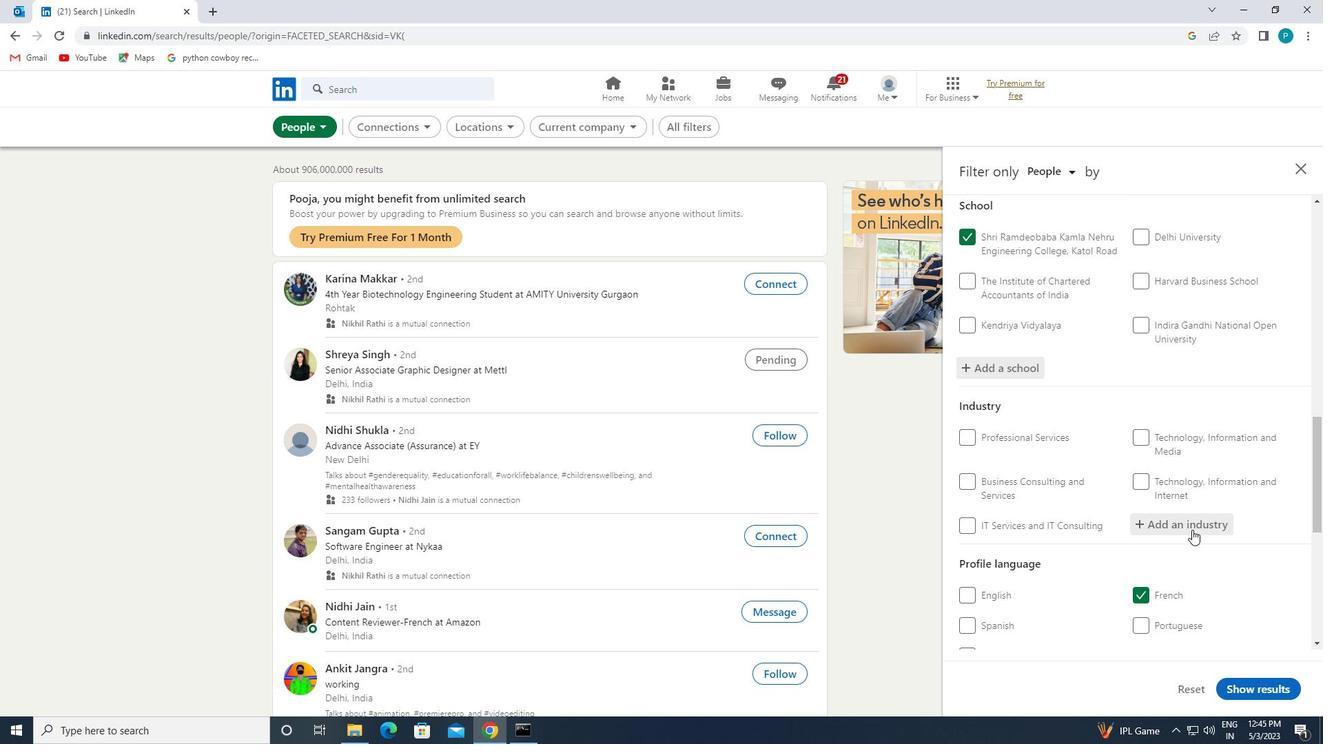 
Action: Key pressed <Key.caps_lock>F<Key.caps_lock>LIGHT
Screenshot: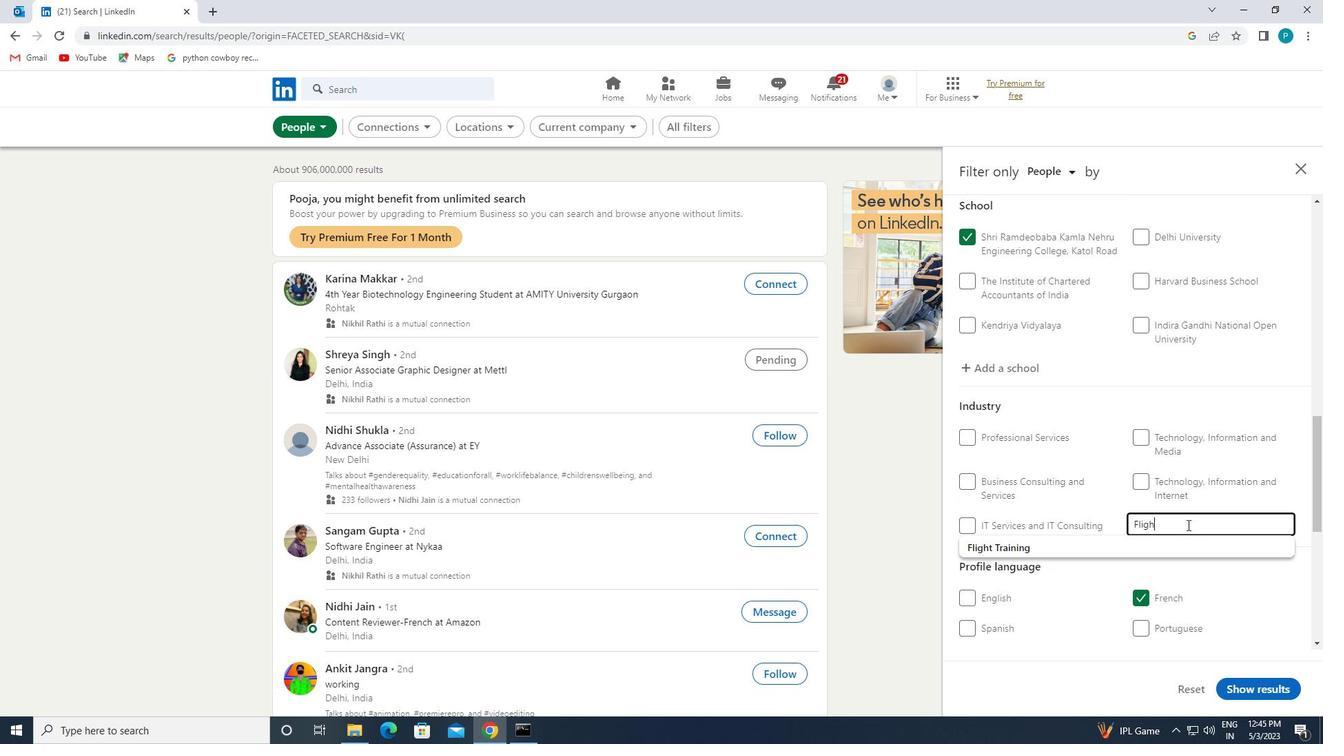 
Action: Mouse moved to (1172, 542)
Screenshot: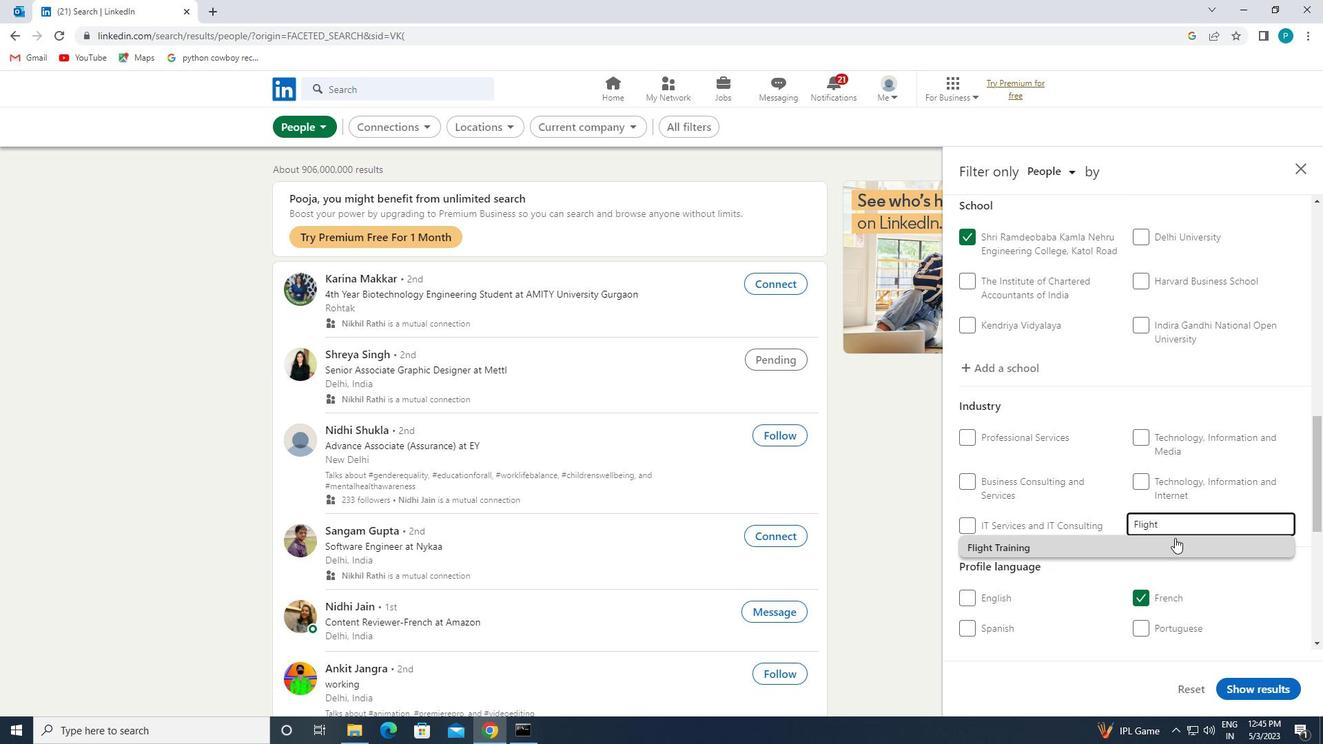 
Action: Mouse pressed left at (1172, 542)
Screenshot: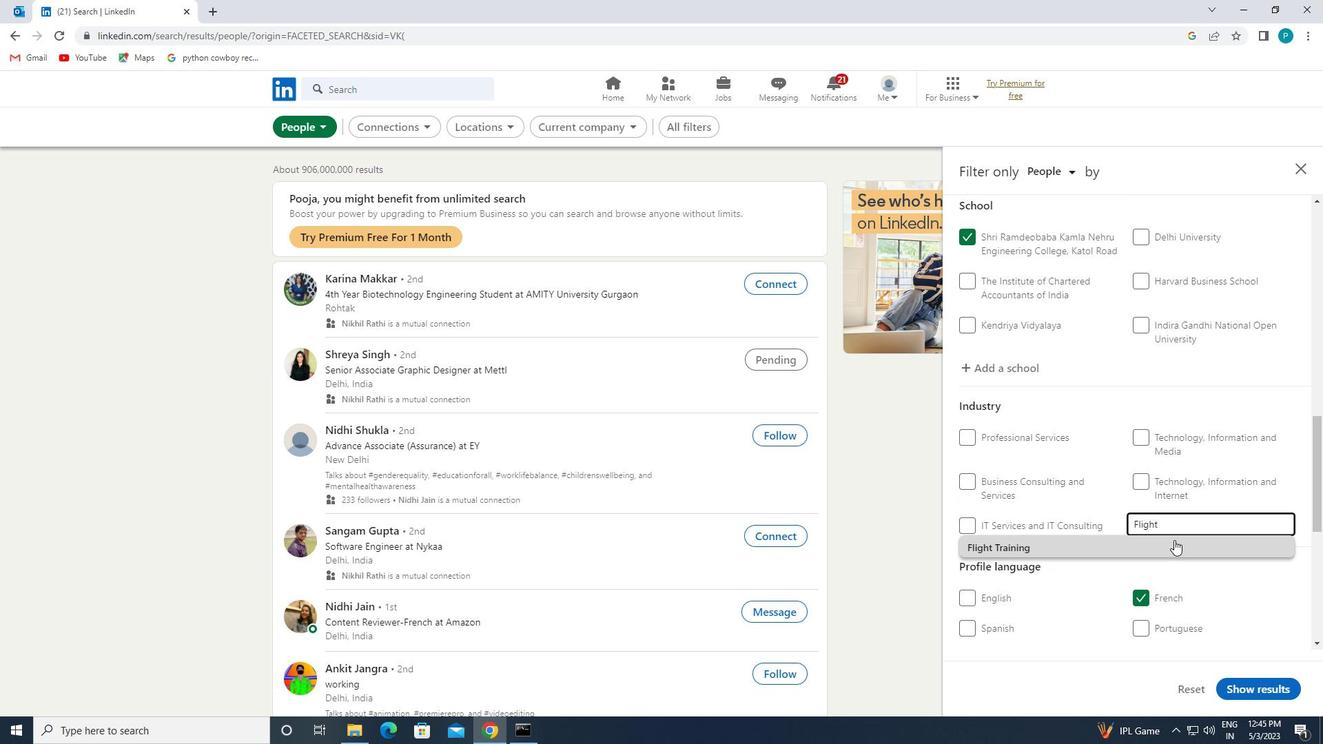 
Action: Mouse scrolled (1172, 541) with delta (0, 0)
Screenshot: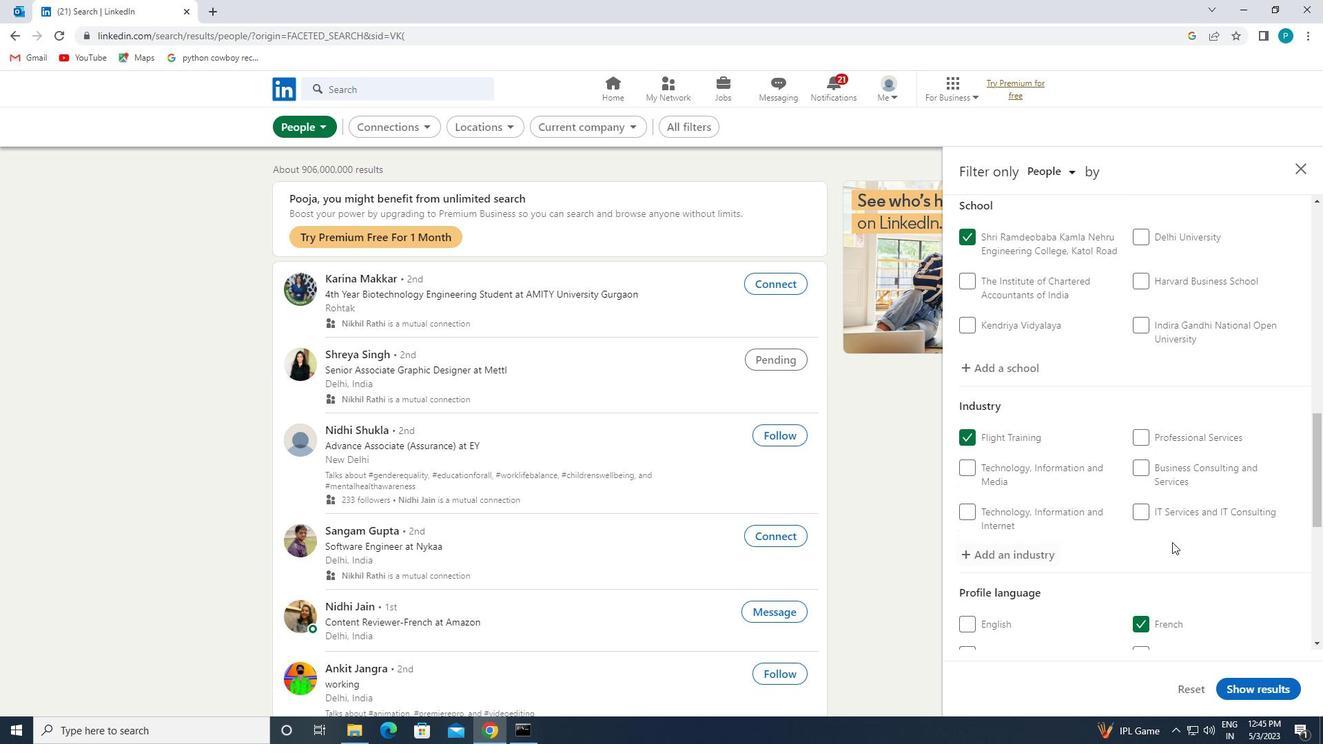 
Action: Mouse scrolled (1172, 541) with delta (0, 0)
Screenshot: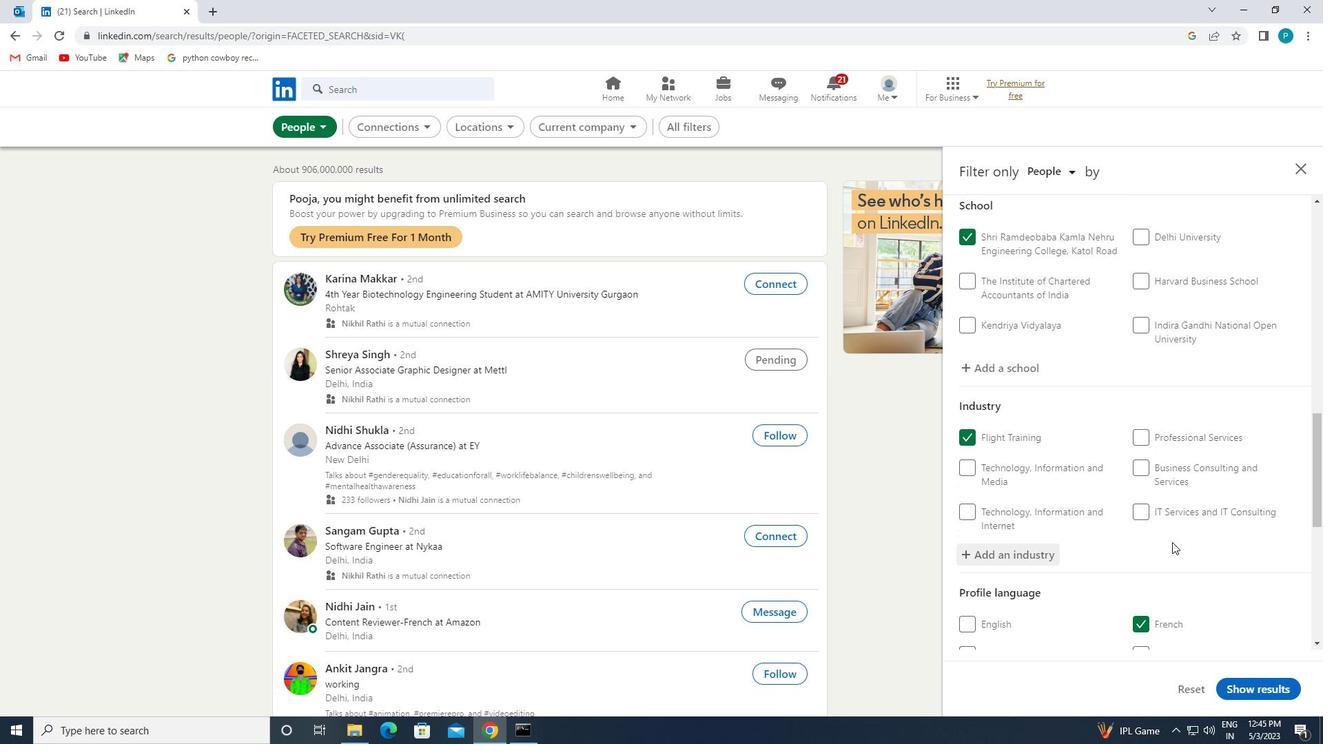 
Action: Mouse scrolled (1172, 541) with delta (0, 0)
Screenshot: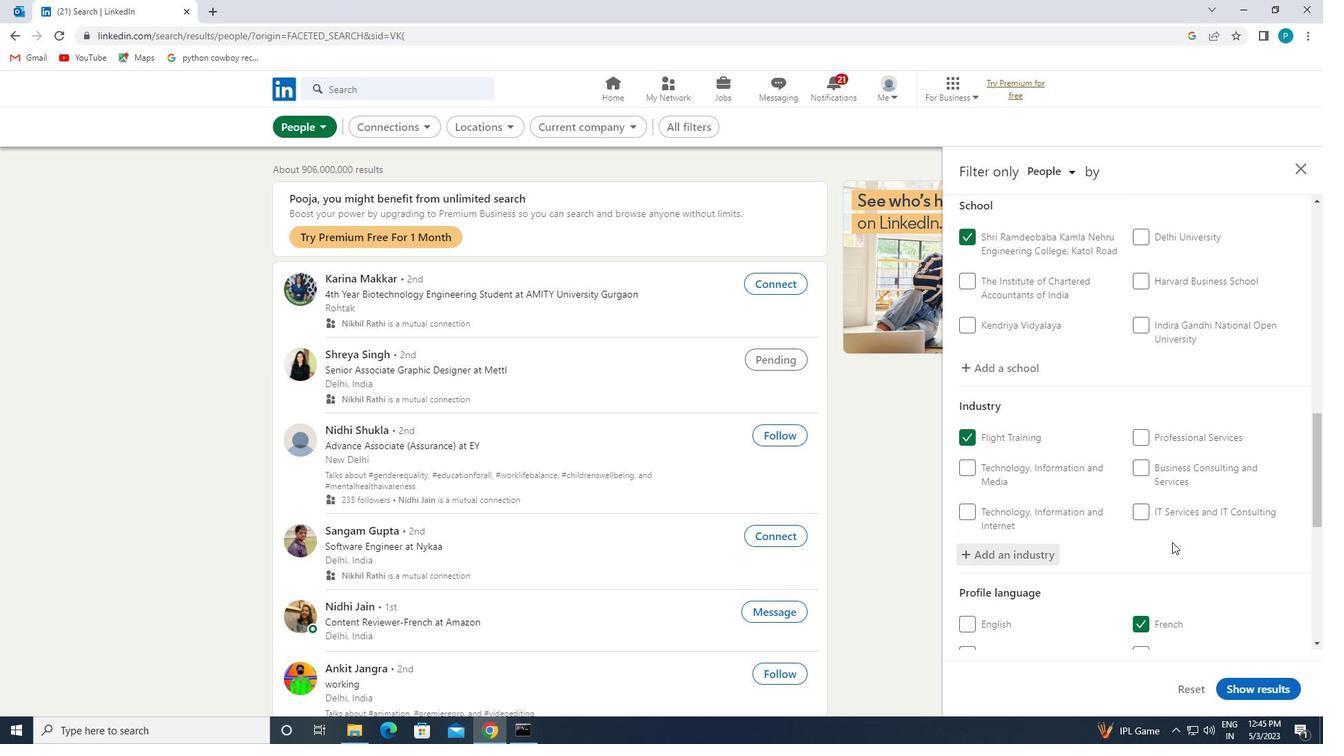 
Action: Mouse moved to (1171, 542)
Screenshot: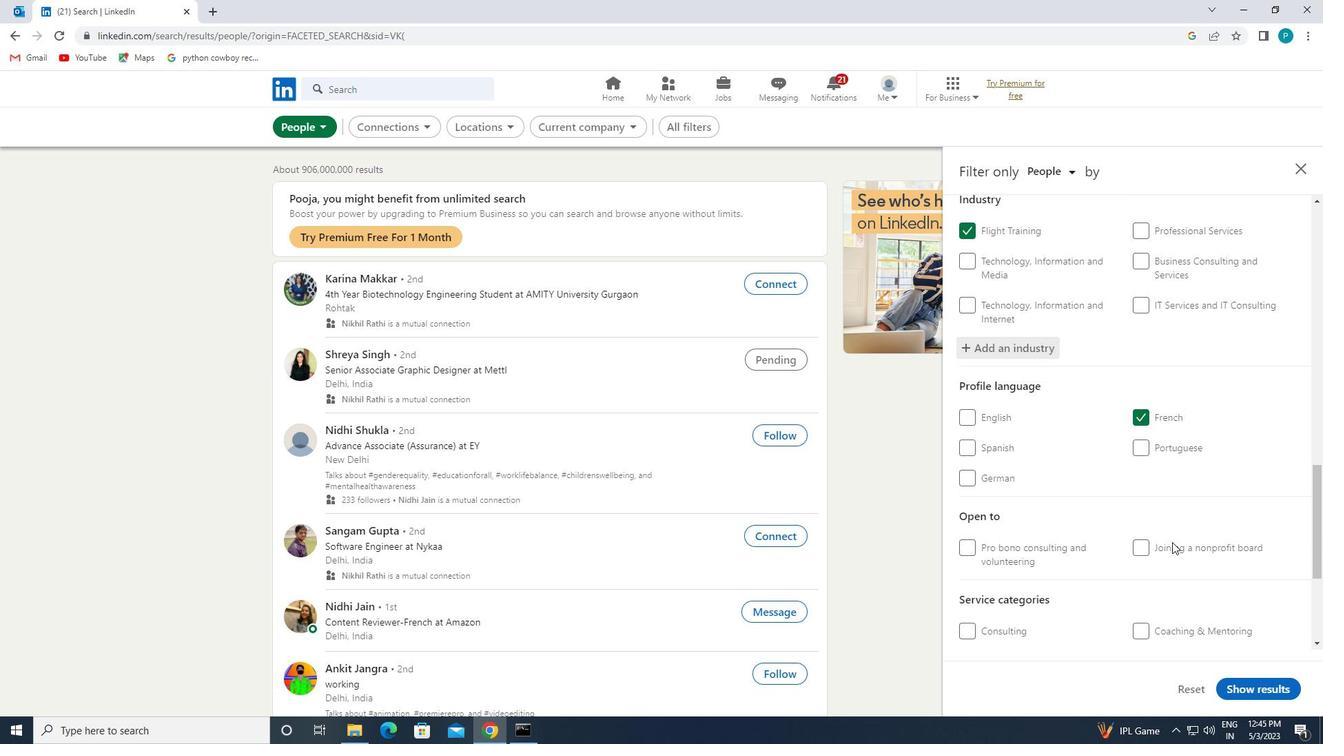
Action: Mouse scrolled (1171, 541) with delta (0, 0)
Screenshot: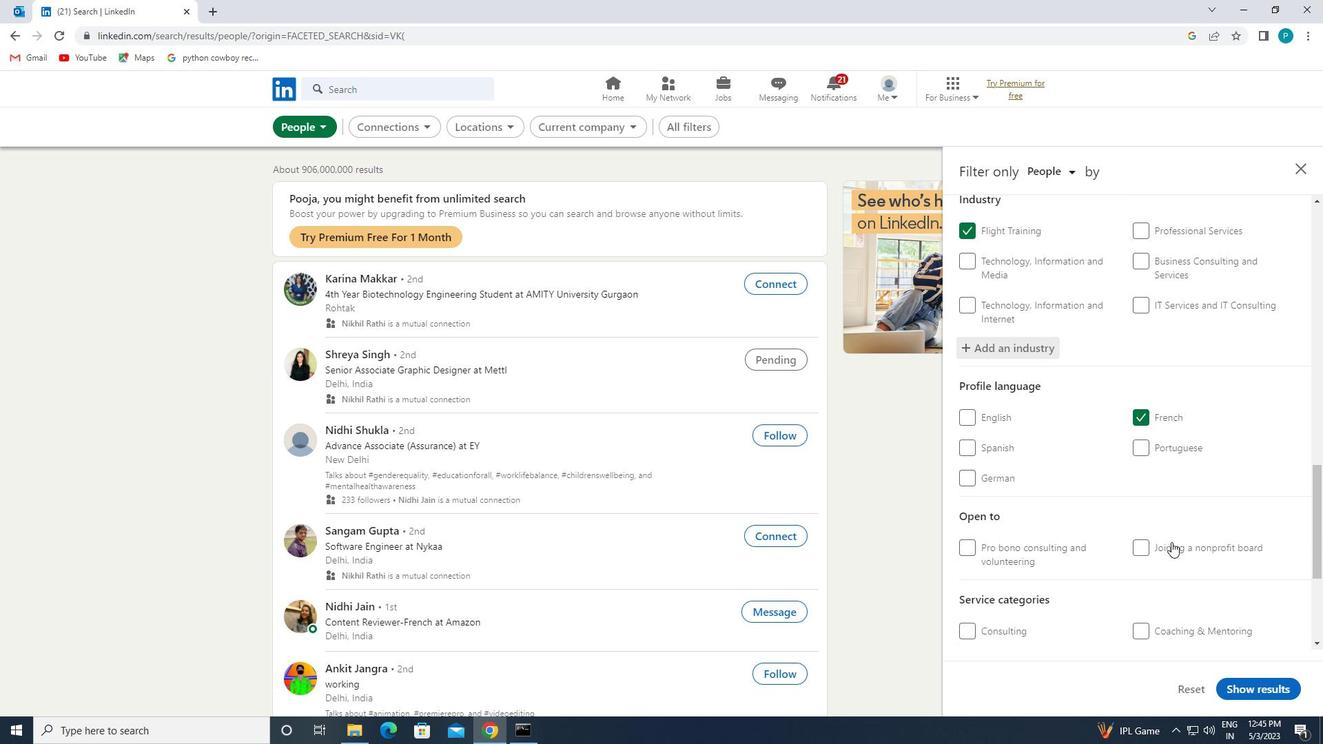 
Action: Mouse scrolled (1171, 541) with delta (0, 0)
Screenshot: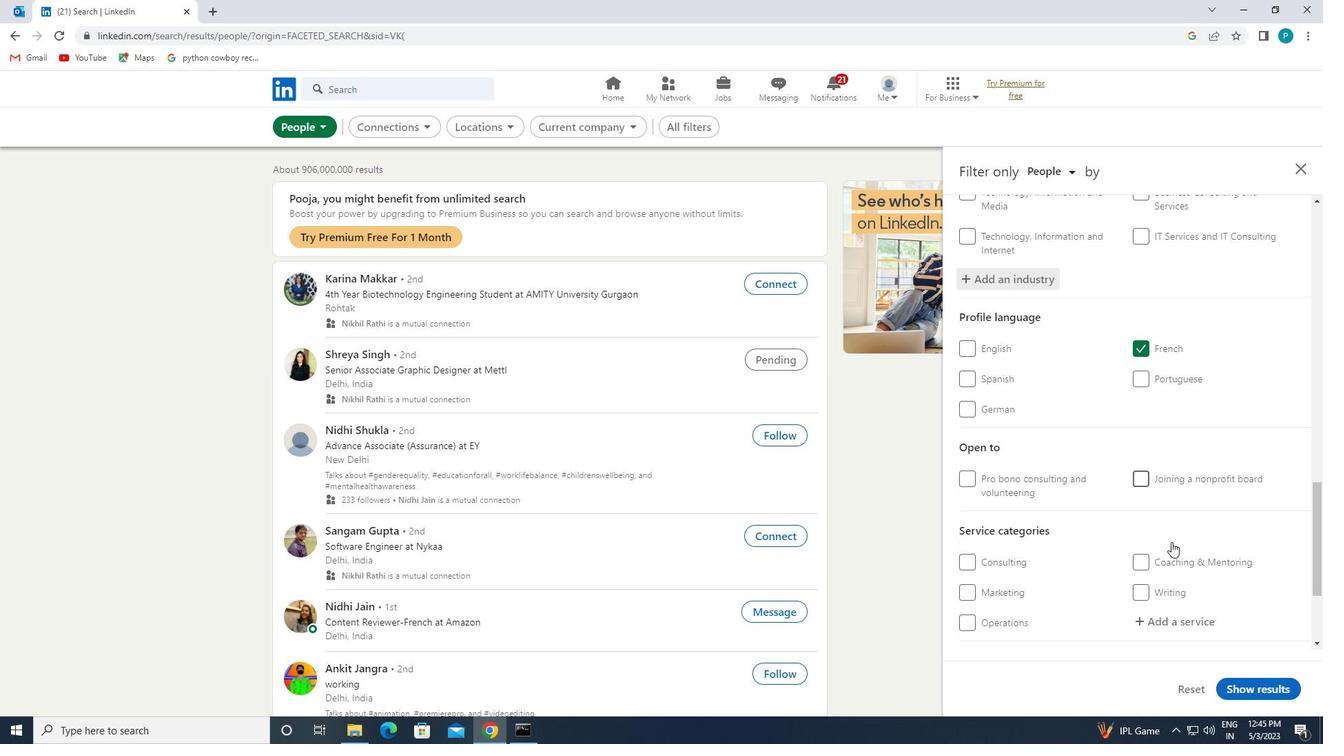 
Action: Mouse pressed left at (1171, 542)
Screenshot: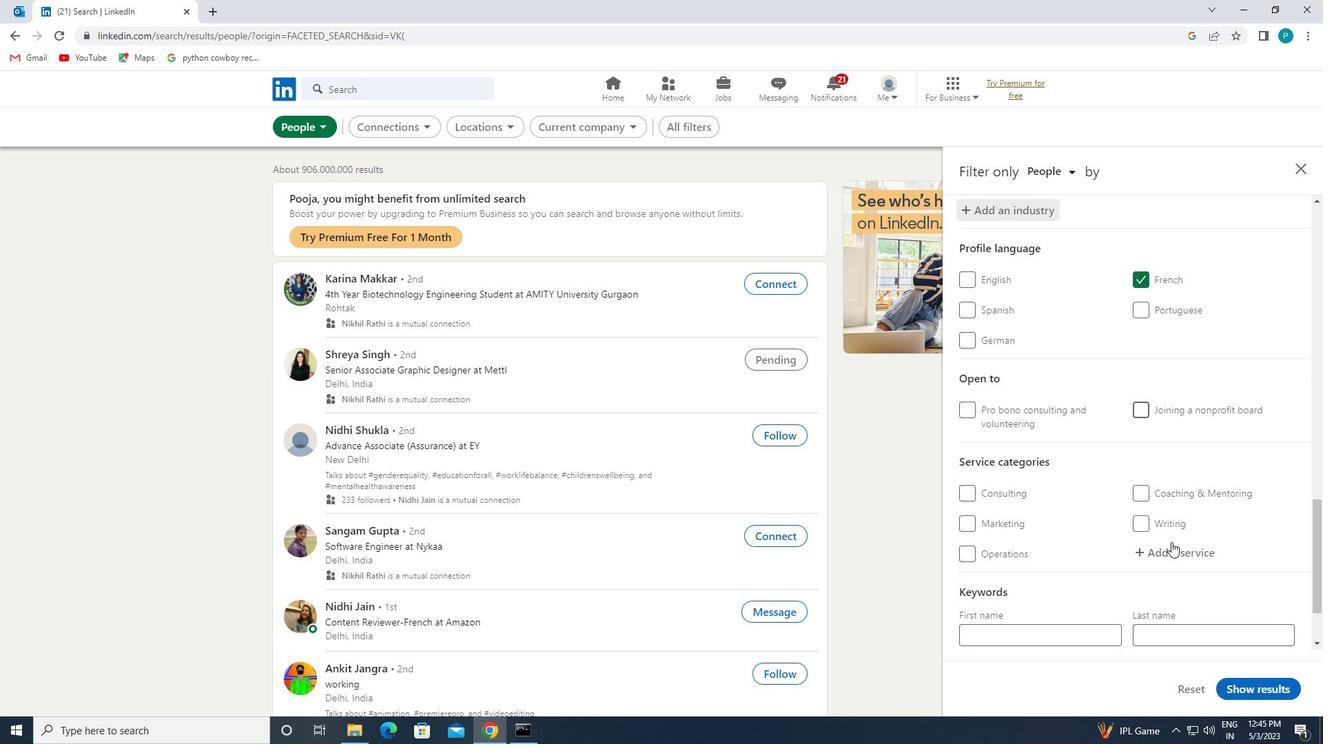 
Action: Mouse moved to (1181, 547)
Screenshot: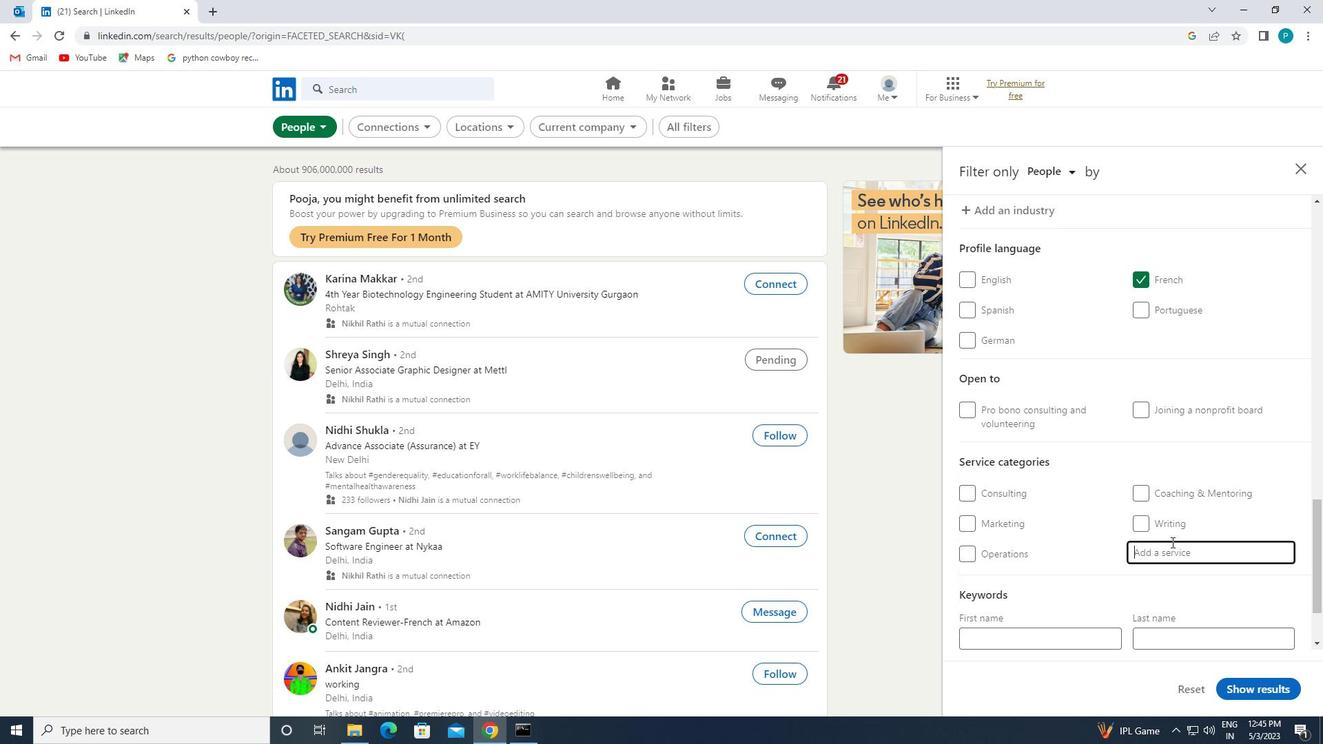 
Action: Key pressed <Key.caps_lock>R<Key.caps_lock>ETIR
Screenshot: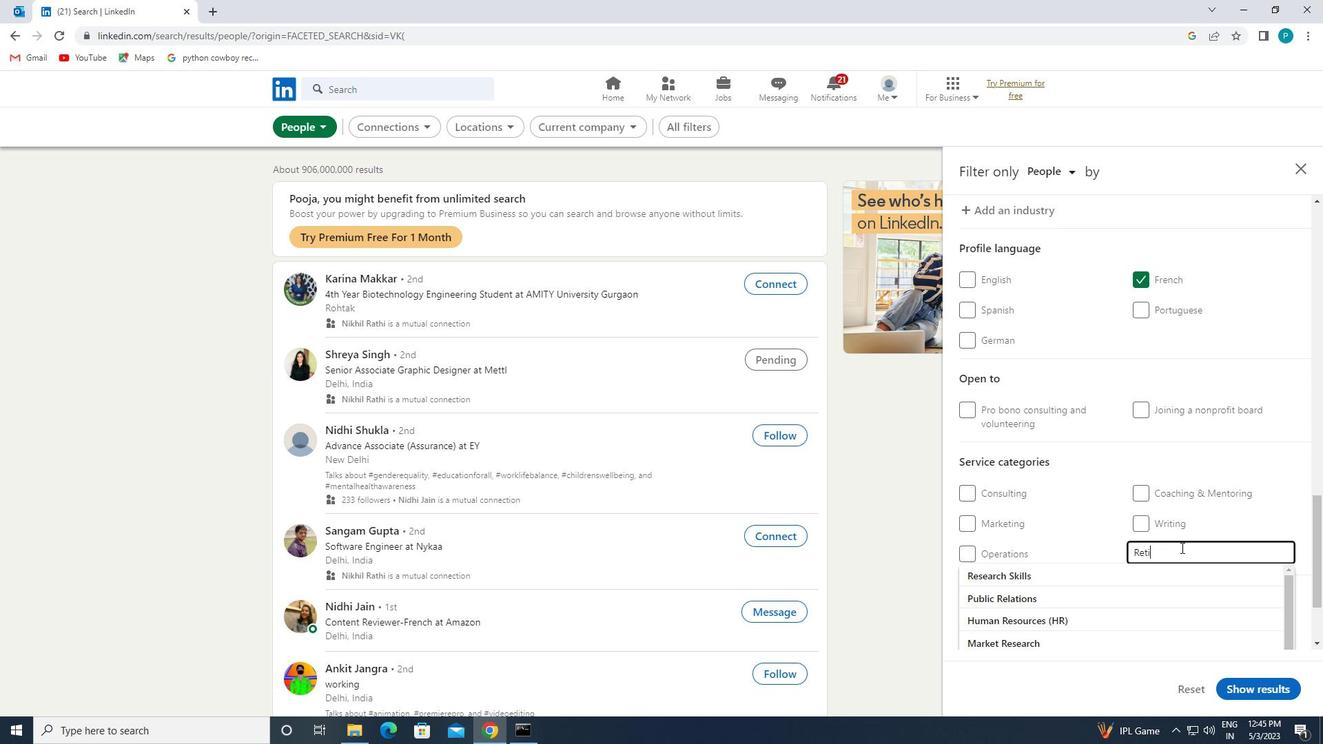
Action: Mouse moved to (1074, 573)
Screenshot: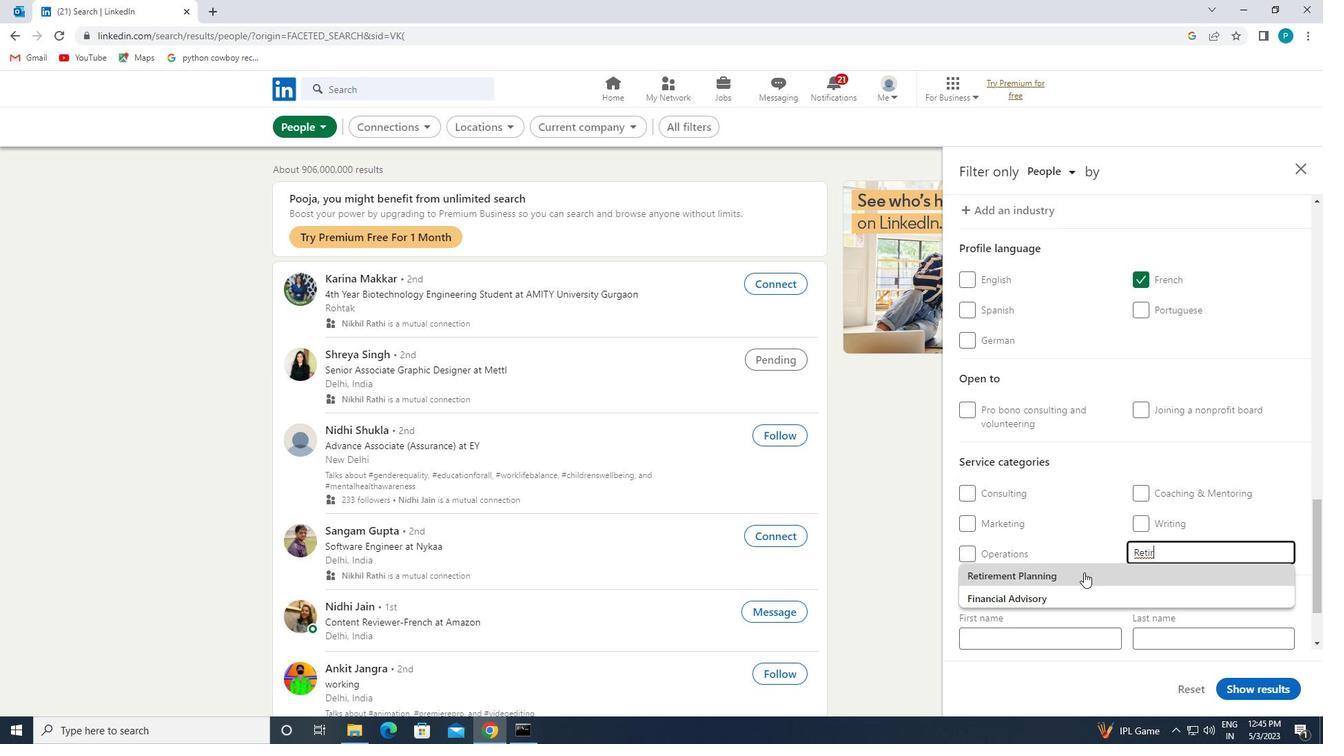 
Action: Mouse pressed left at (1074, 573)
Screenshot: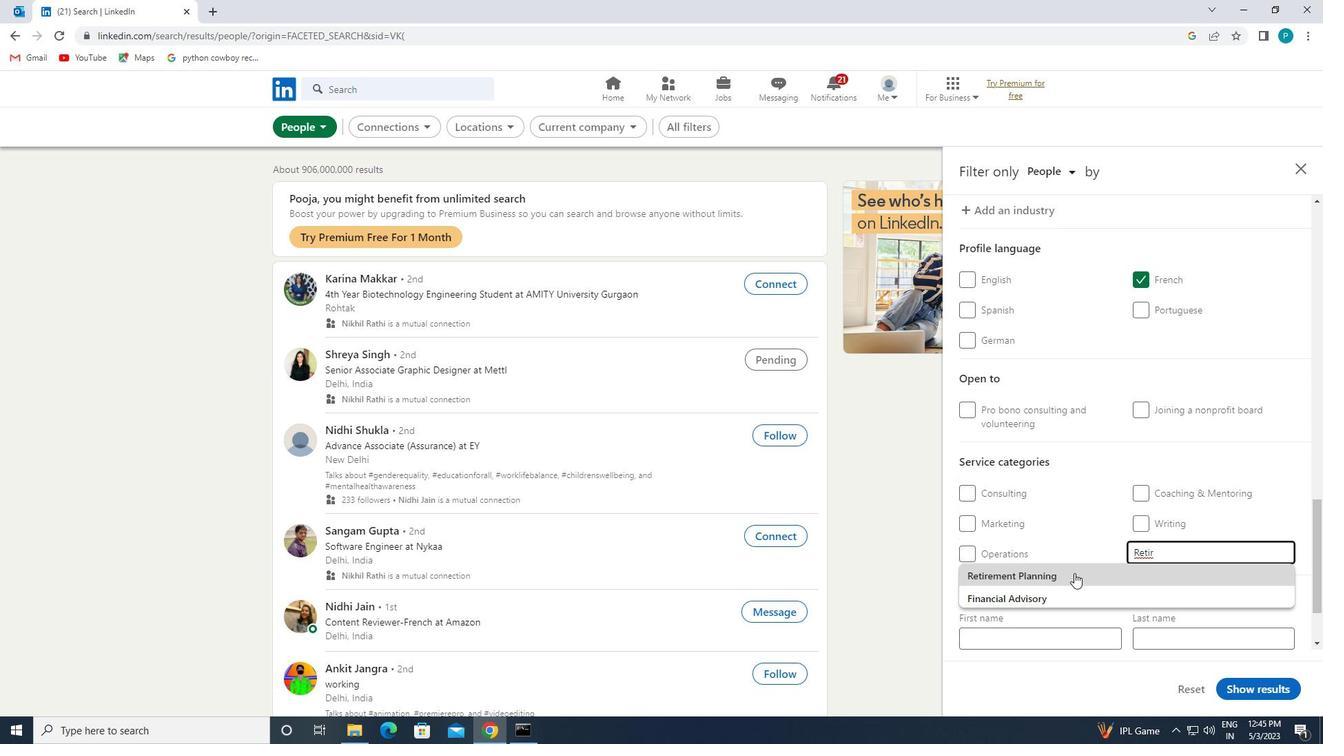 
Action: Mouse scrolled (1074, 572) with delta (0, 0)
Screenshot: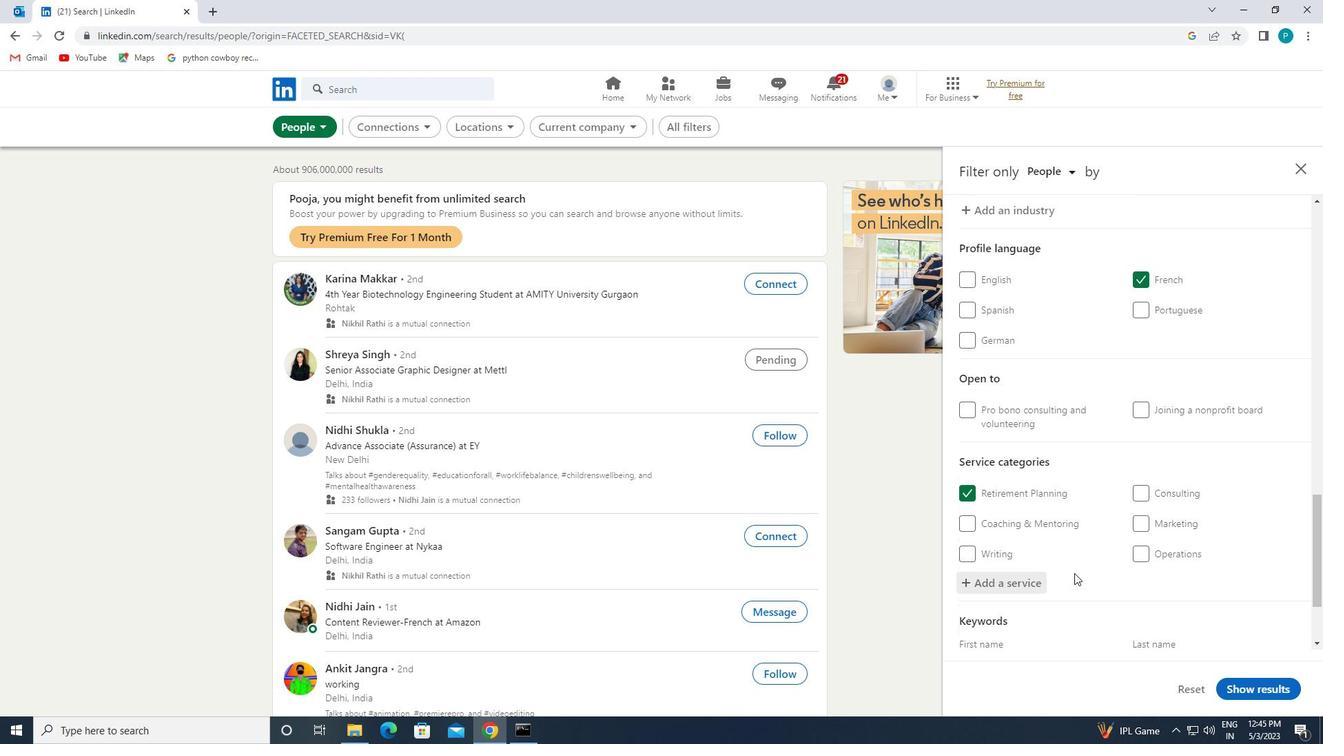 
Action: Mouse scrolled (1074, 572) with delta (0, 0)
Screenshot: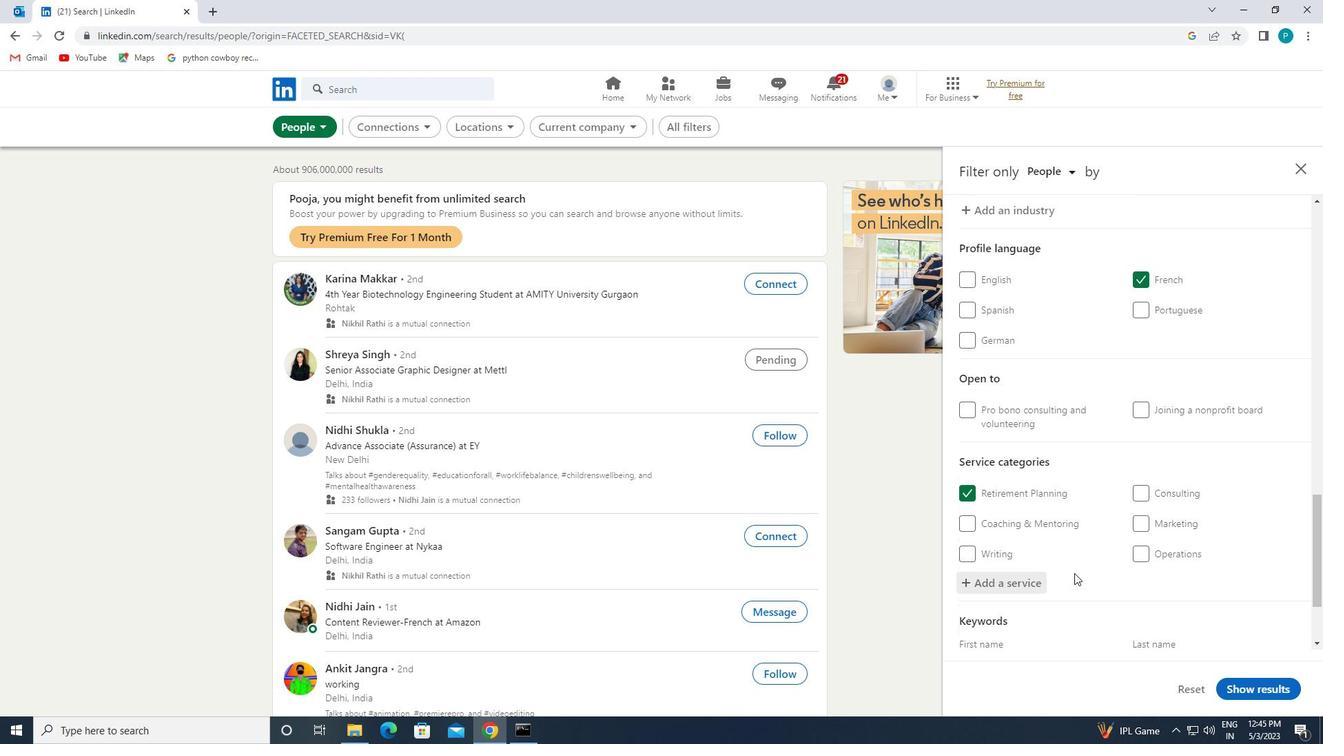 
Action: Mouse moved to (1050, 585)
Screenshot: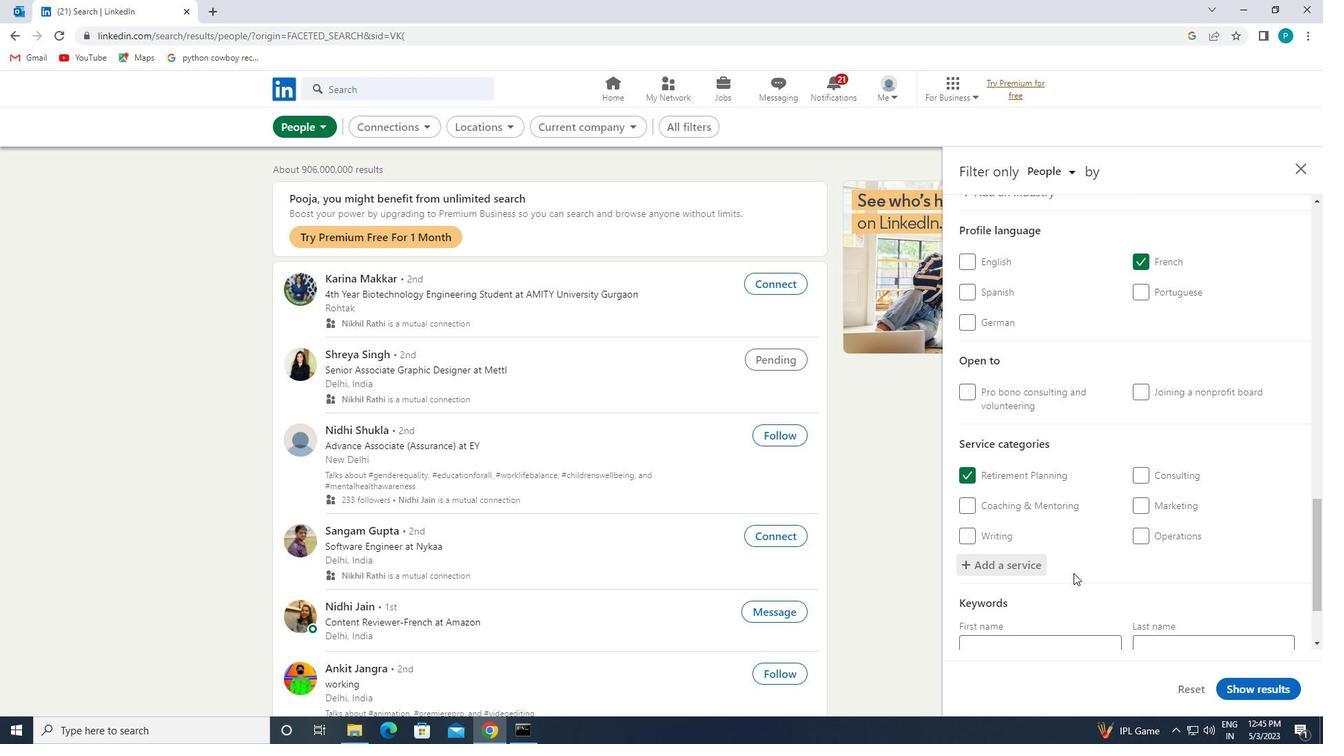 
Action: Mouse scrolled (1050, 585) with delta (0, 0)
Screenshot: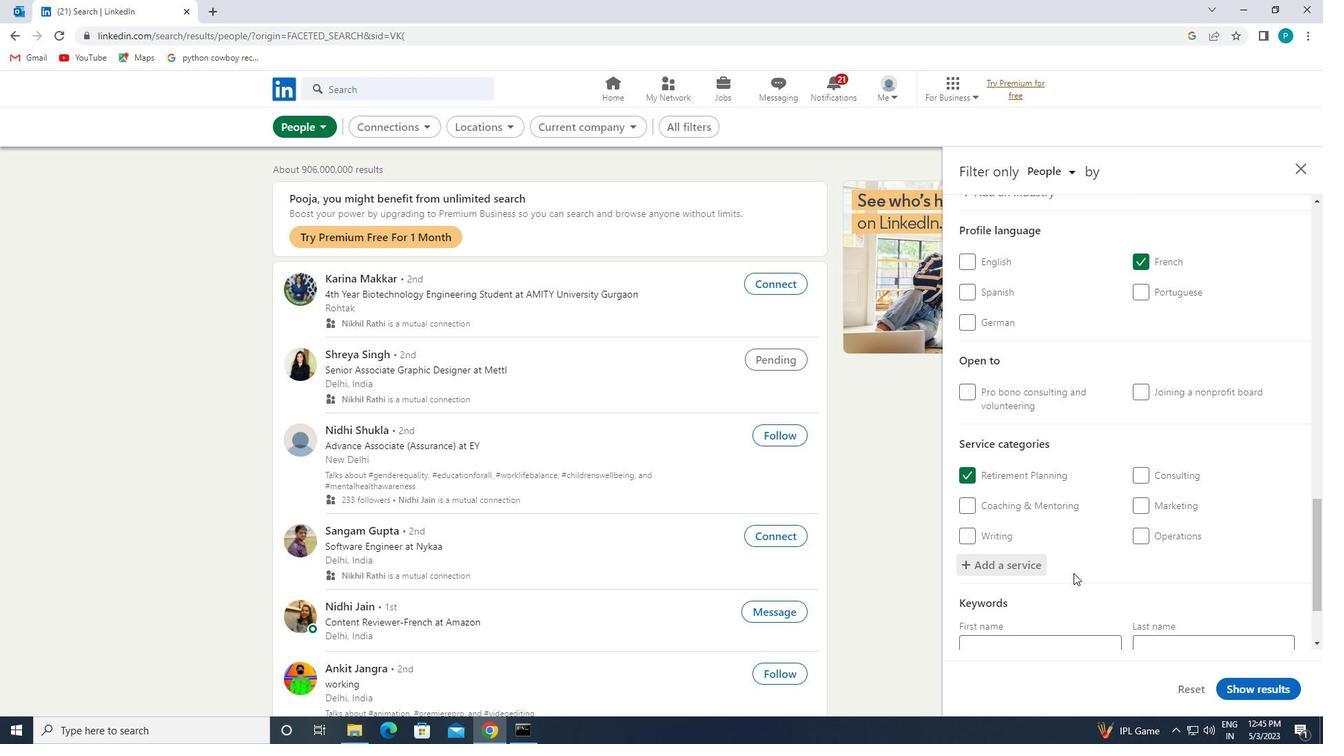 
Action: Mouse moved to (1049, 588)
Screenshot: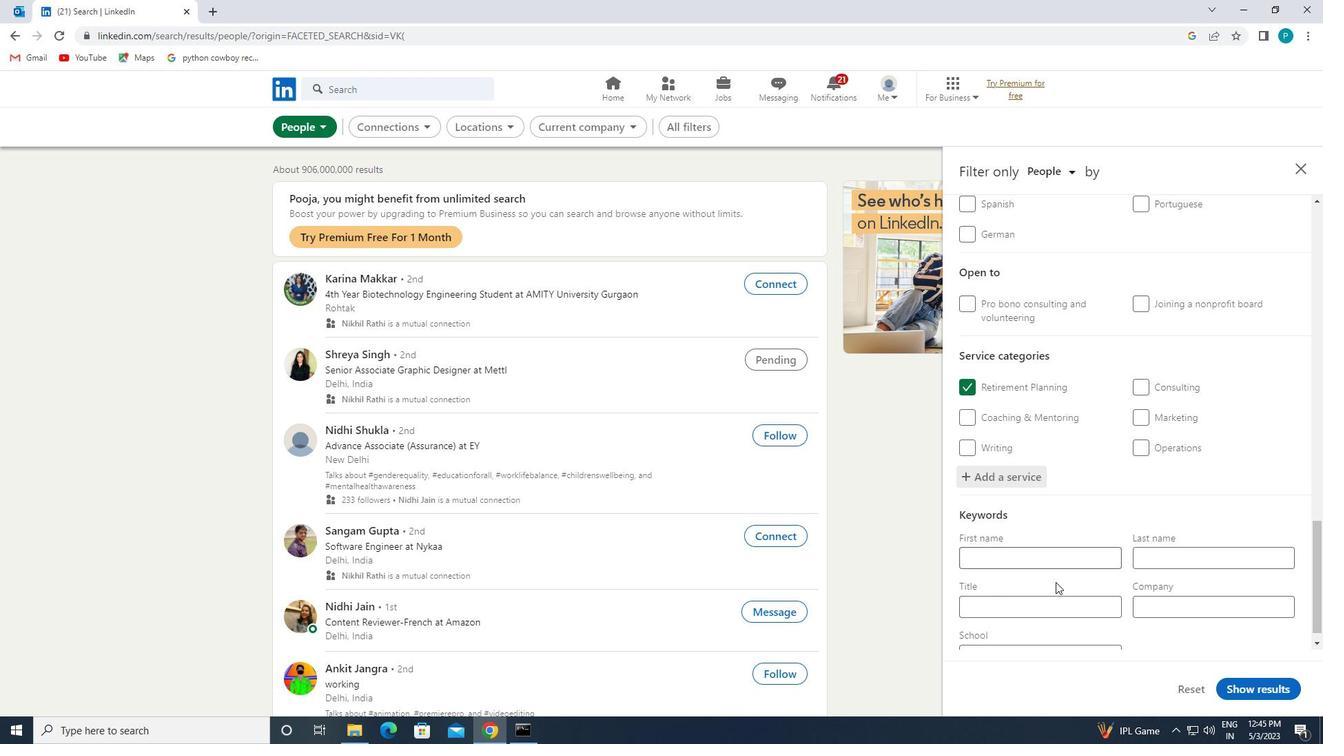 
Action: Mouse pressed left at (1049, 588)
Screenshot: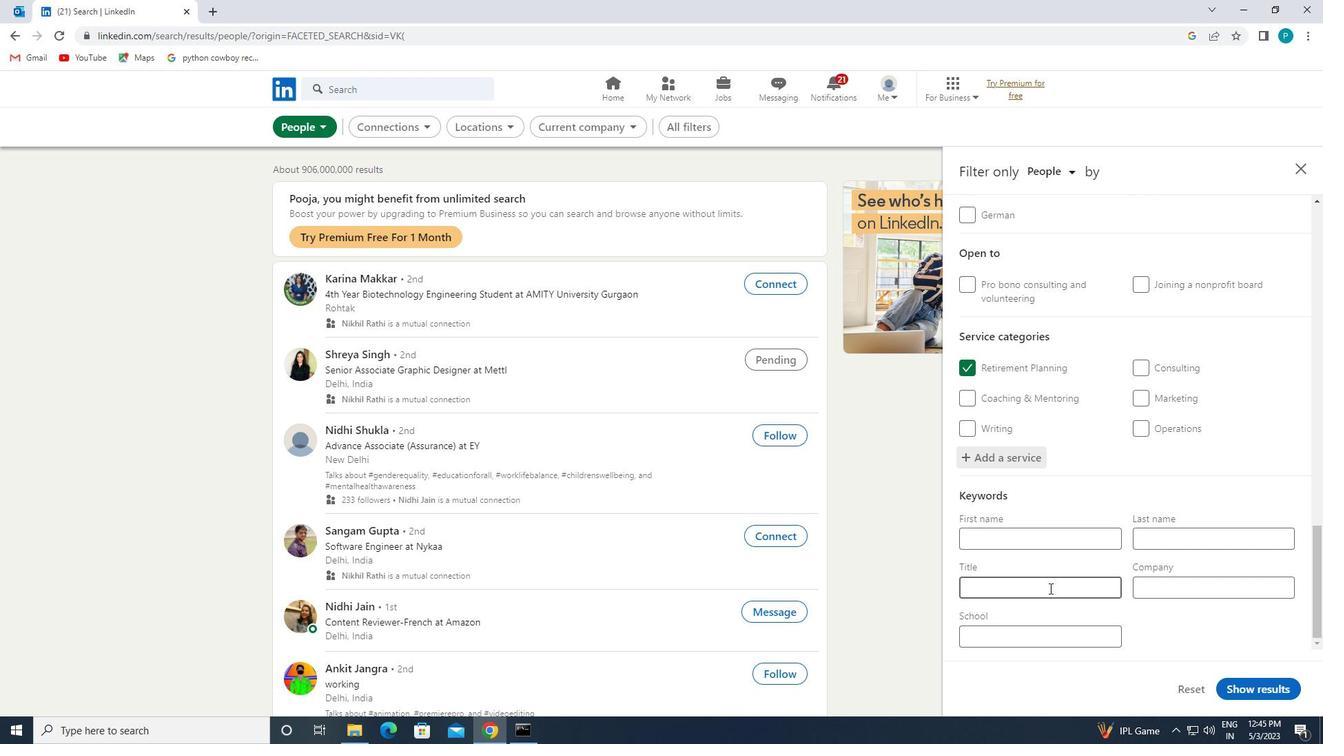 
Action: Key pressed <Key.caps_lock>D<Key.caps_lock>ATA<Key.space><Key.caps_lock>A<Key.caps_lock>NALYST
Screenshot: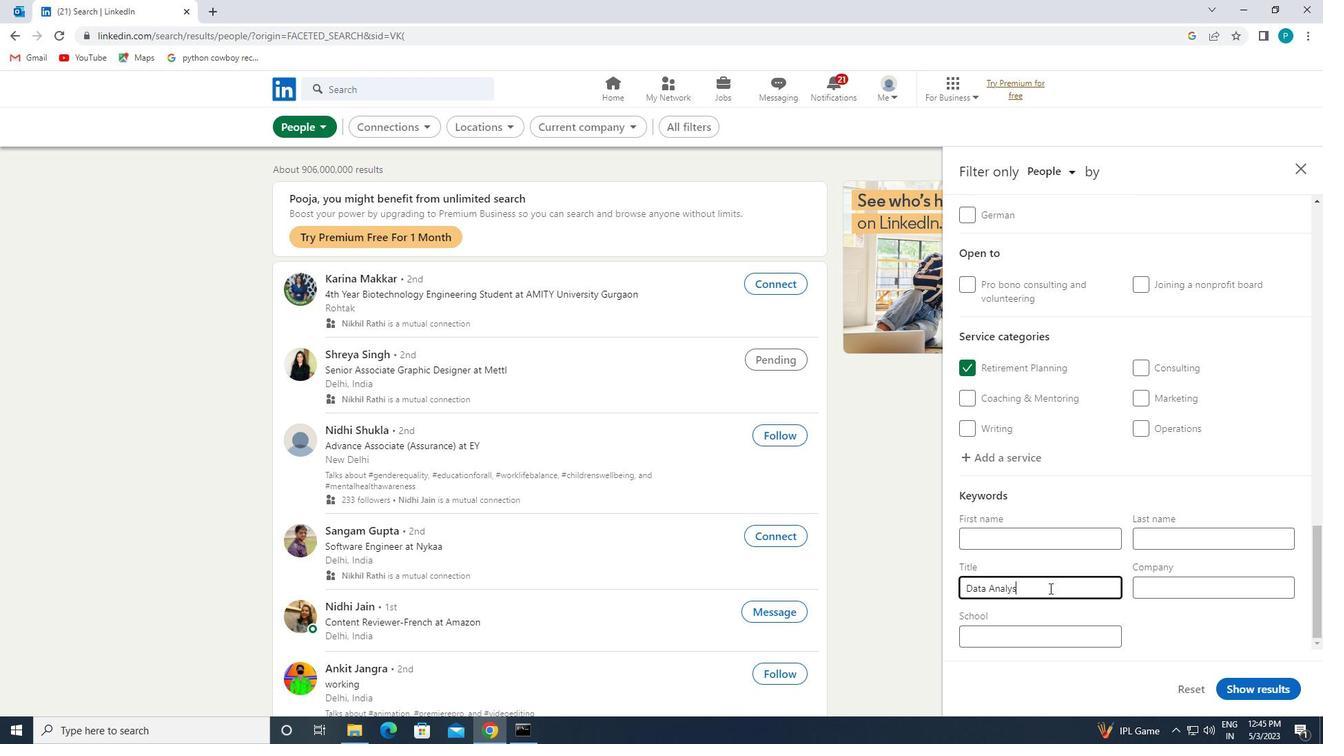 
Action: Mouse moved to (1254, 684)
Screenshot: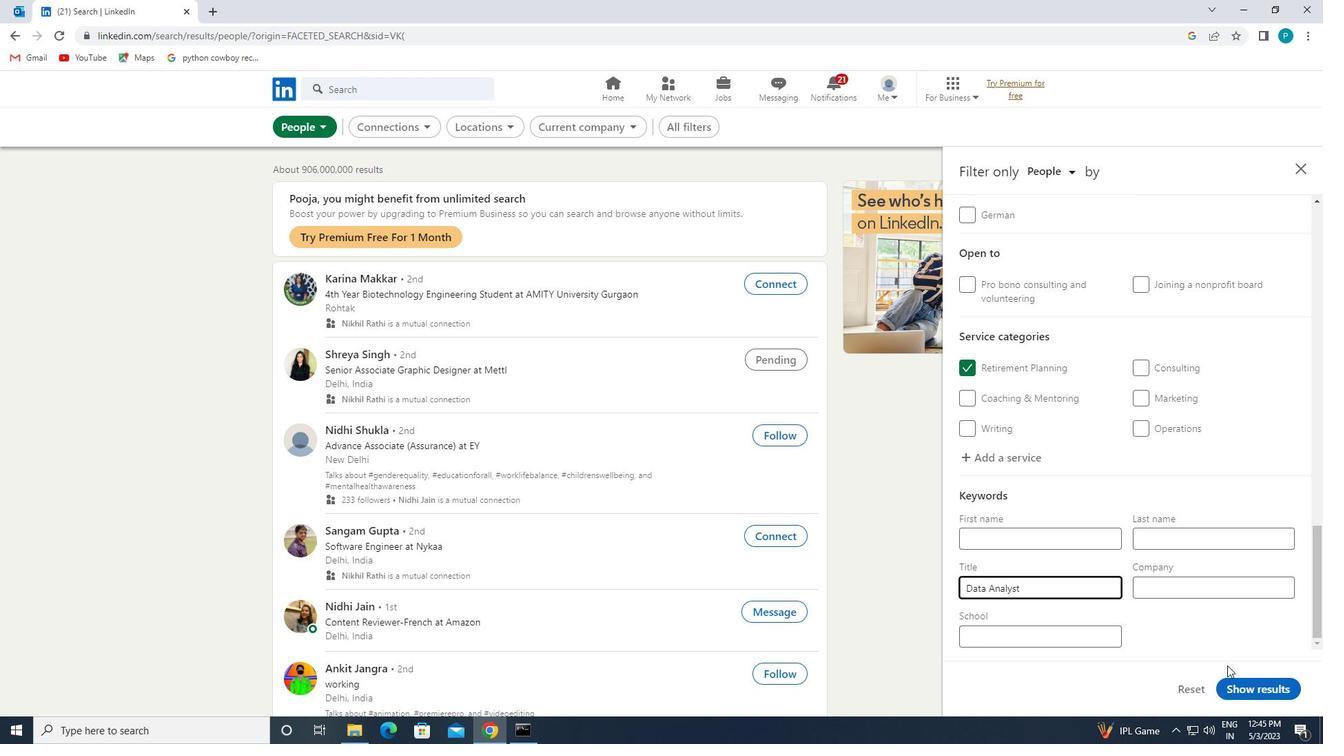 
Action: Mouse pressed left at (1254, 684)
Screenshot: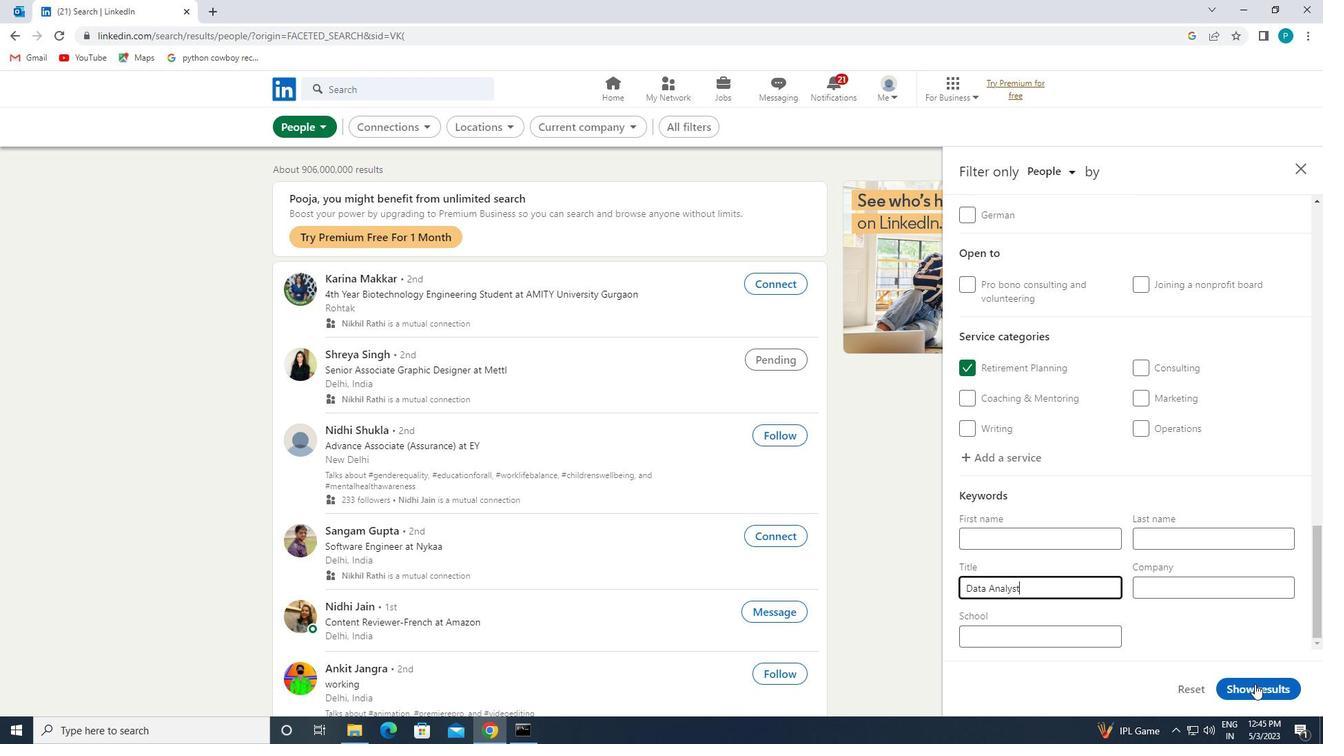 
